 Task: Look for space in Sahuarita, United States from 10th July, 2023 to 15th July, 2023 for 7 adults in price range Rs.10000 to Rs.15000. Place can be entire place or shared room with 4 bedrooms having 7 beds and 4 bathrooms. Property type can be house, flat, guest house. Amenities needed are: wifi, TV, free parkinig on premises, gym, breakfast. Booking option can be shelf check-in. Required host language is English.
Action: Mouse moved to (514, 114)
Screenshot: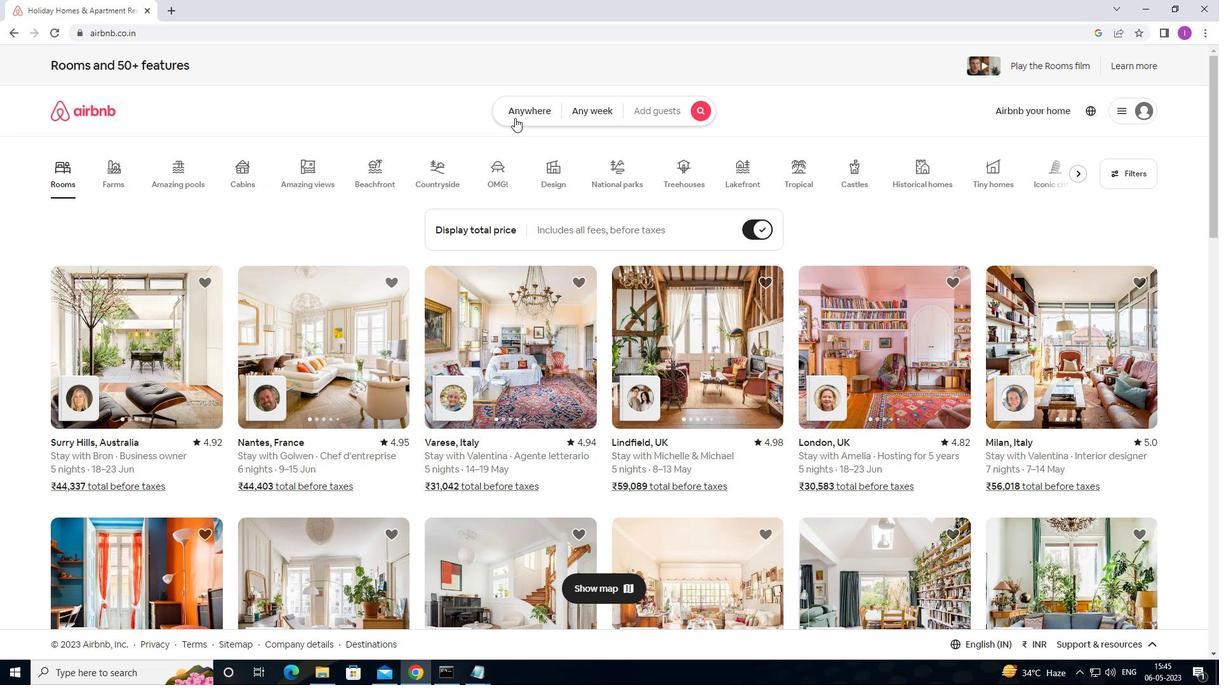 
Action: Mouse pressed left at (514, 114)
Screenshot: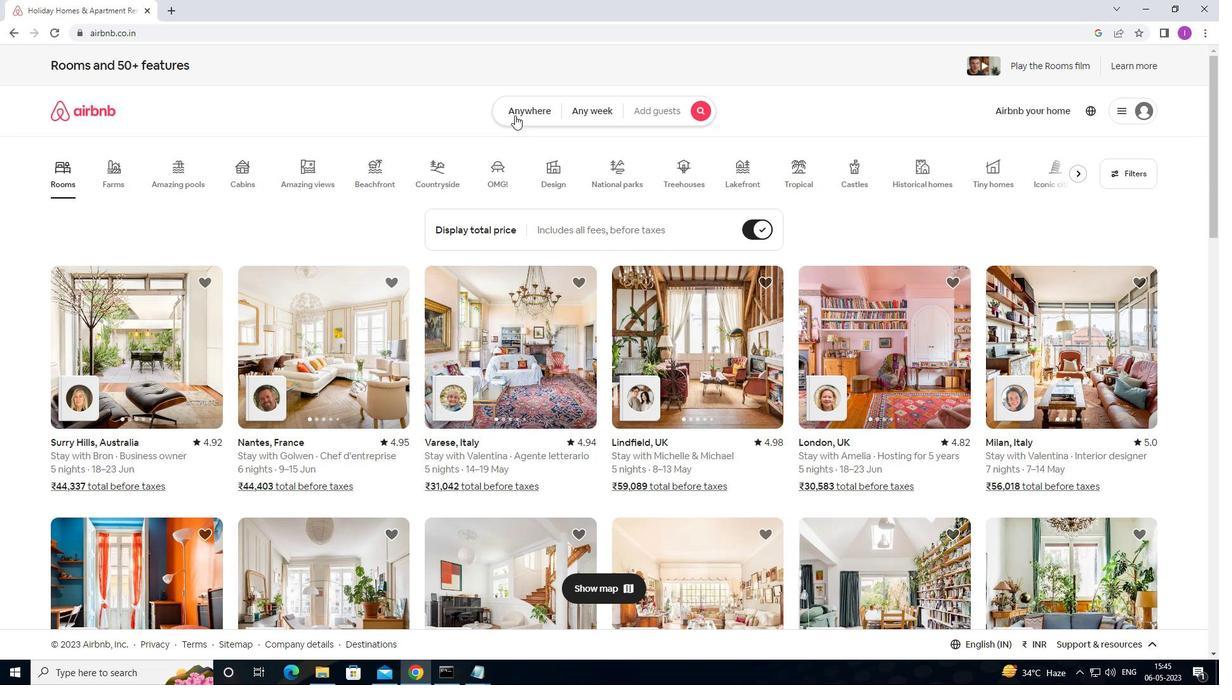 
Action: Mouse moved to (426, 152)
Screenshot: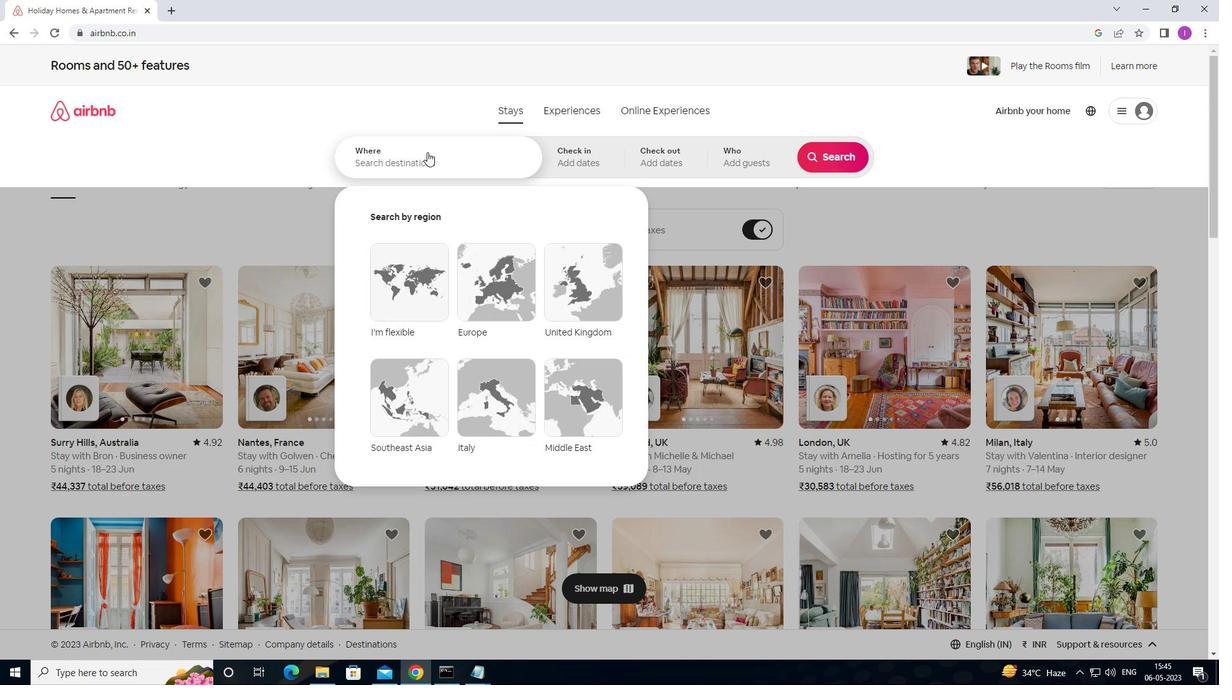 
Action: Mouse pressed left at (426, 152)
Screenshot: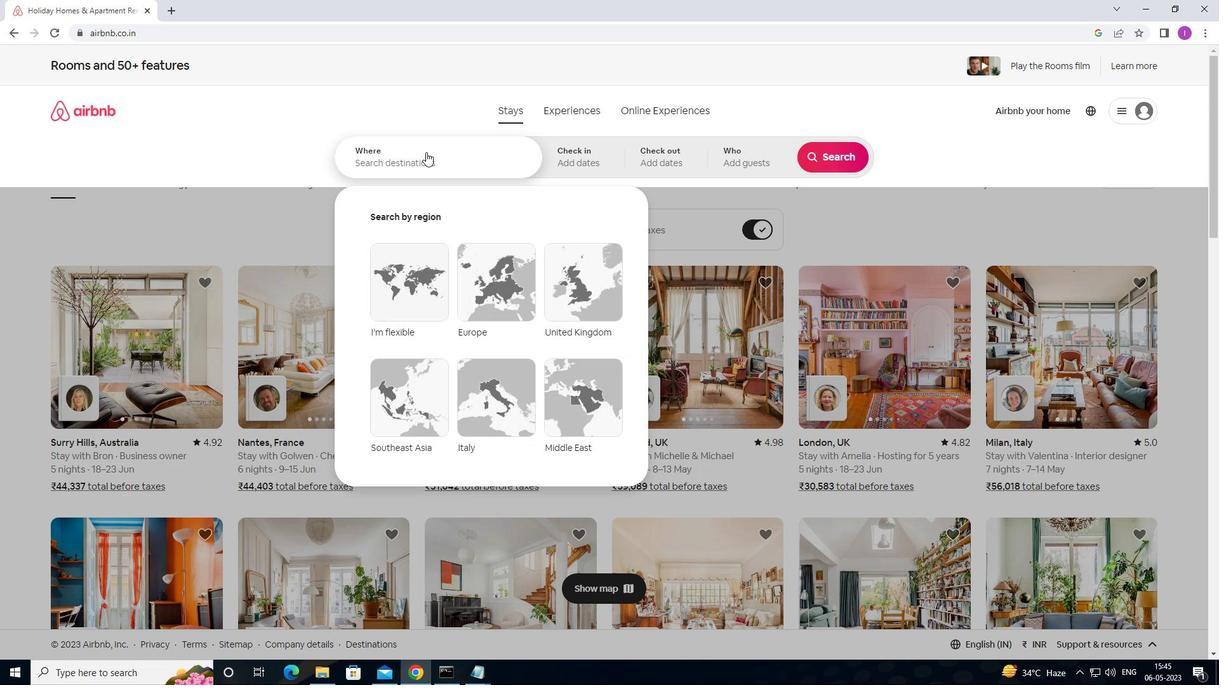 
Action: Mouse moved to (1219, 187)
Screenshot: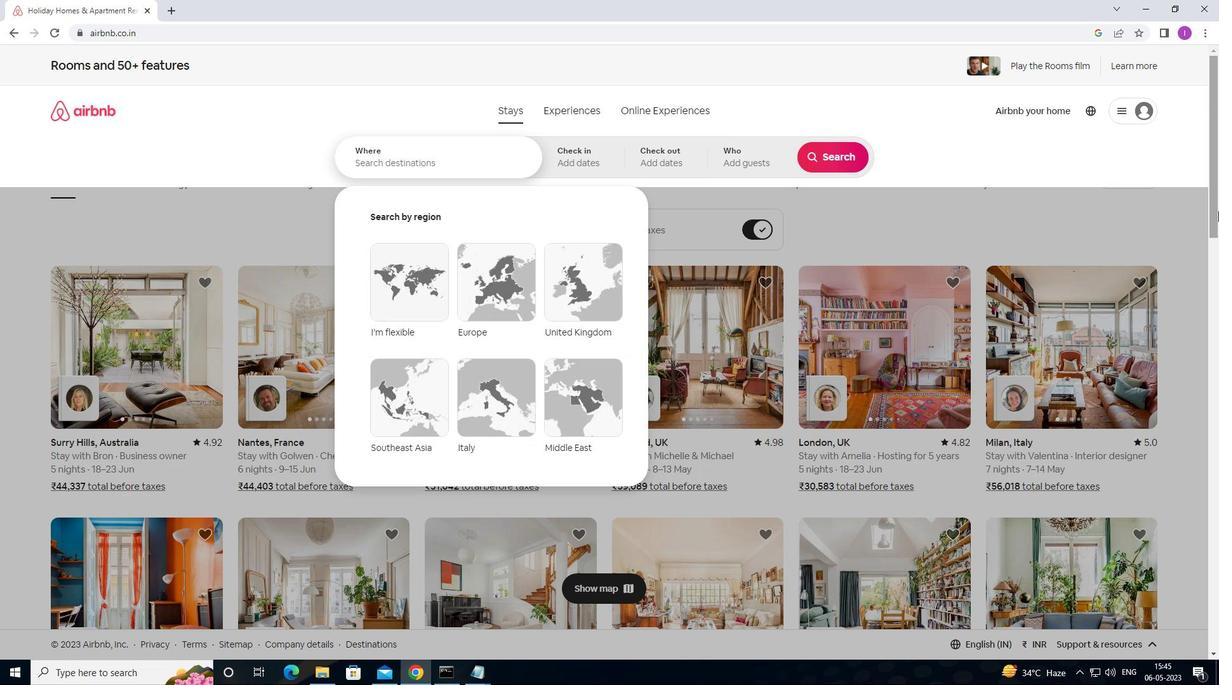 
Action: Key pressed <Key.shift>S
Screenshot: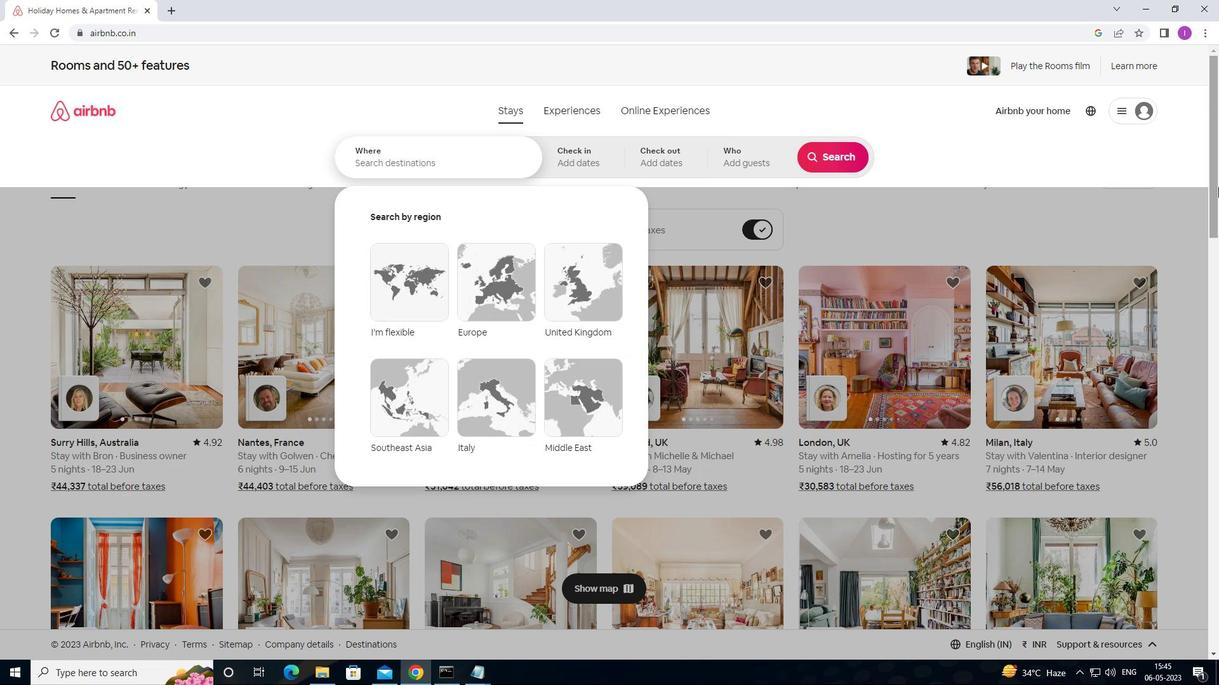 
Action: Mouse moved to (1220, 226)
Screenshot: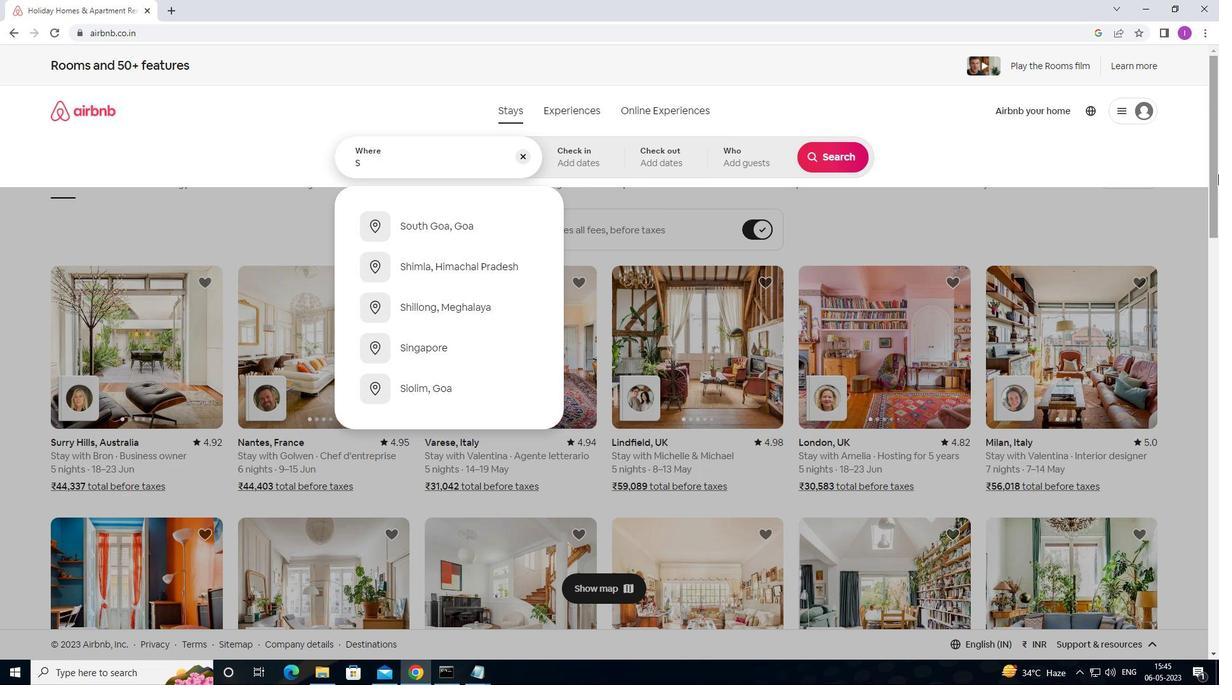 
Action: Key pressed A
Screenshot: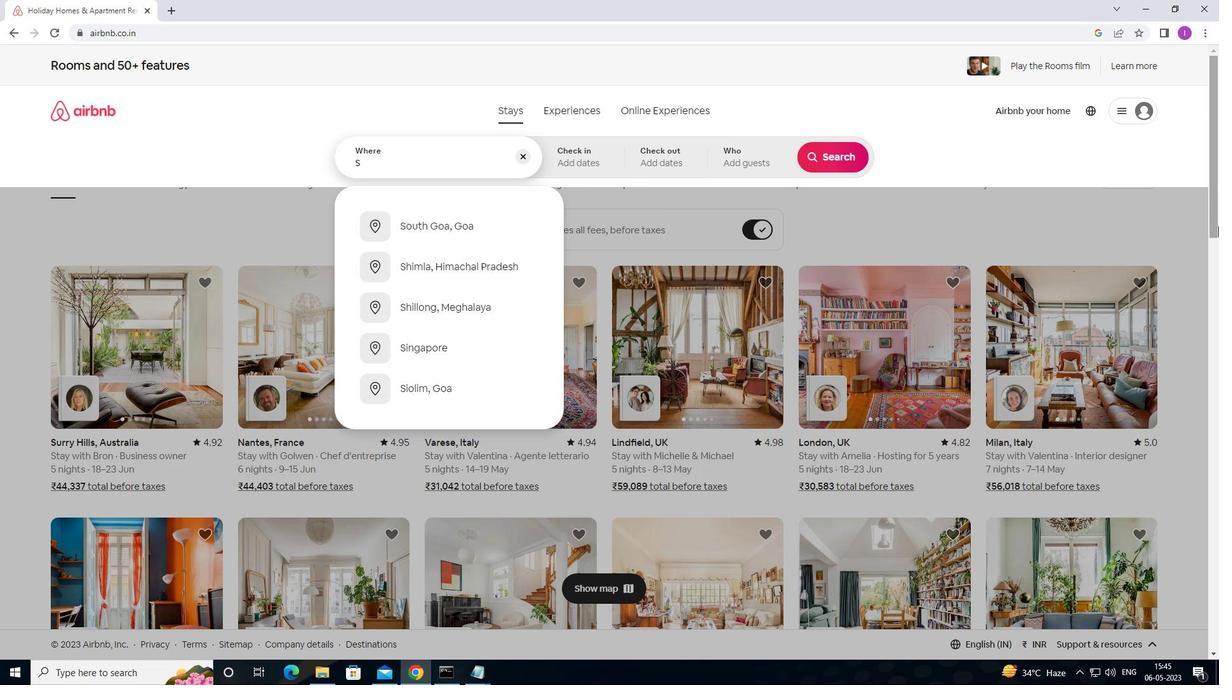 
Action: Mouse moved to (1219, 229)
Screenshot: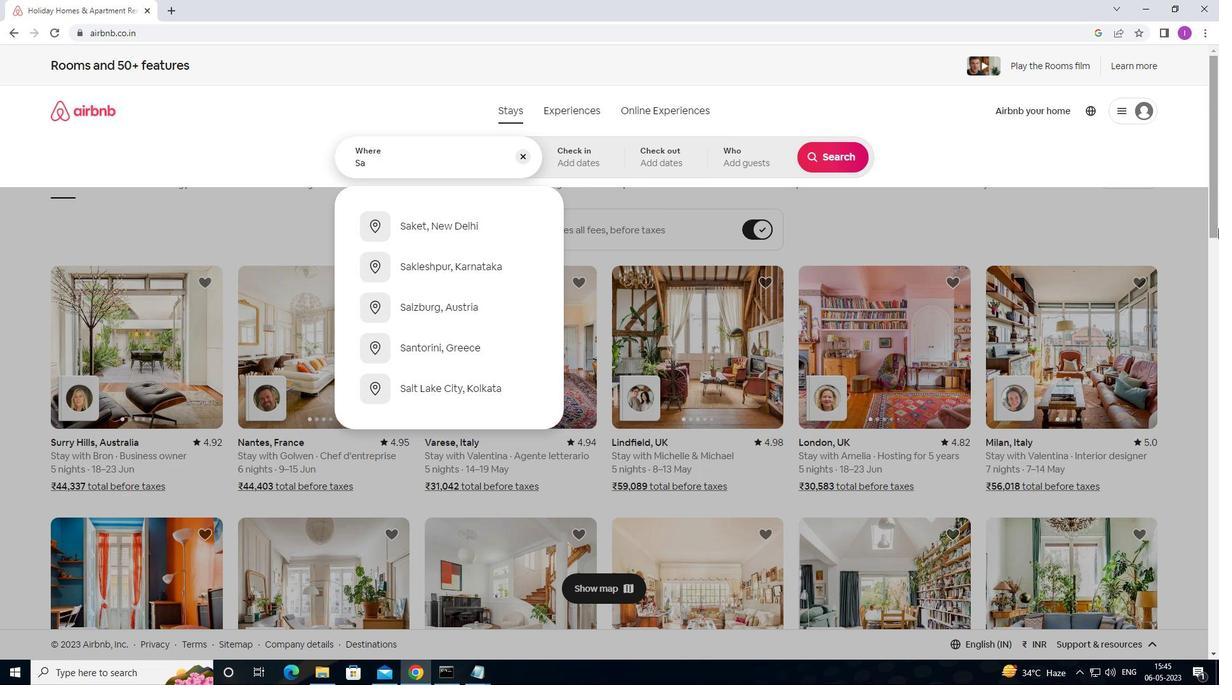
Action: Key pressed H
Screenshot: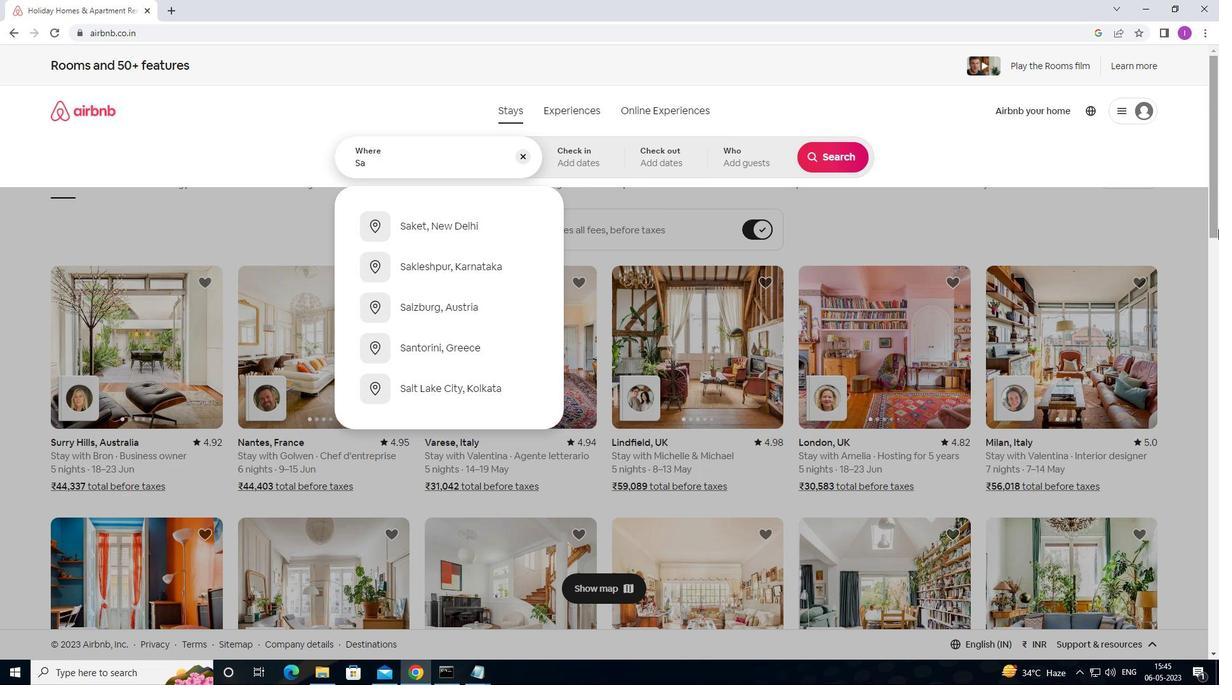 
Action: Mouse moved to (1219, 312)
Screenshot: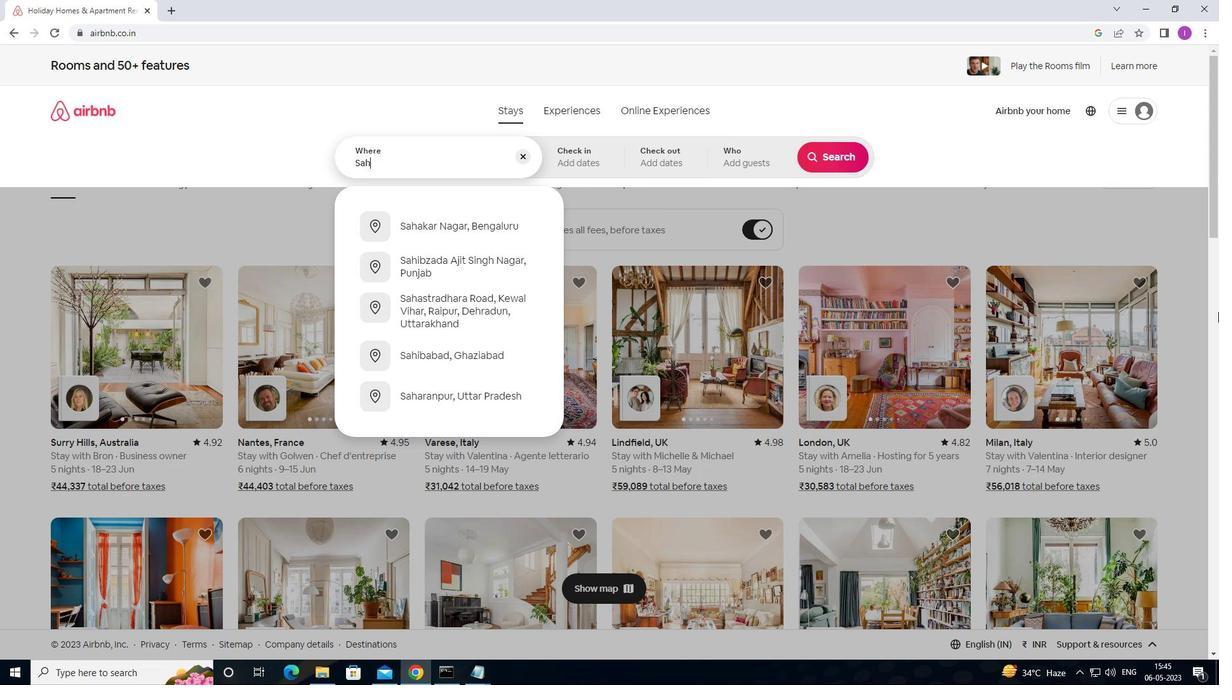 
Action: Key pressed U
Screenshot: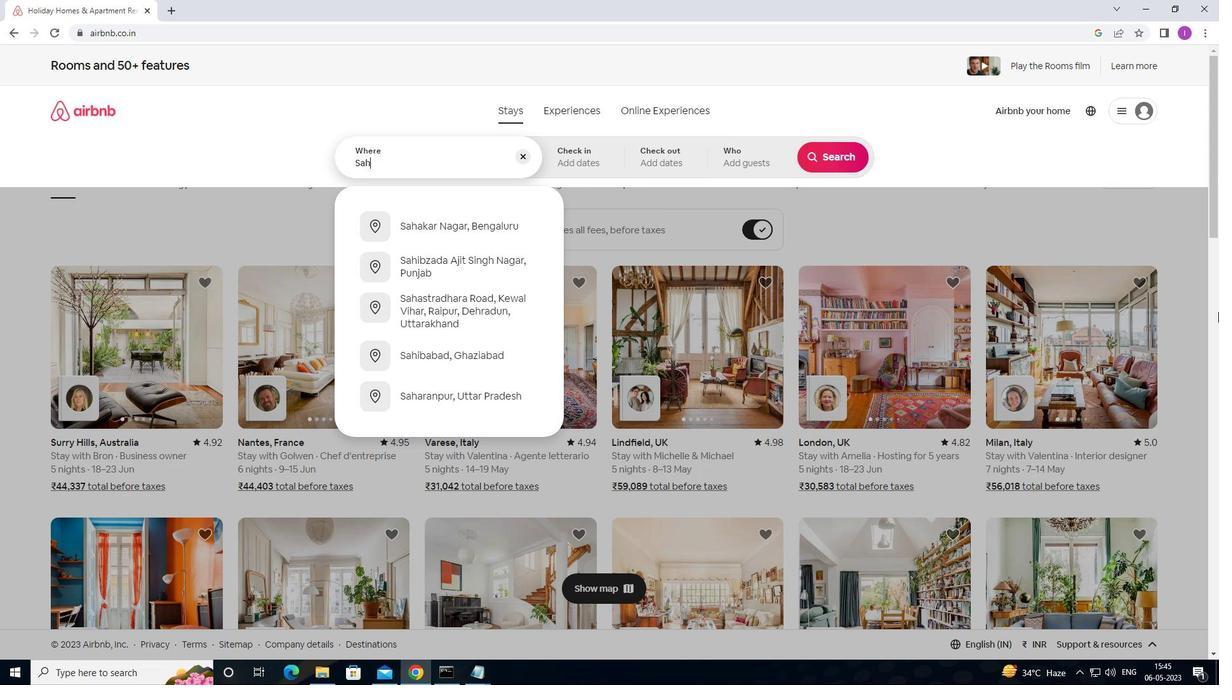 
Action: Mouse moved to (1218, 313)
Screenshot: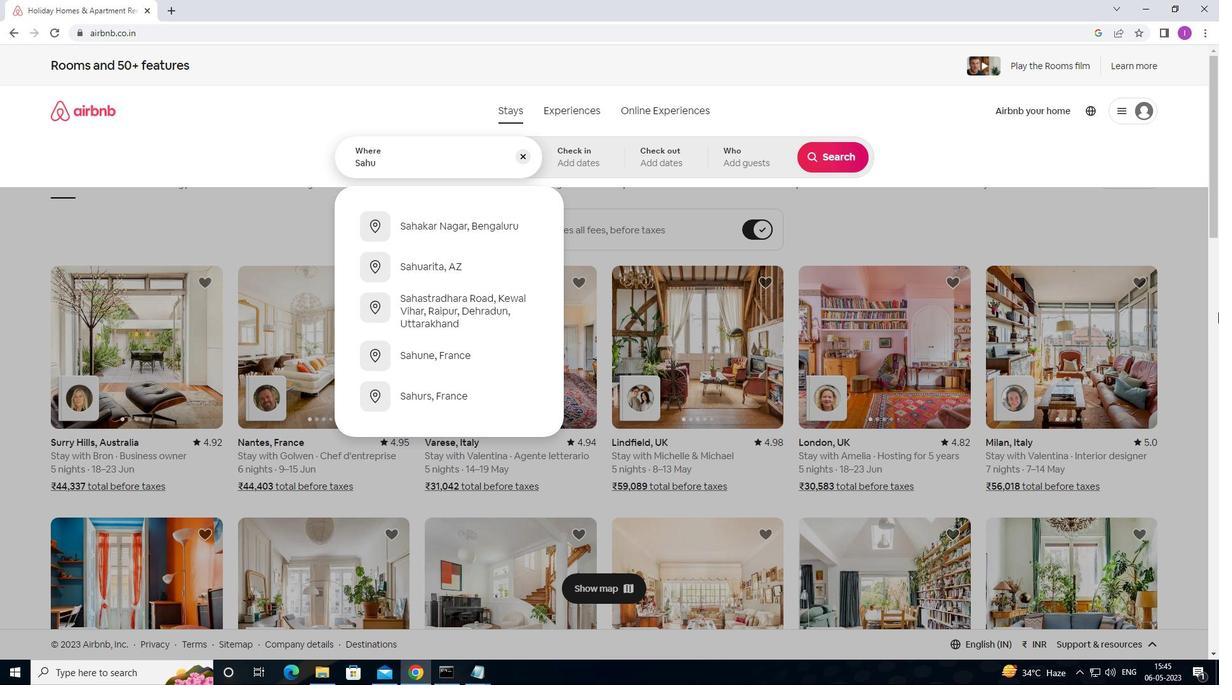 
Action: Key pressed AR
Screenshot: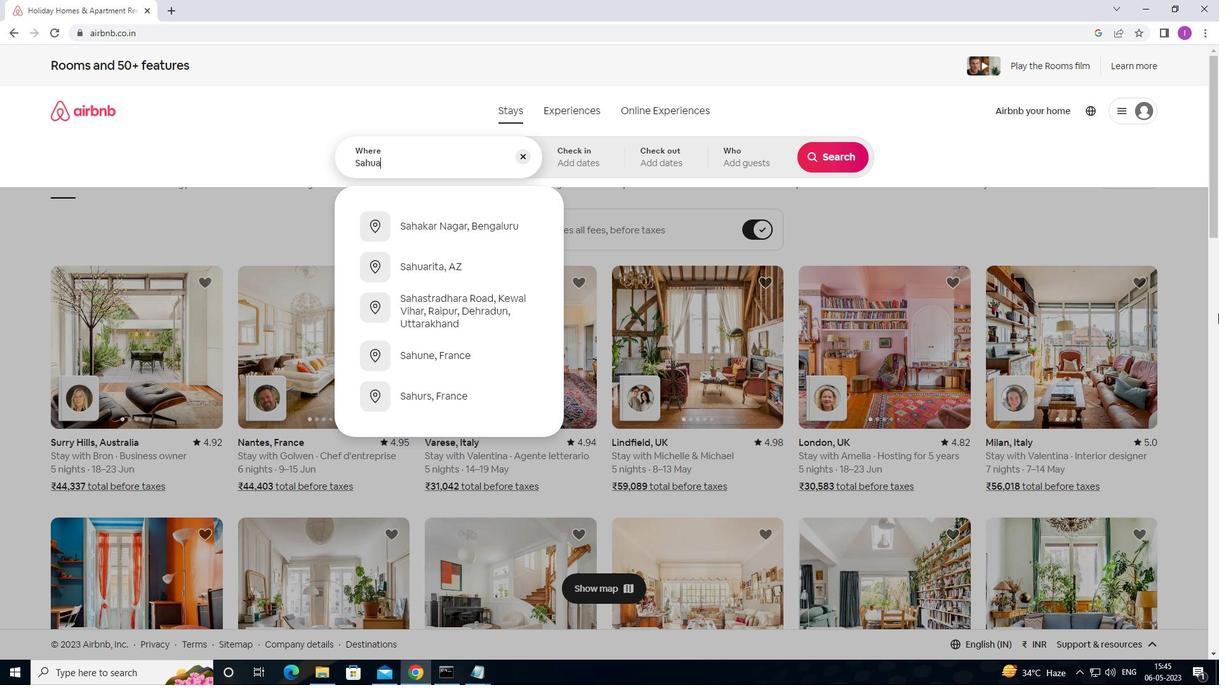 
Action: Mouse moved to (1218, 314)
Screenshot: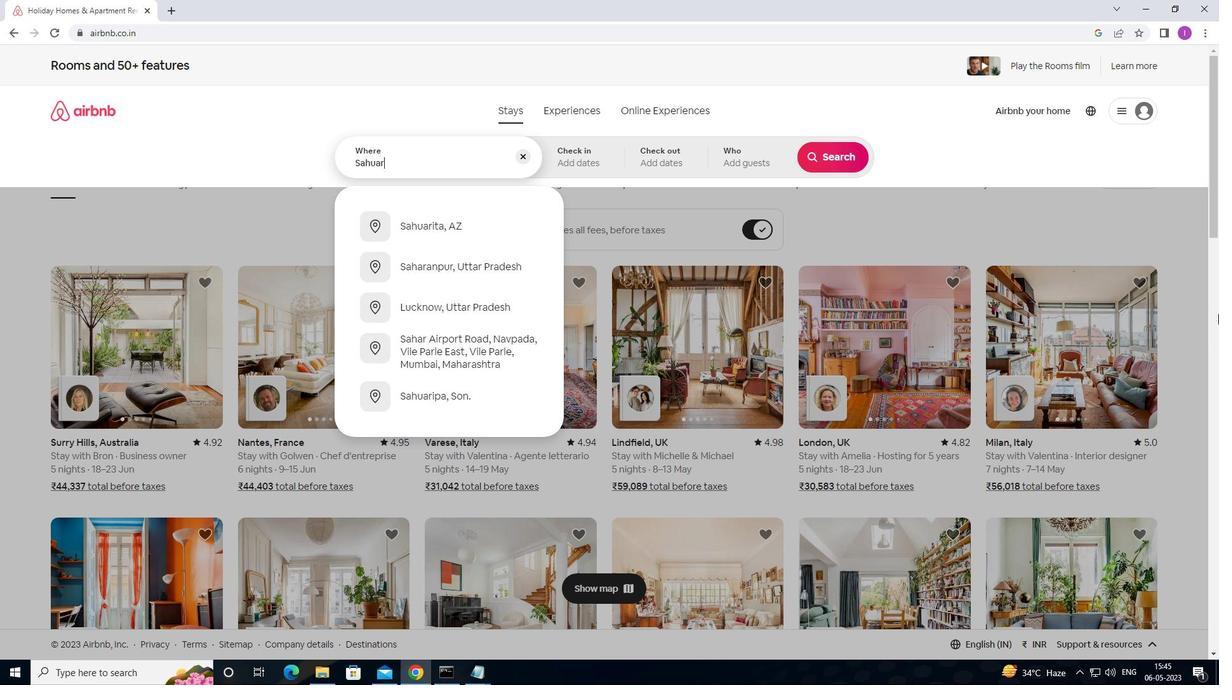 
Action: Key pressed R
Screenshot: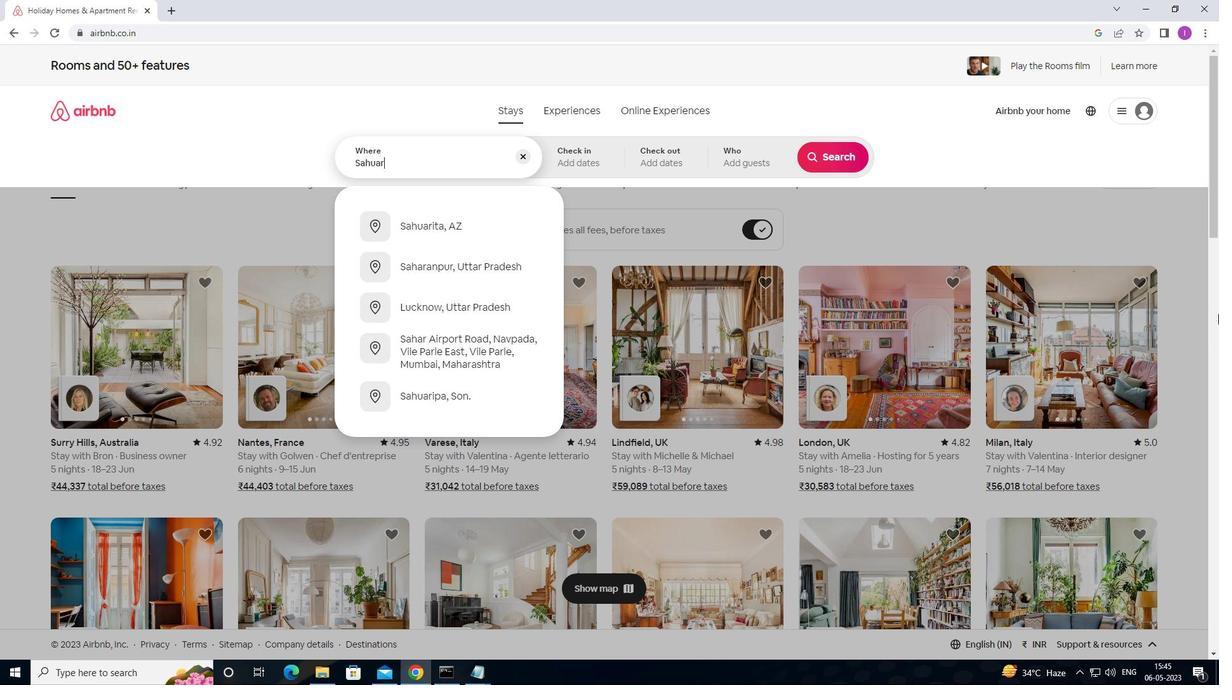 
Action: Mouse moved to (1219, 318)
Screenshot: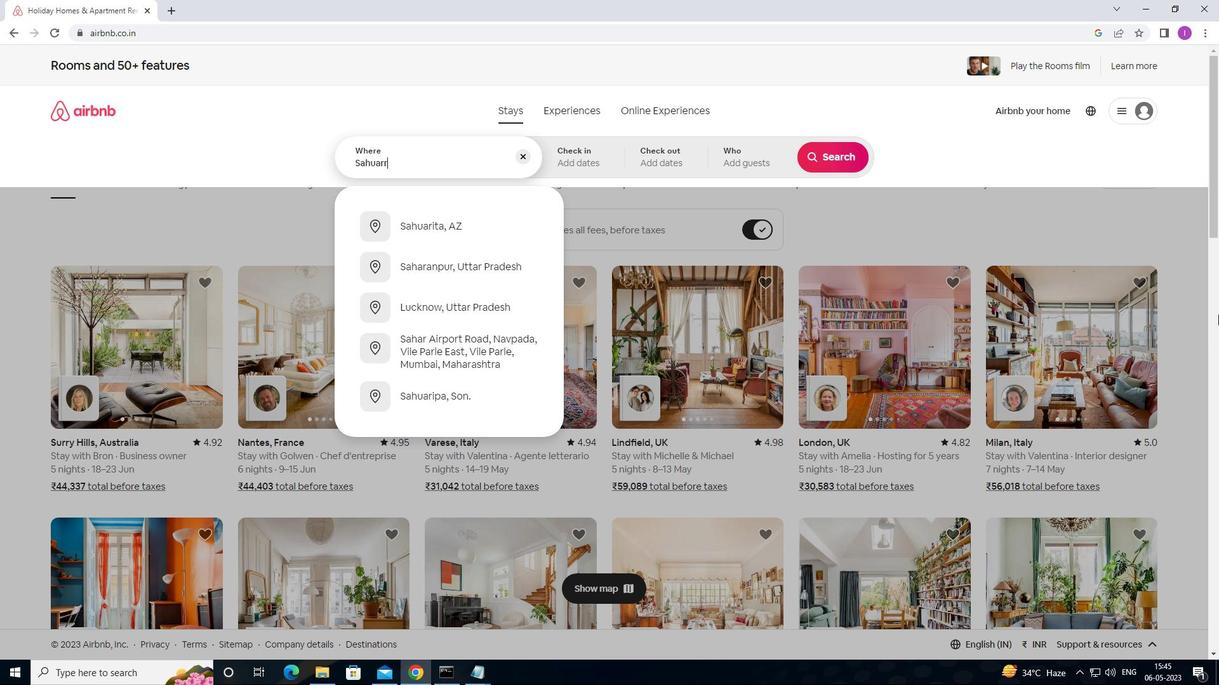 
Action: Key pressed ITA
Screenshot: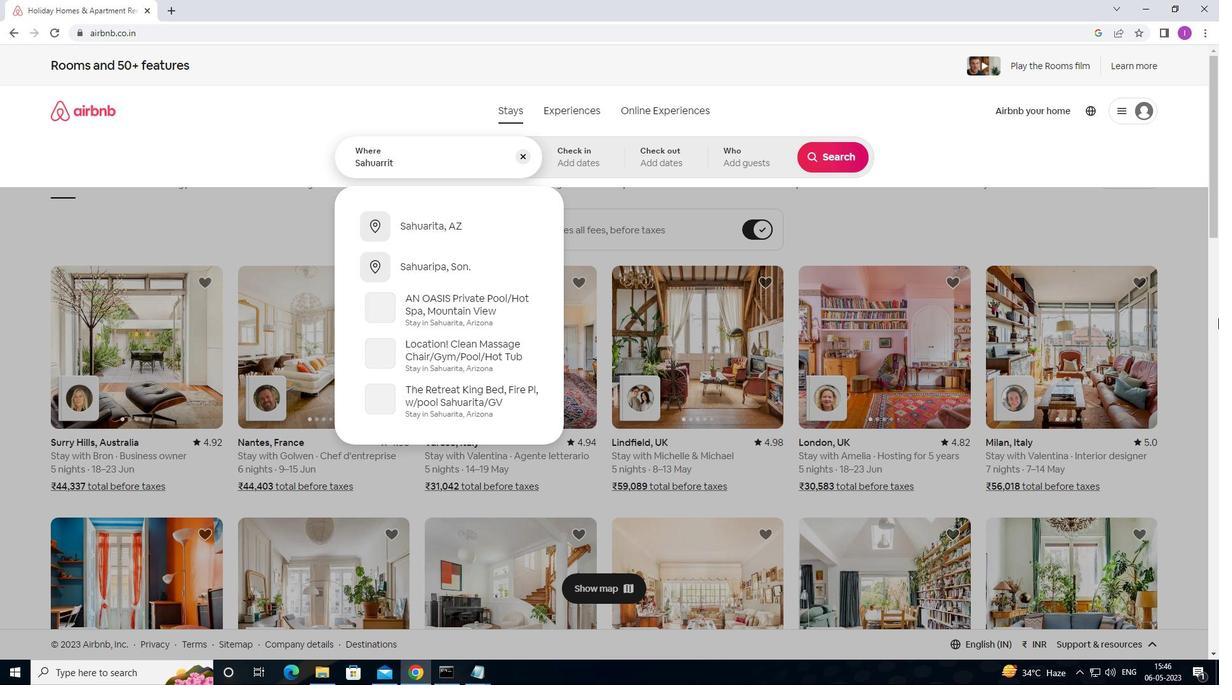
Action: Mouse moved to (1219, 382)
Screenshot: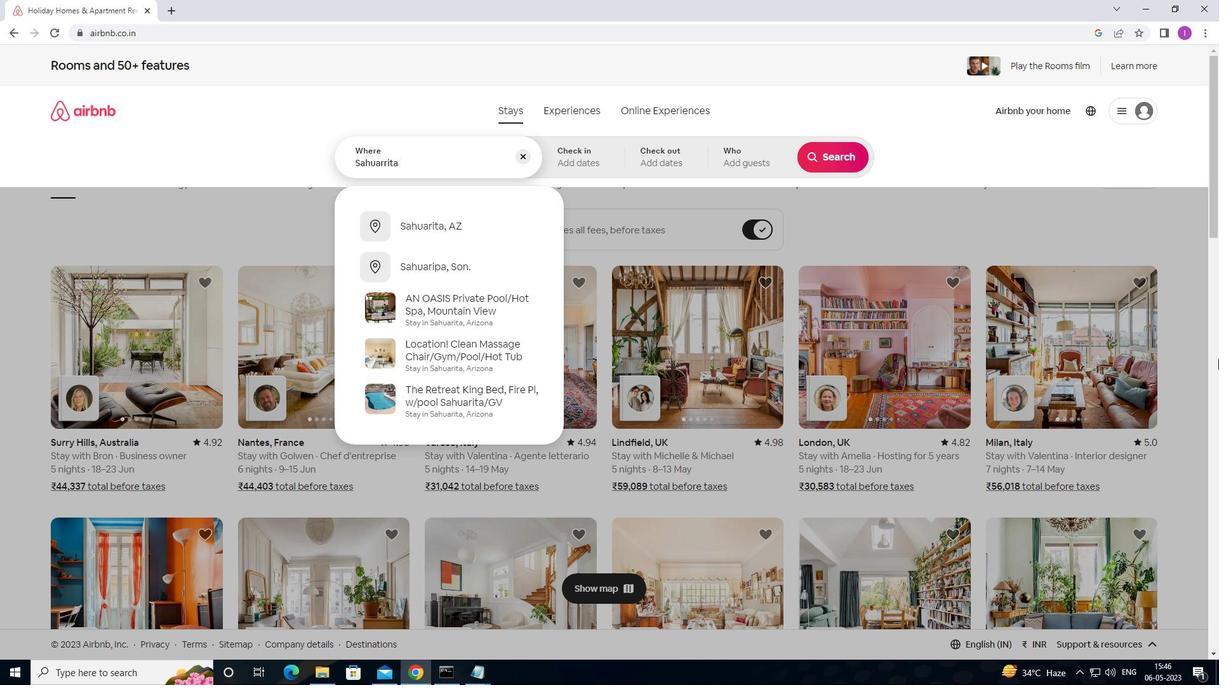 
Action: Key pressed ,<Key.shift>UNITED<Key.space>STATES
Screenshot: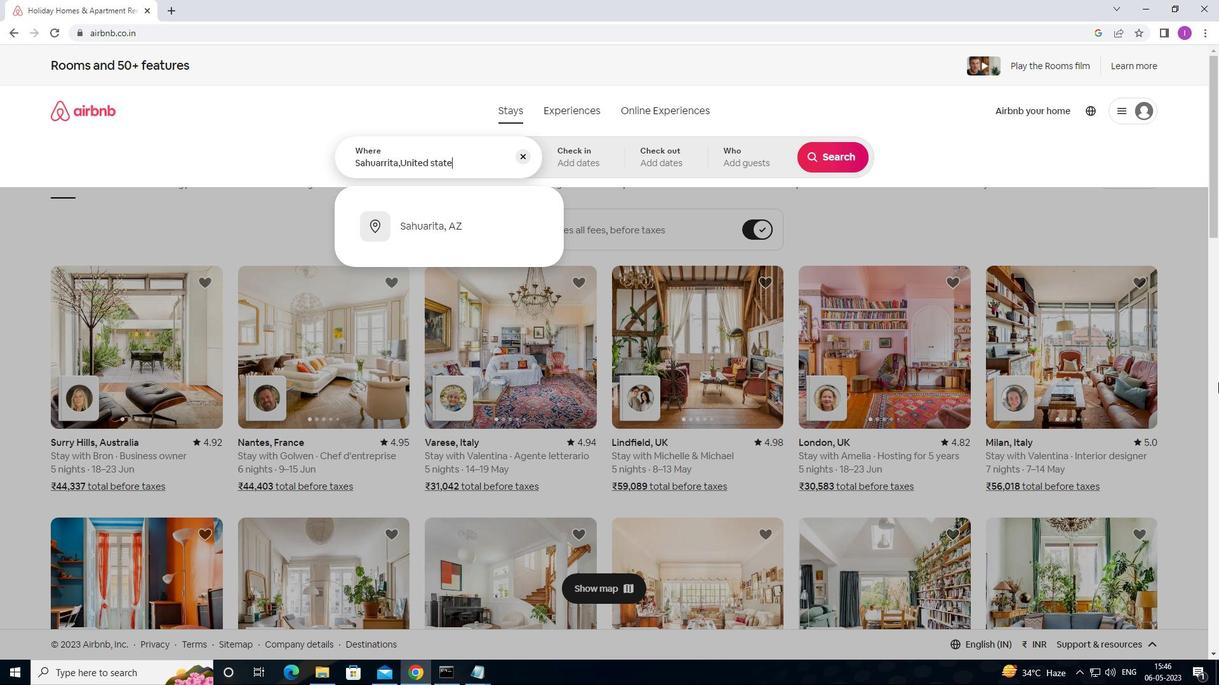 
Action: Mouse moved to (385, 164)
Screenshot: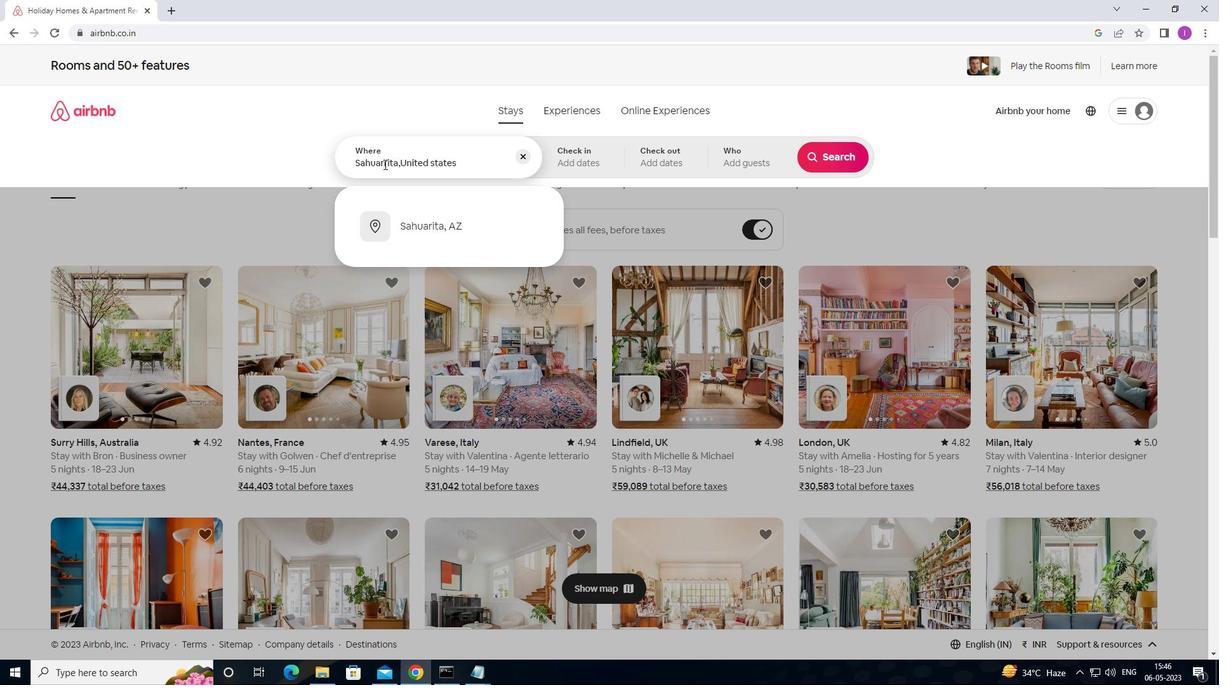 
Action: Mouse pressed left at (385, 164)
Screenshot: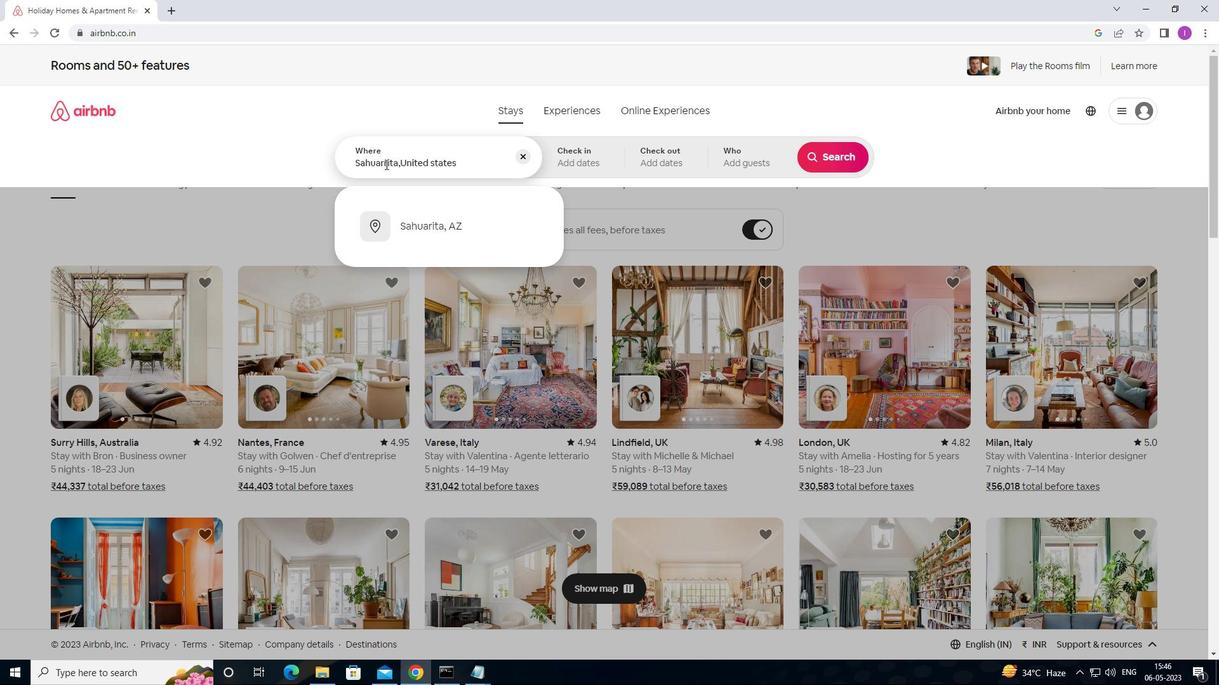 
Action: Key pressed <Key.backspace>
Screenshot: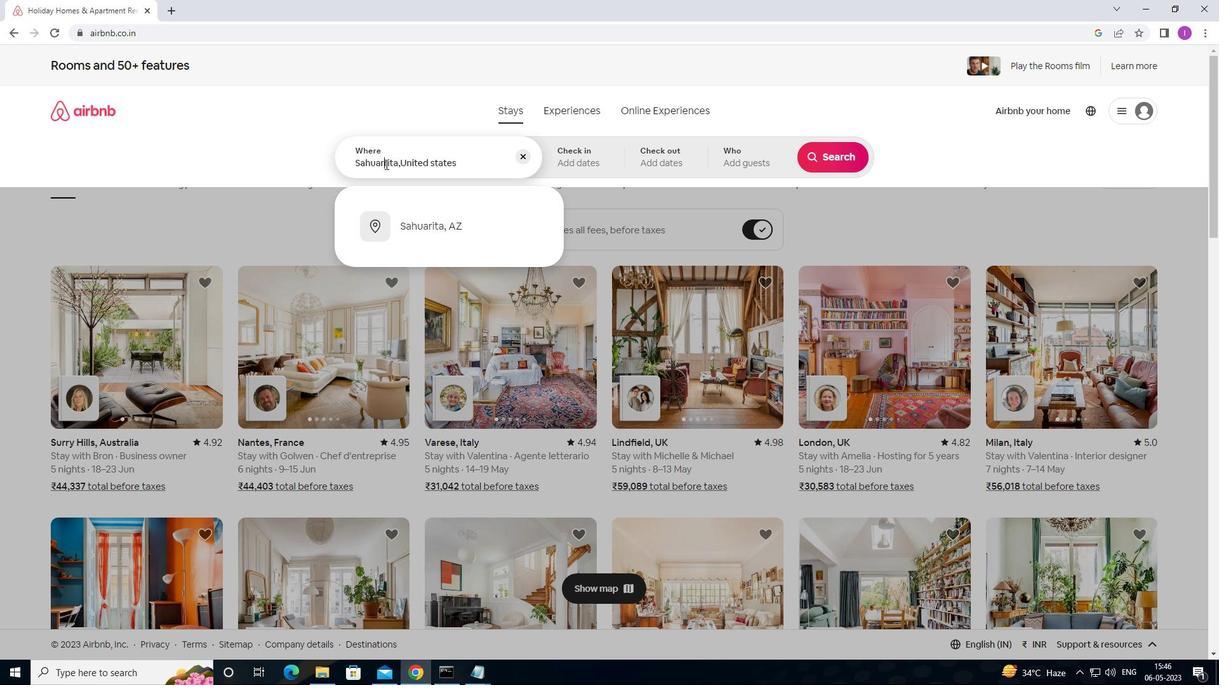 
Action: Mouse moved to (577, 159)
Screenshot: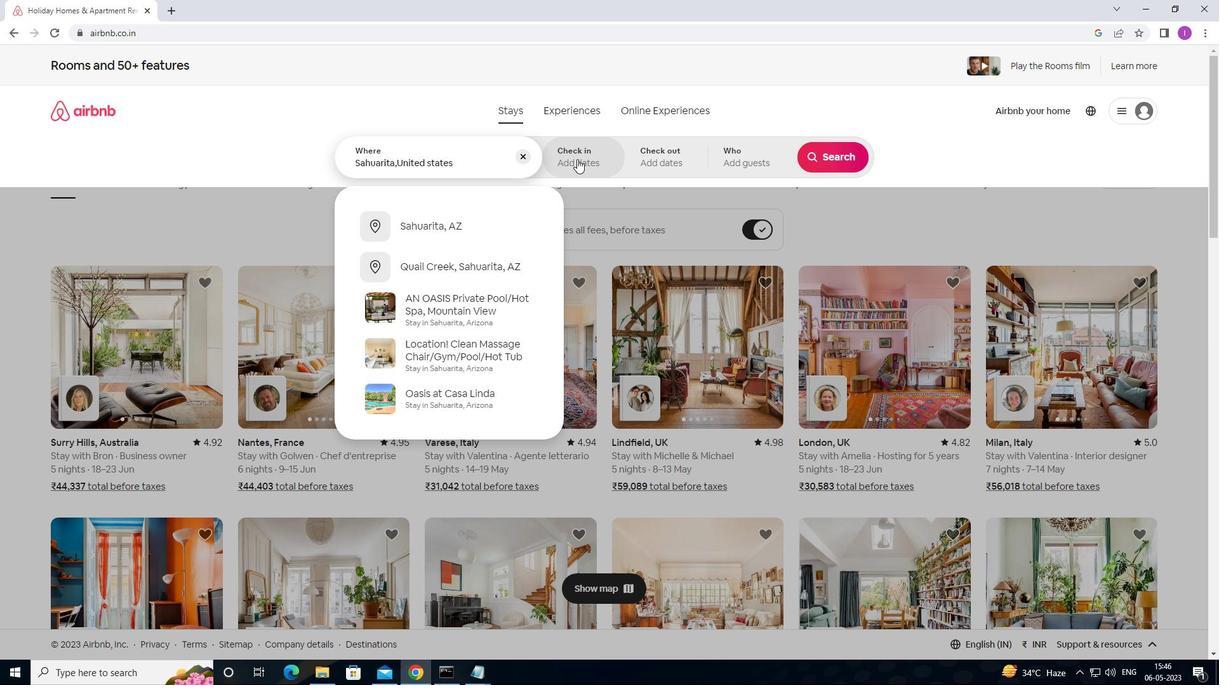 
Action: Mouse pressed left at (577, 159)
Screenshot: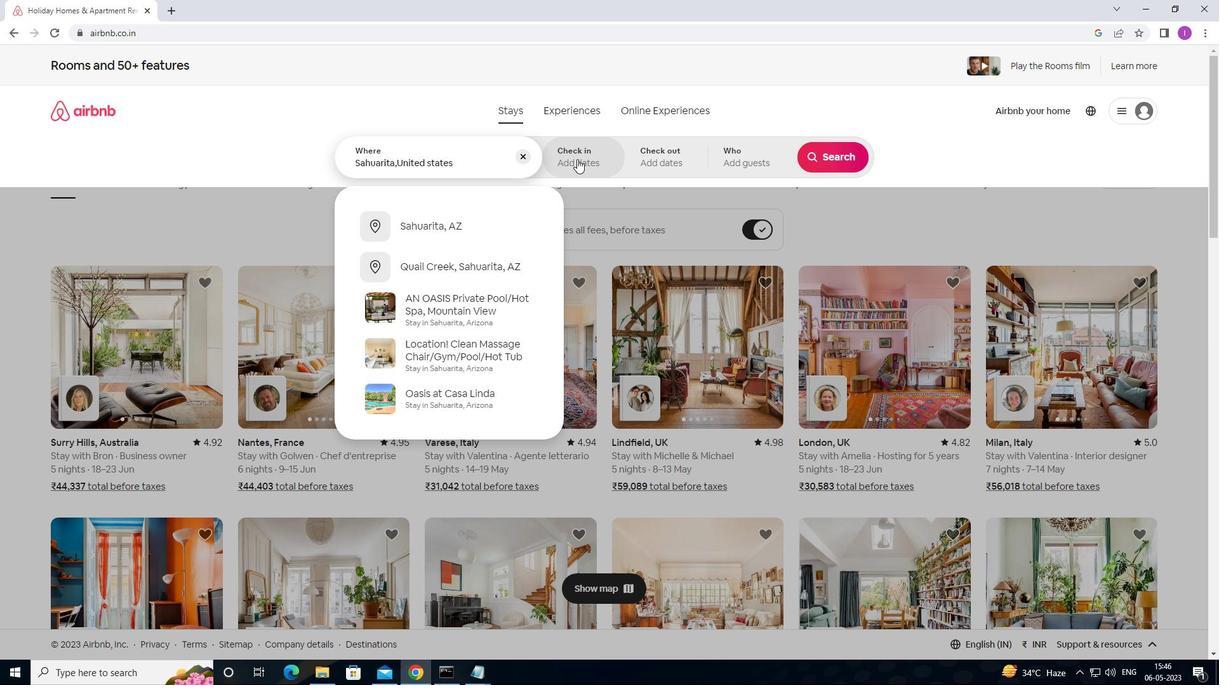 
Action: Mouse moved to (826, 257)
Screenshot: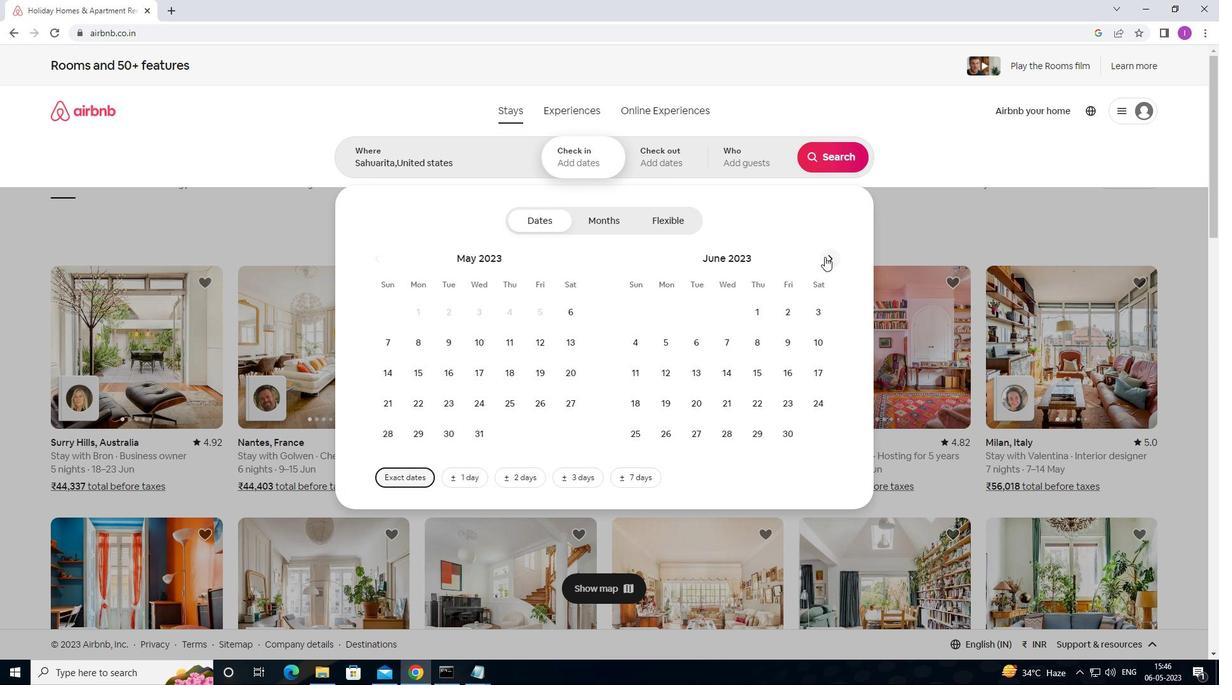 
Action: Mouse pressed left at (826, 257)
Screenshot: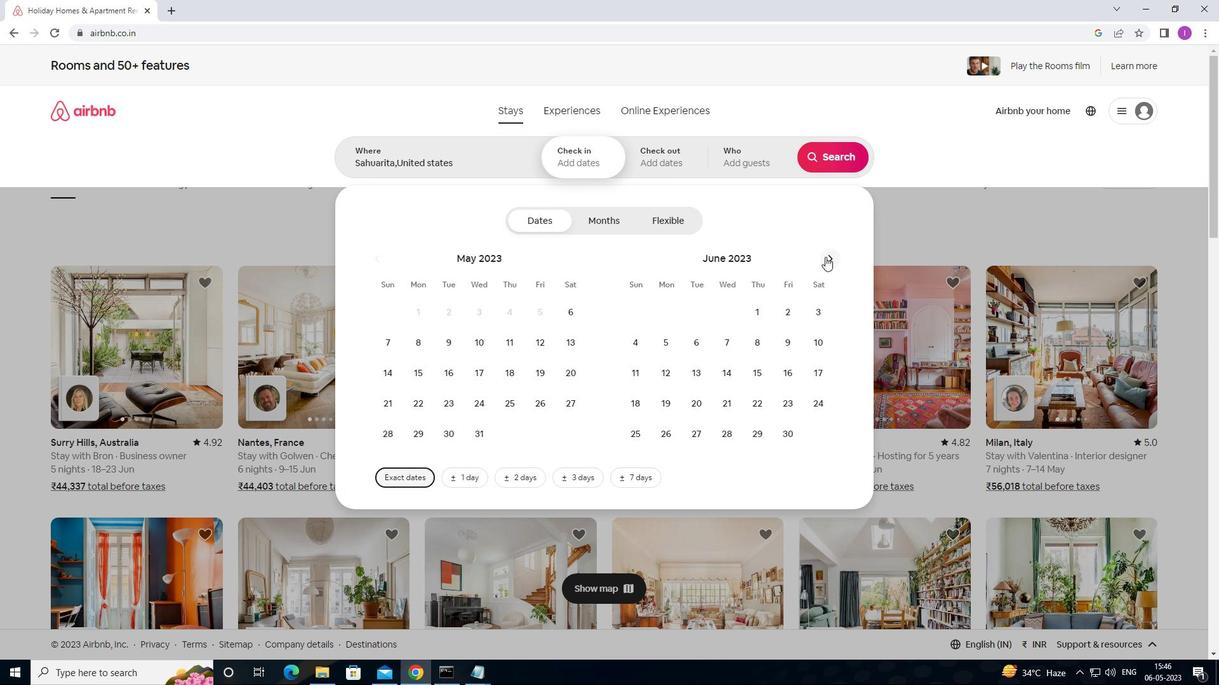 
Action: Mouse moved to (669, 373)
Screenshot: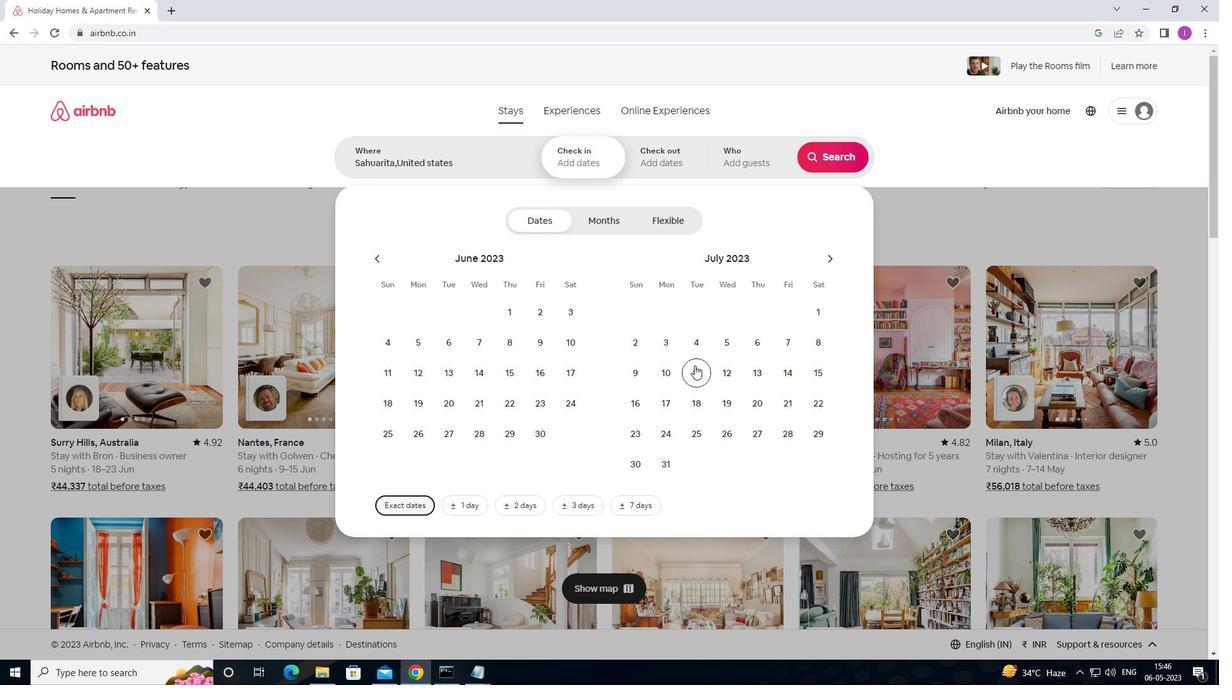 
Action: Mouse pressed left at (669, 373)
Screenshot: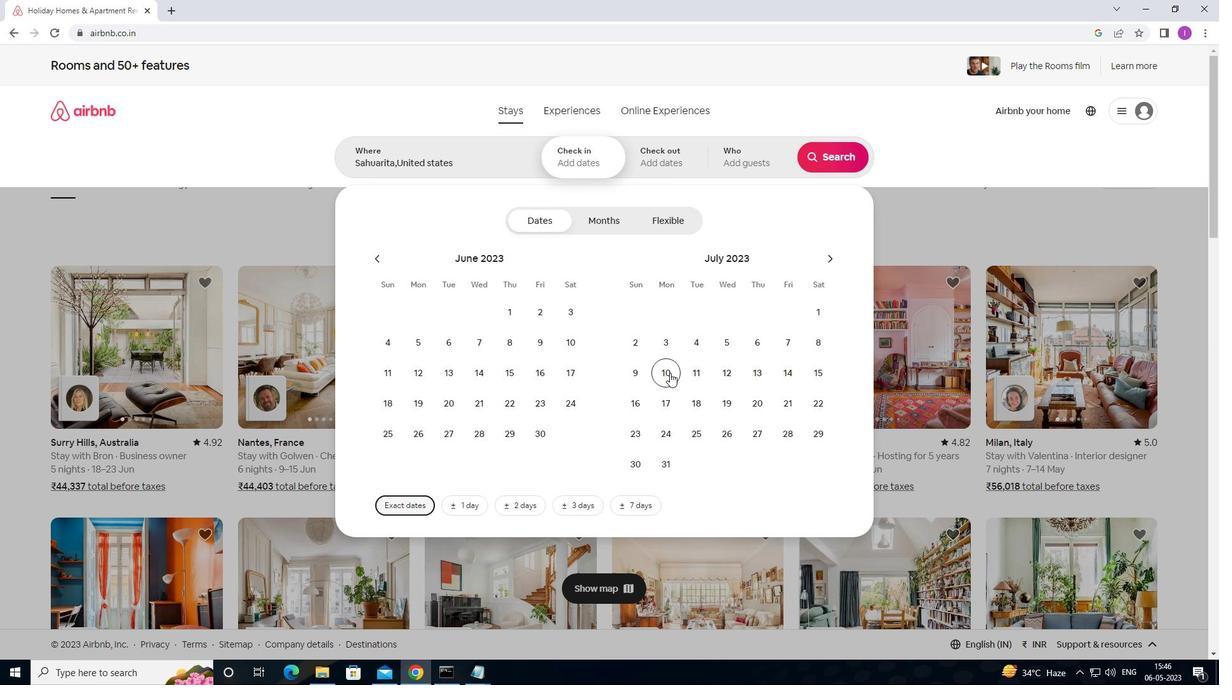 
Action: Mouse moved to (815, 365)
Screenshot: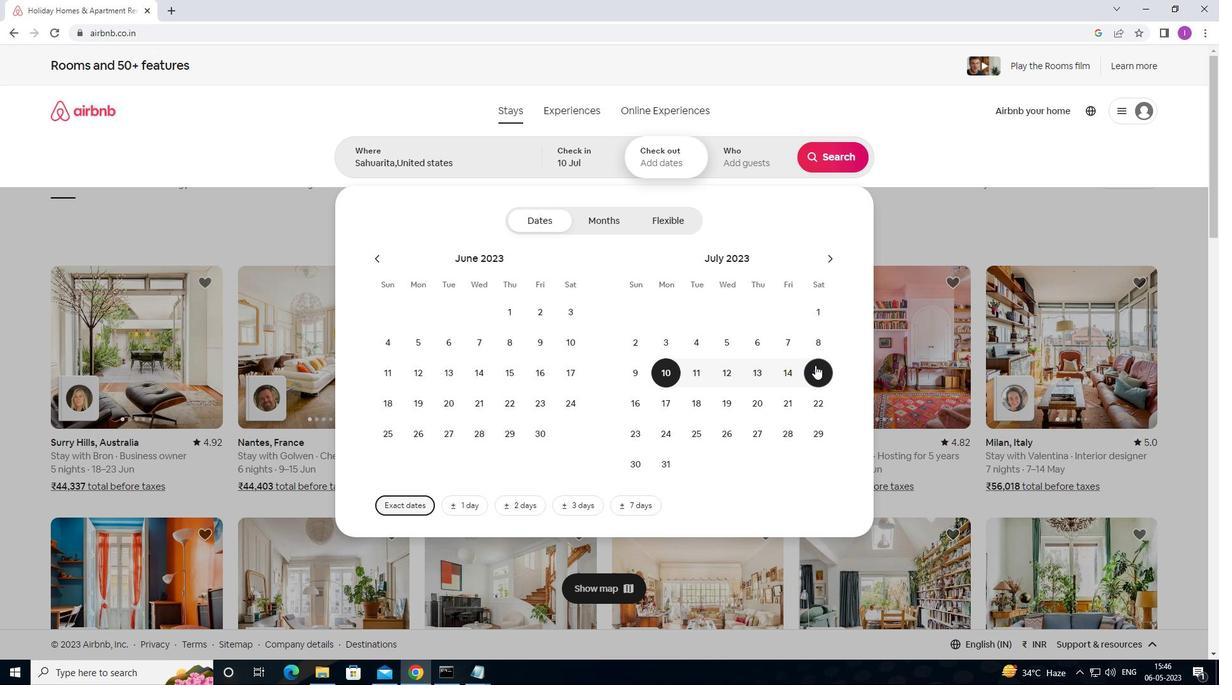 
Action: Mouse pressed left at (815, 365)
Screenshot: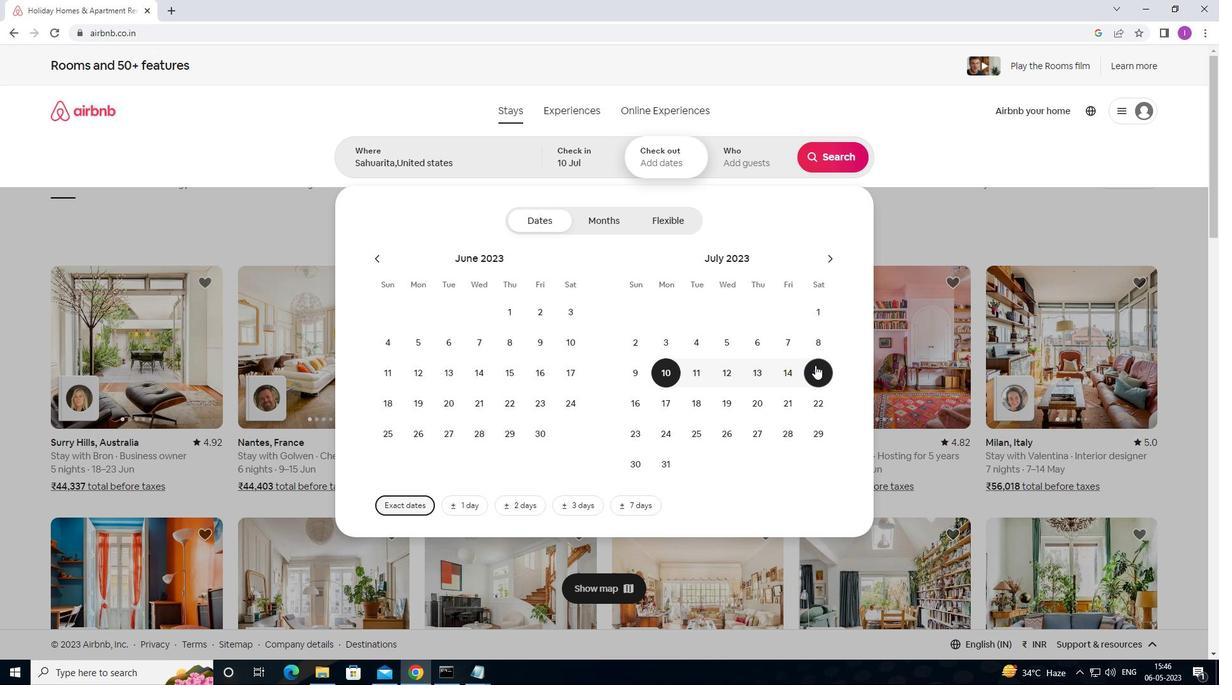
Action: Mouse moved to (751, 163)
Screenshot: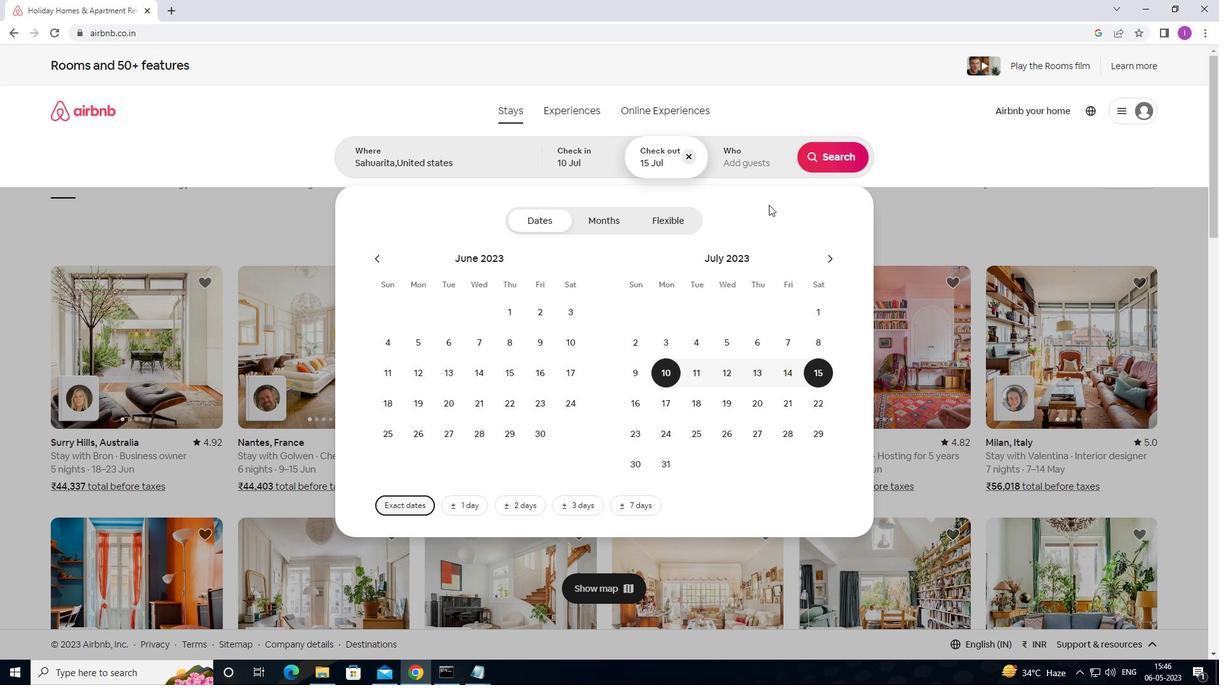 
Action: Mouse pressed left at (751, 163)
Screenshot: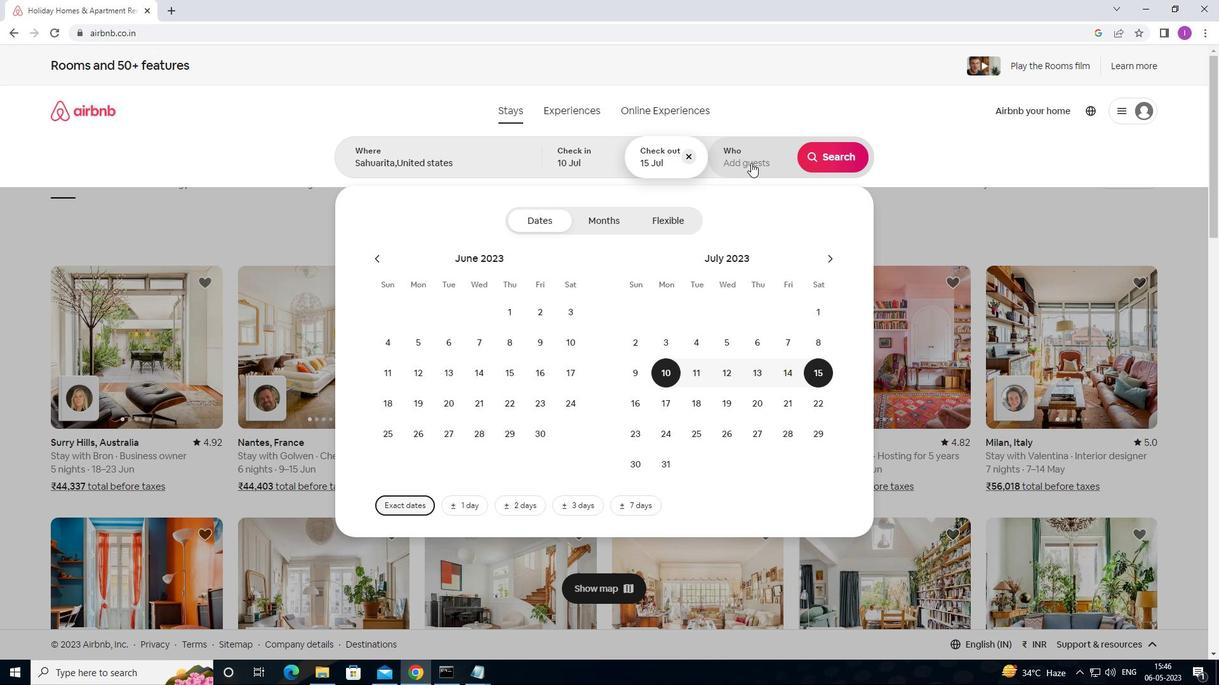 
Action: Mouse moved to (839, 225)
Screenshot: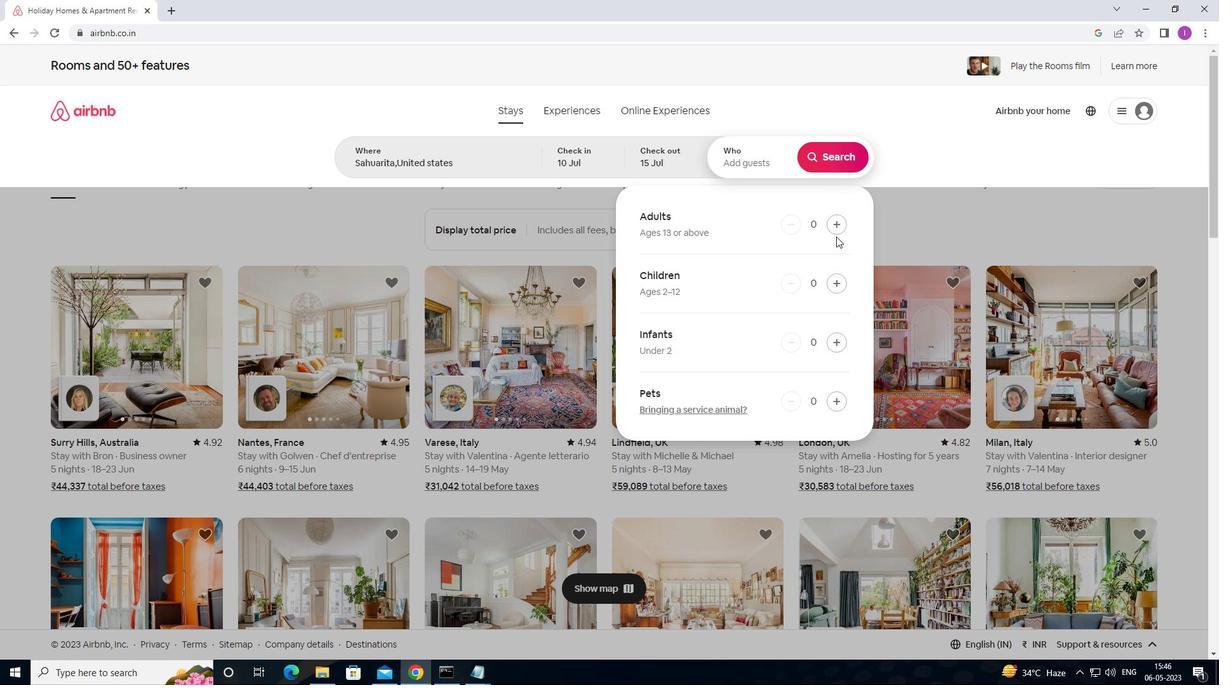 
Action: Mouse pressed left at (839, 225)
Screenshot: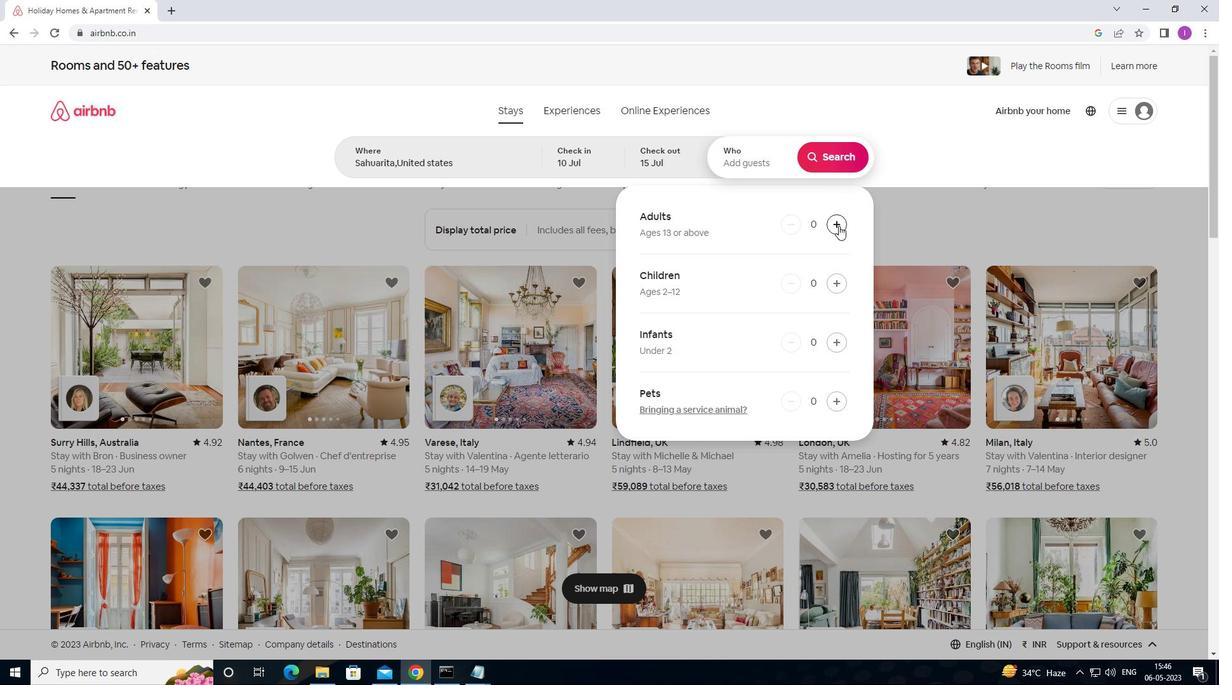 
Action: Mouse pressed left at (839, 225)
Screenshot: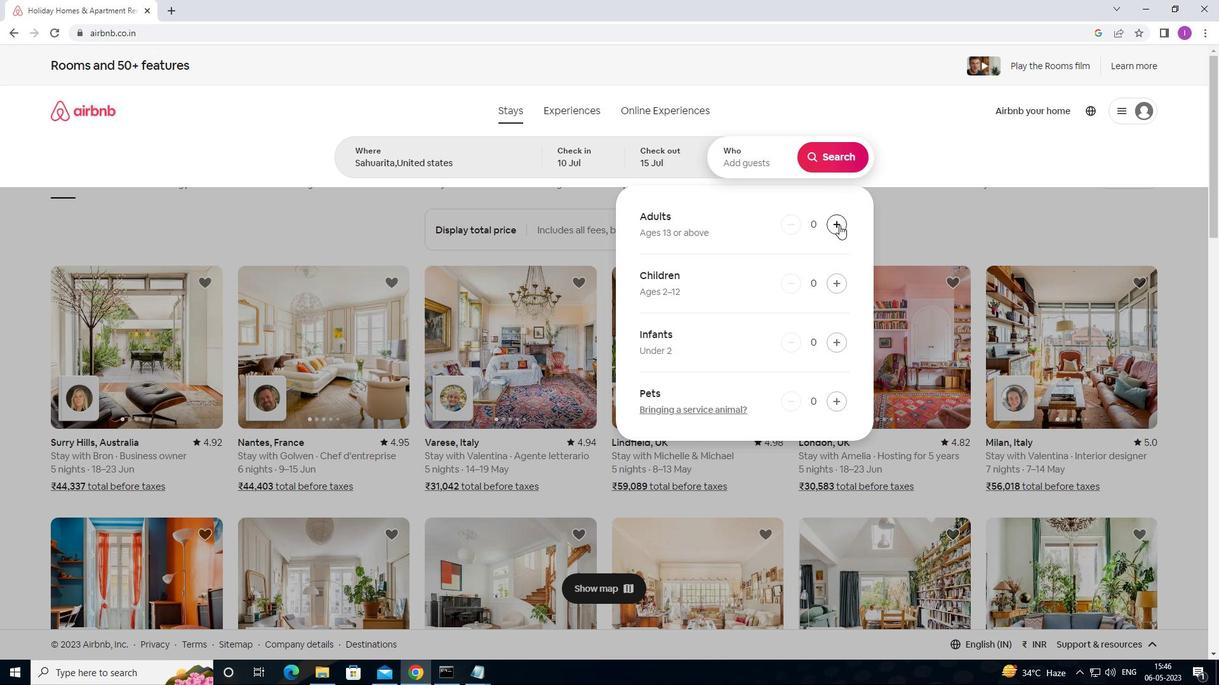 
Action: Mouse pressed left at (839, 225)
Screenshot: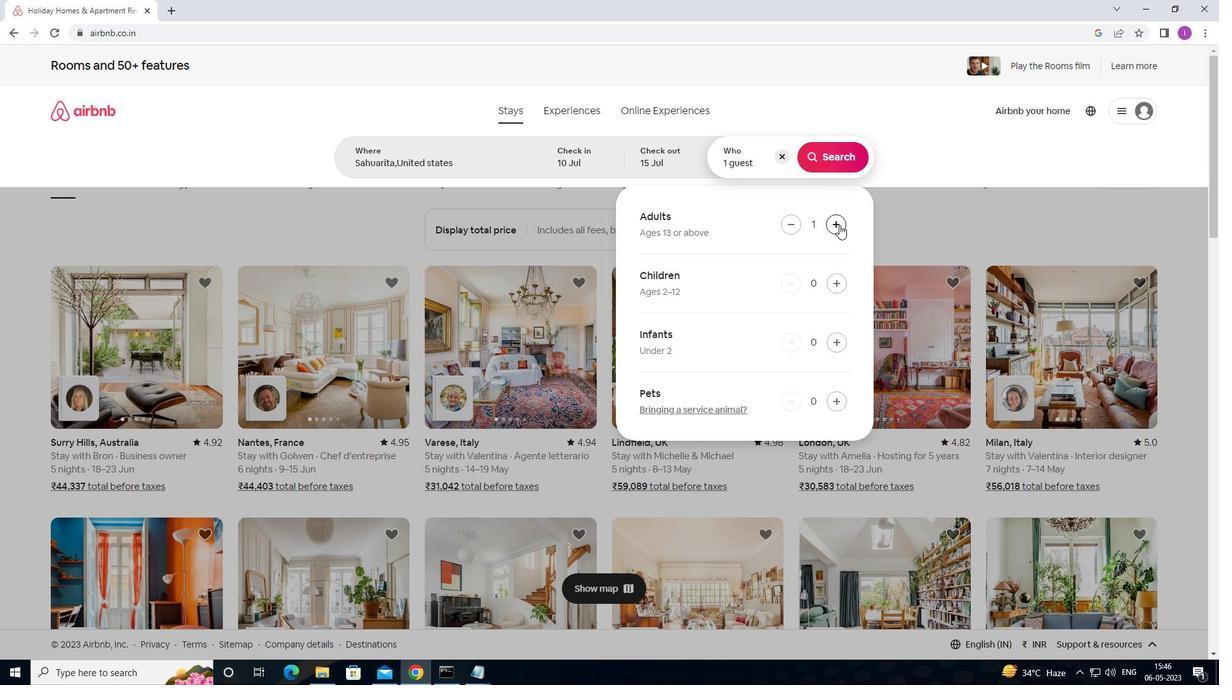 
Action: Mouse pressed left at (839, 225)
Screenshot: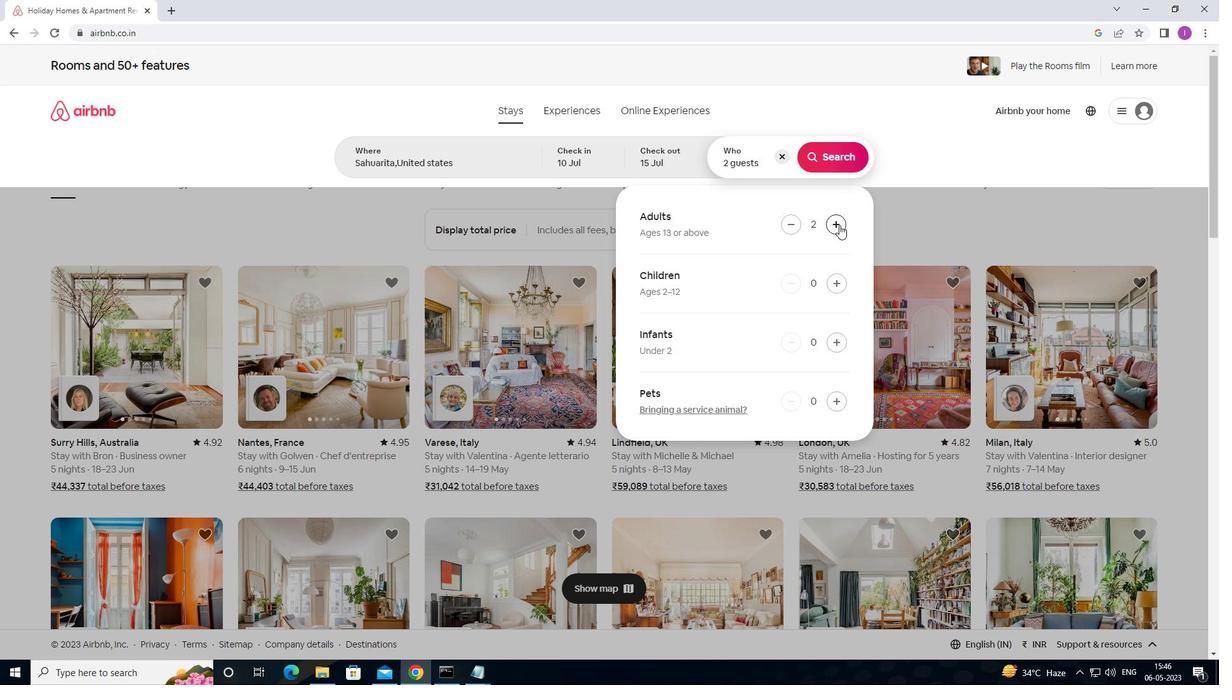 
Action: Mouse pressed left at (839, 225)
Screenshot: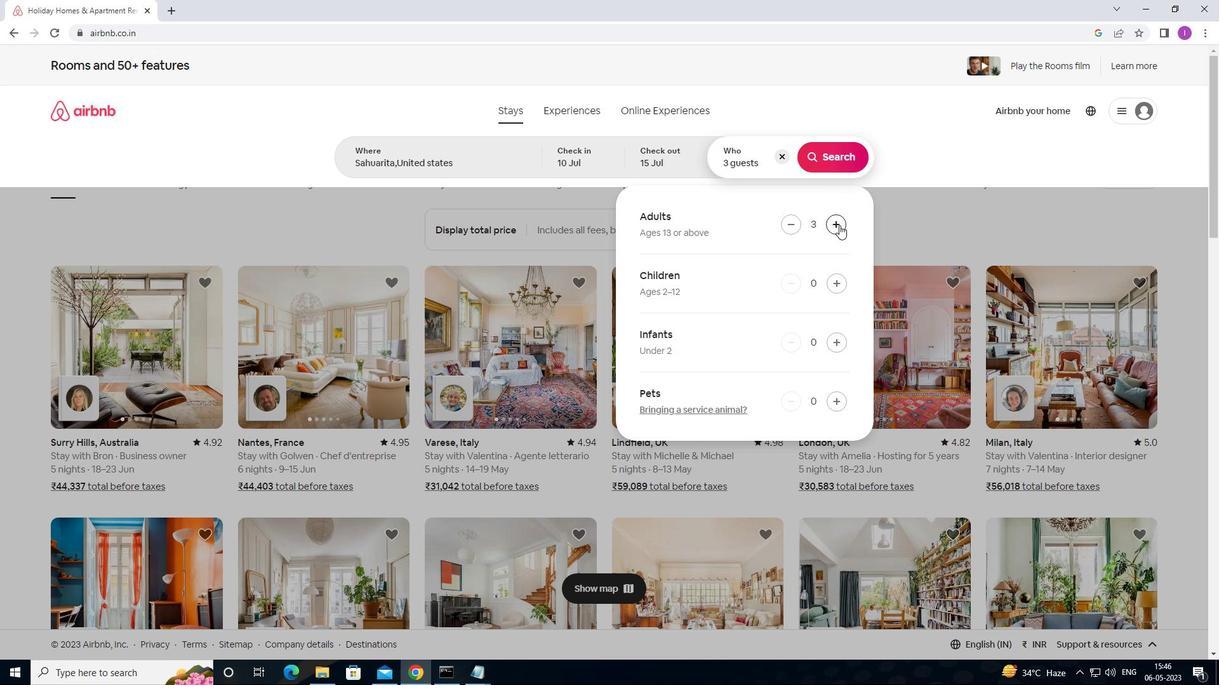 
Action: Mouse pressed left at (839, 225)
Screenshot: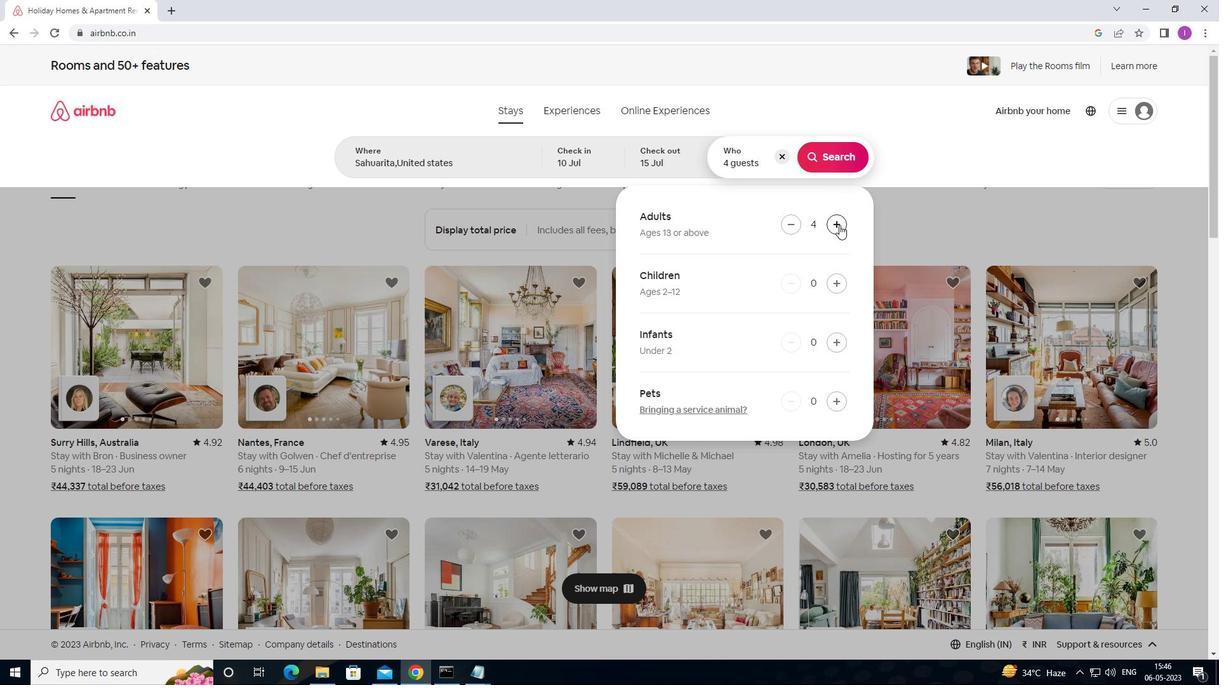 
Action: Mouse pressed left at (839, 225)
Screenshot: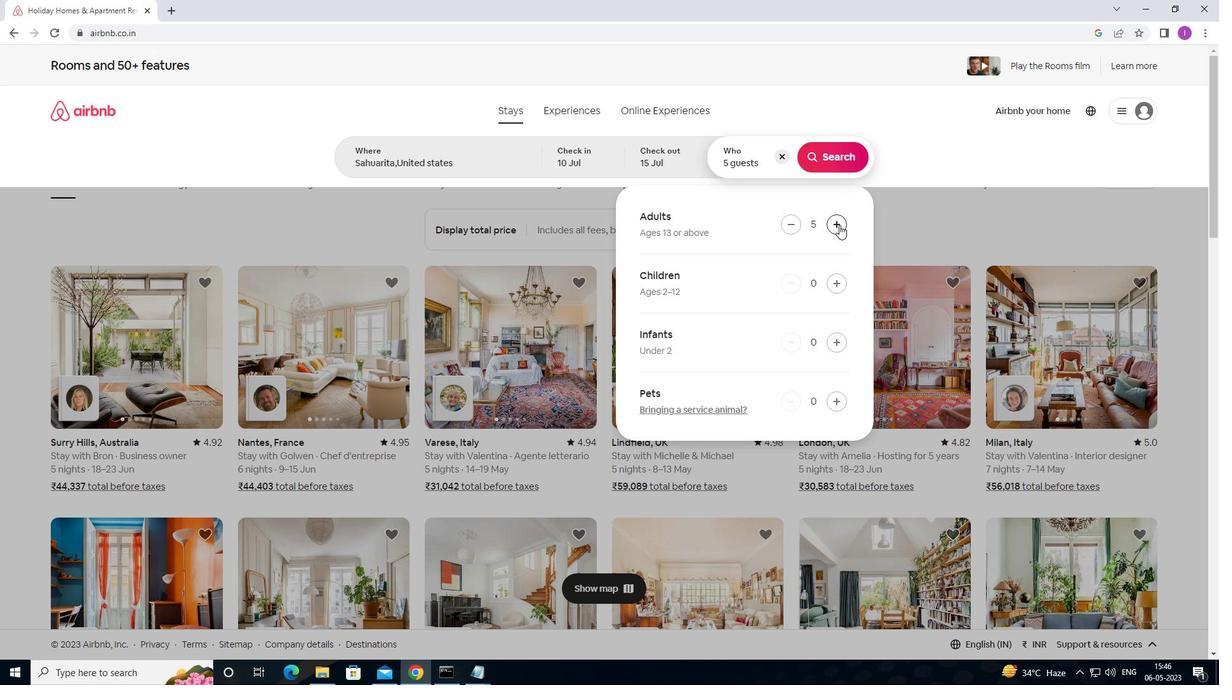 
Action: Mouse moved to (829, 154)
Screenshot: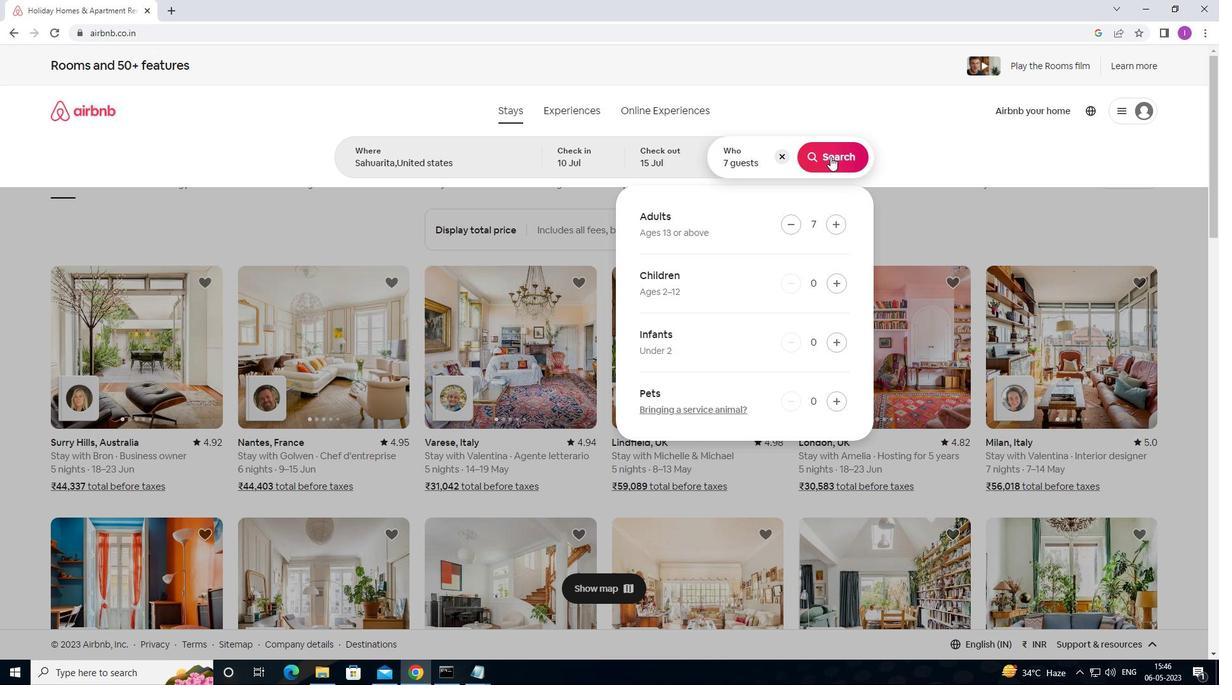 
Action: Mouse pressed left at (829, 154)
Screenshot: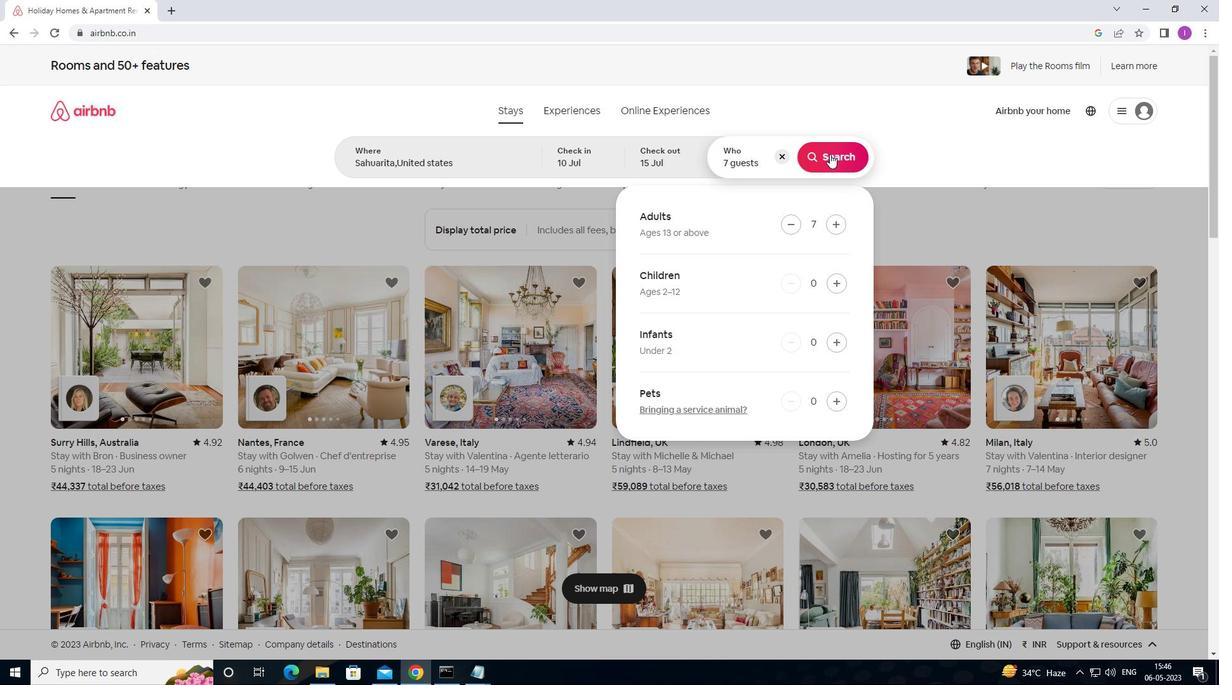 
Action: Mouse moved to (1142, 123)
Screenshot: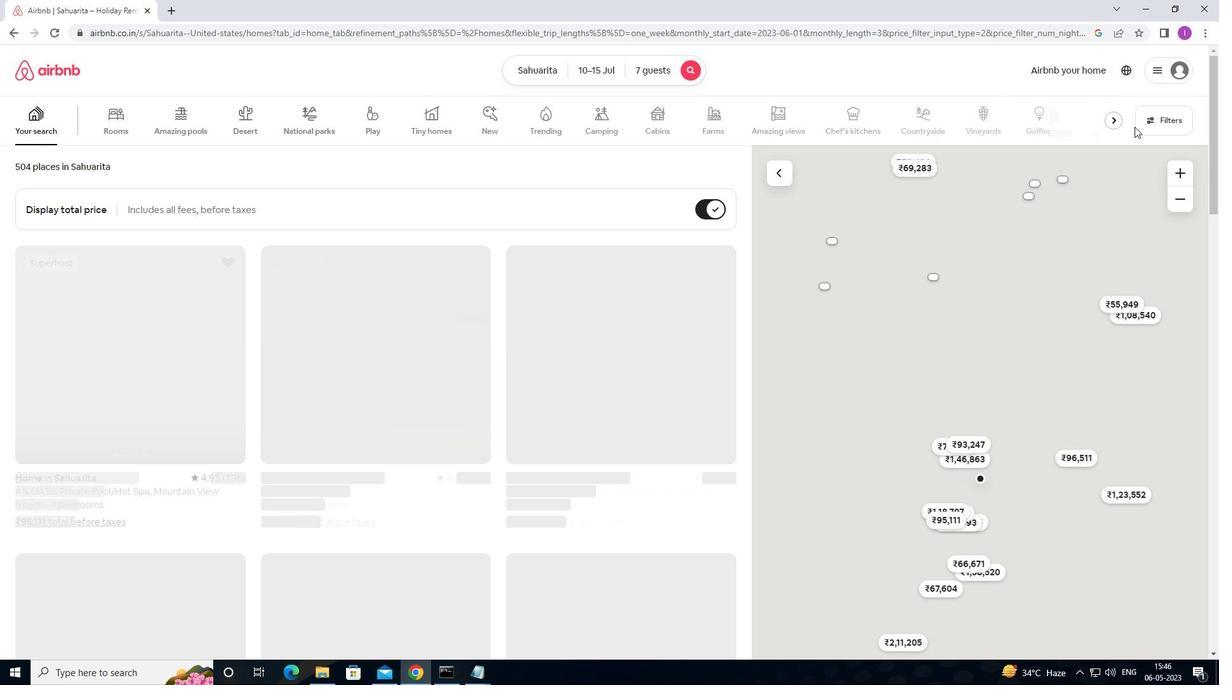 
Action: Mouse pressed left at (1142, 123)
Screenshot: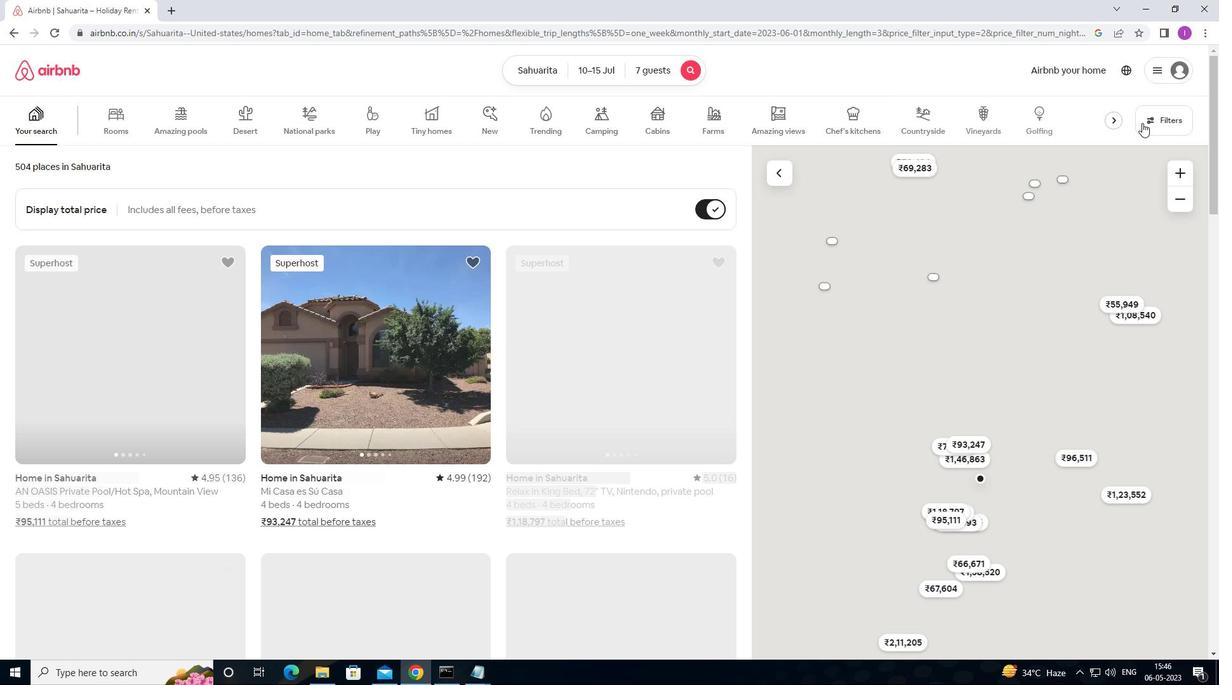 
Action: Mouse moved to (440, 436)
Screenshot: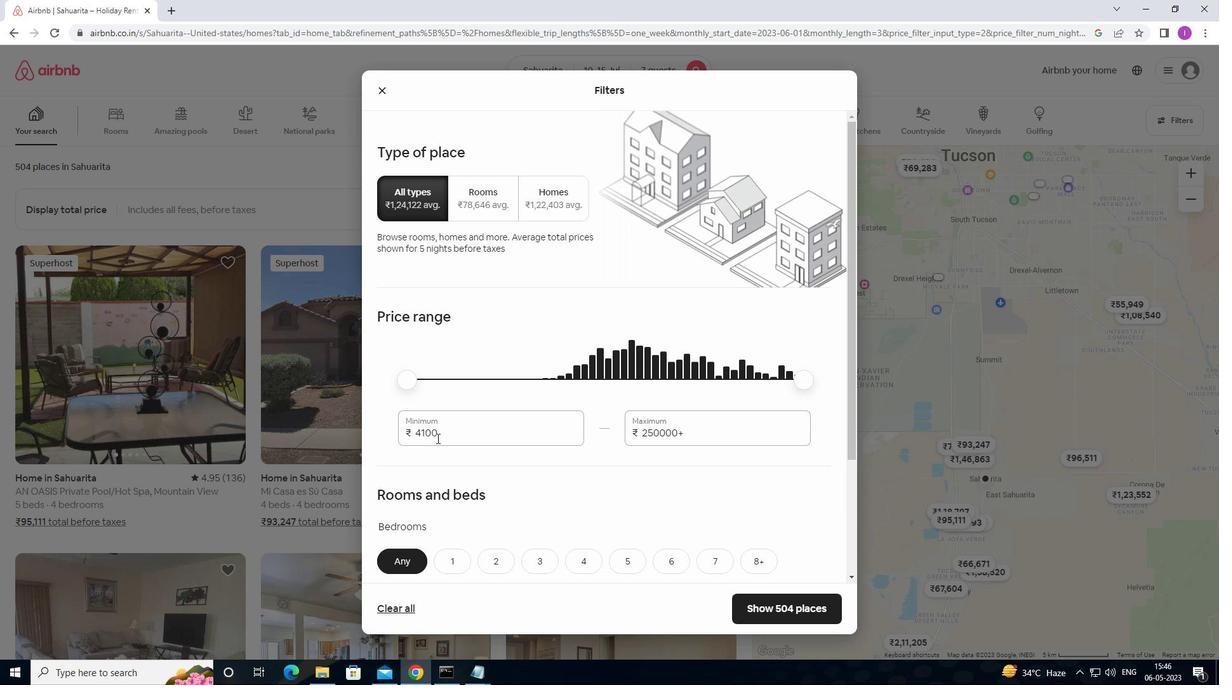
Action: Mouse pressed left at (440, 436)
Screenshot: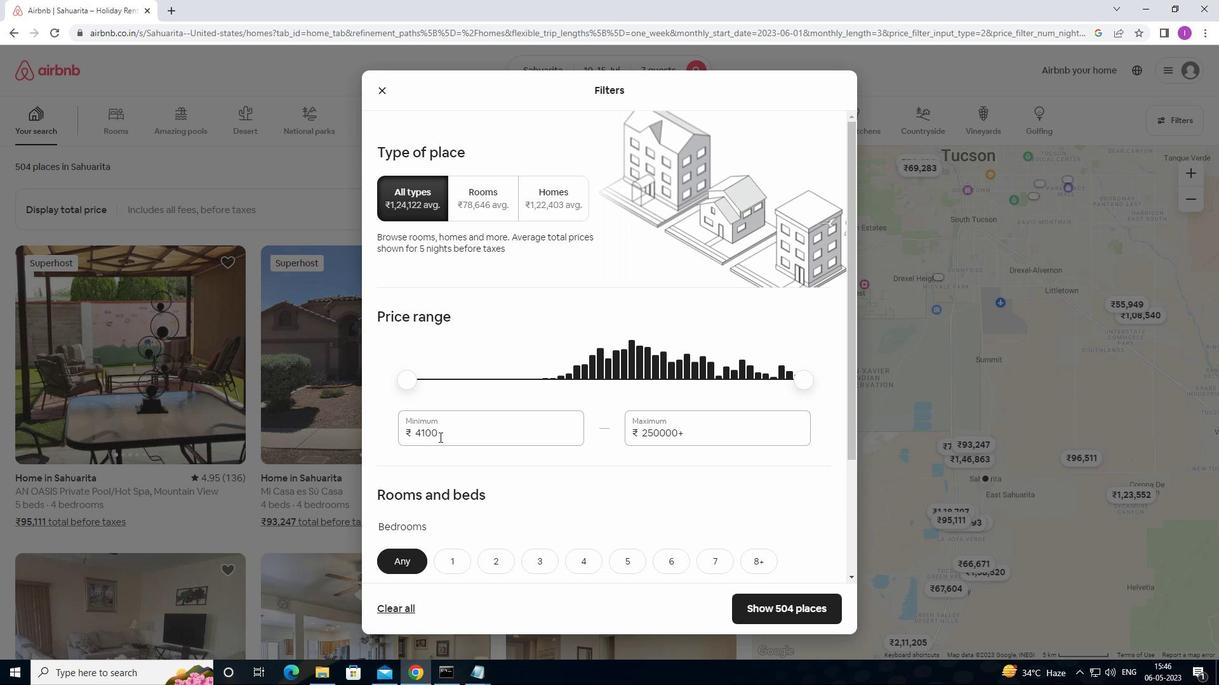 
Action: Mouse moved to (407, 434)
Screenshot: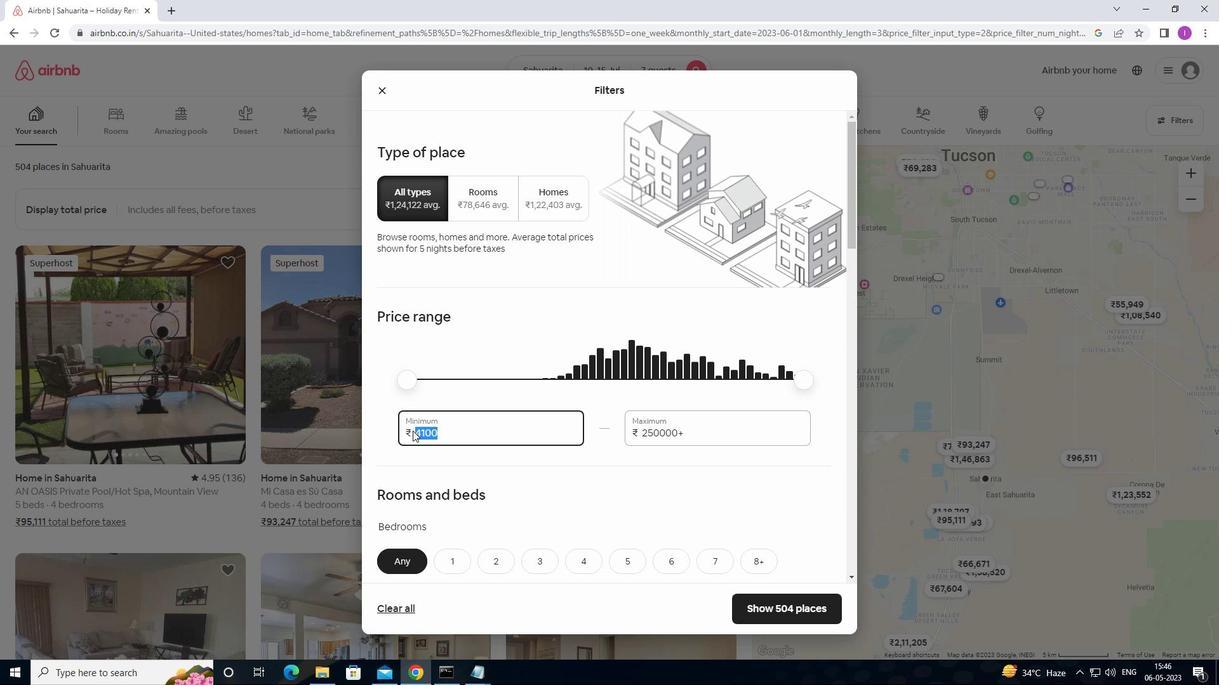 
Action: Key pressed 10000
Screenshot: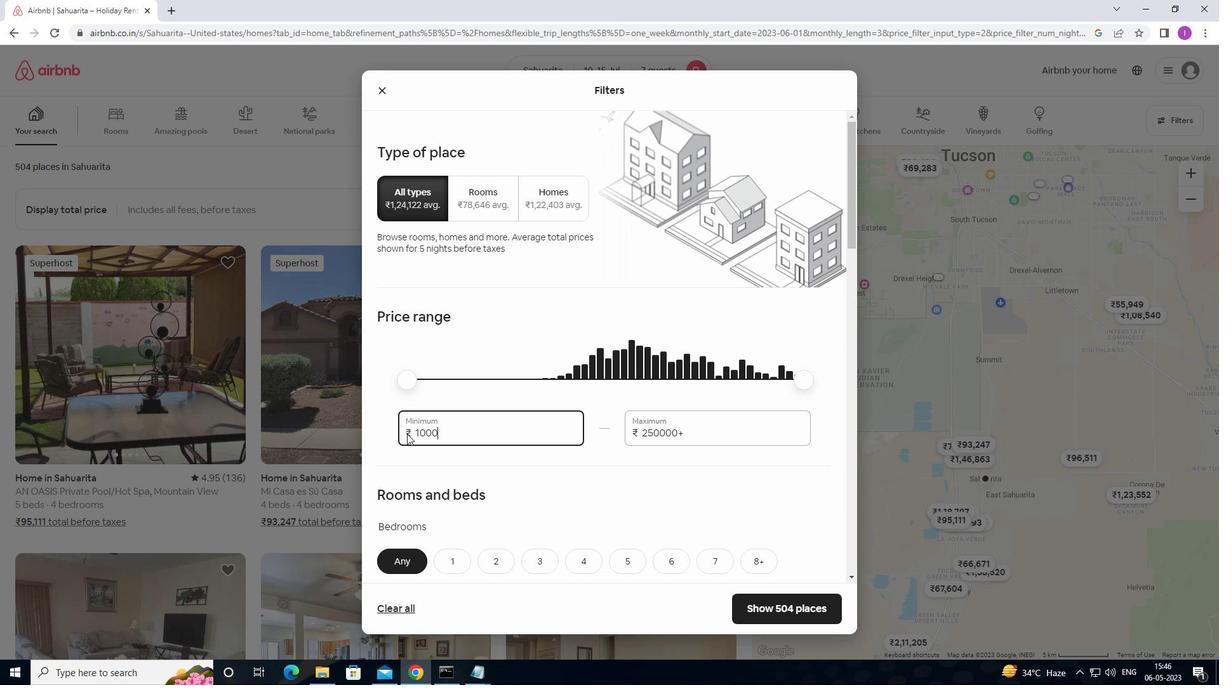 
Action: Mouse moved to (713, 440)
Screenshot: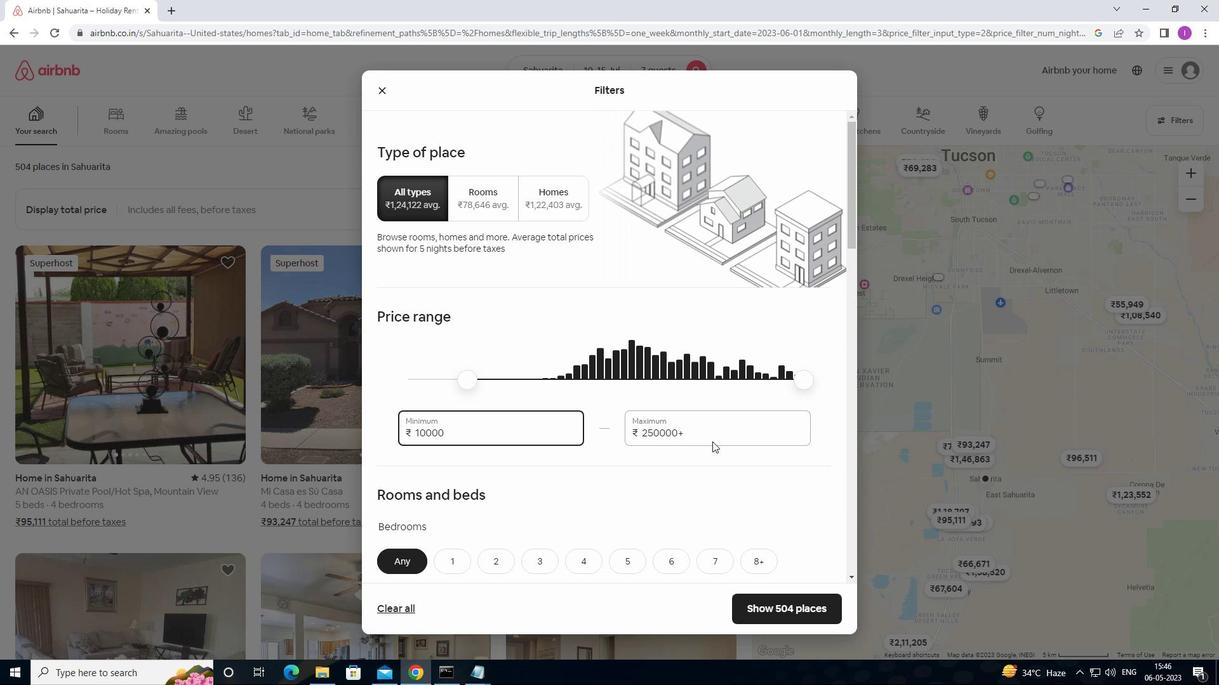 
Action: Mouse pressed left at (713, 440)
Screenshot: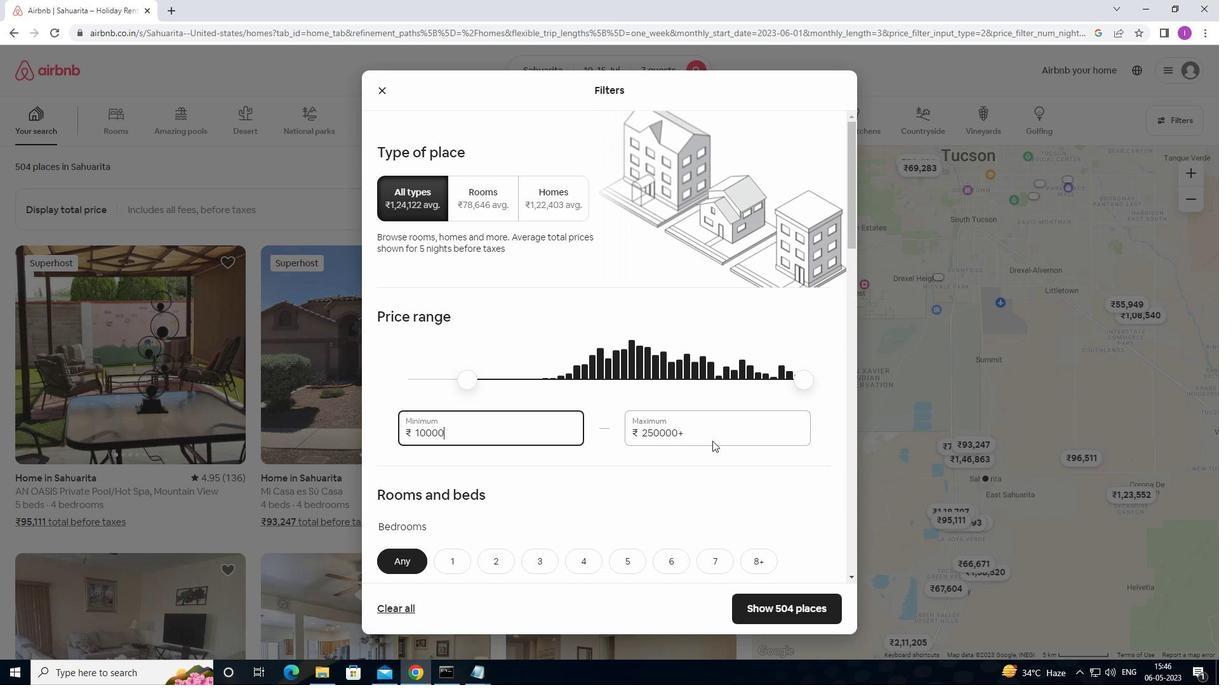 
Action: Mouse moved to (681, 430)
Screenshot: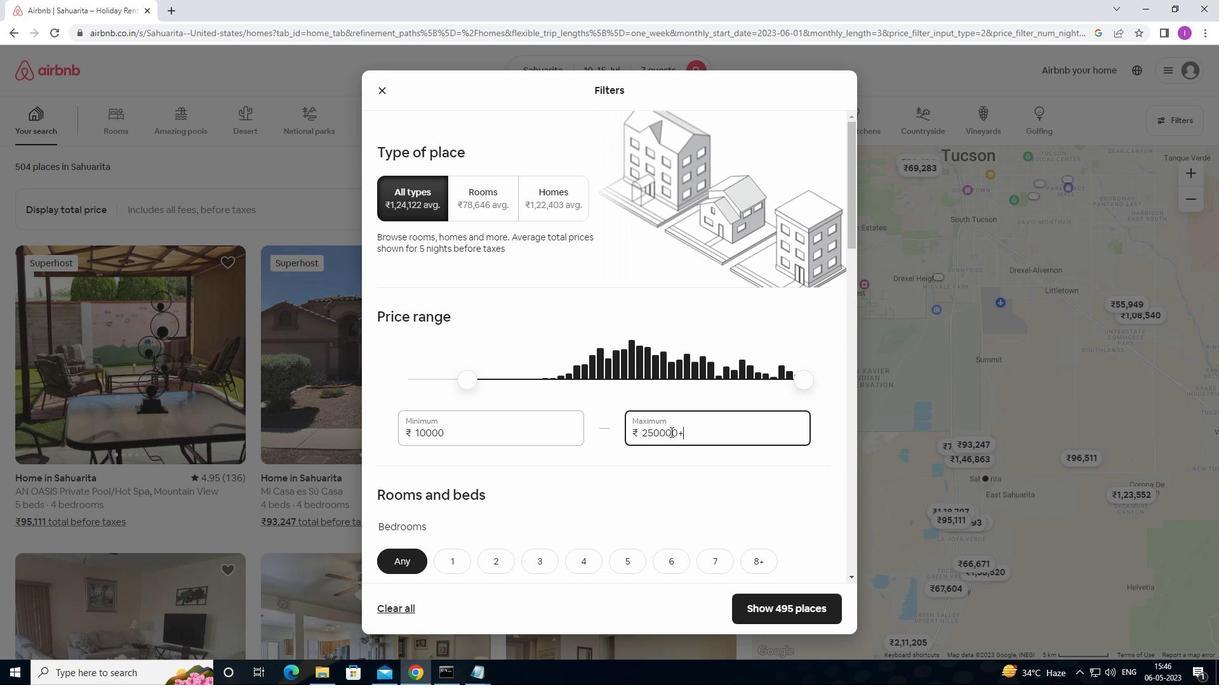 
Action: Mouse pressed left at (681, 430)
Screenshot: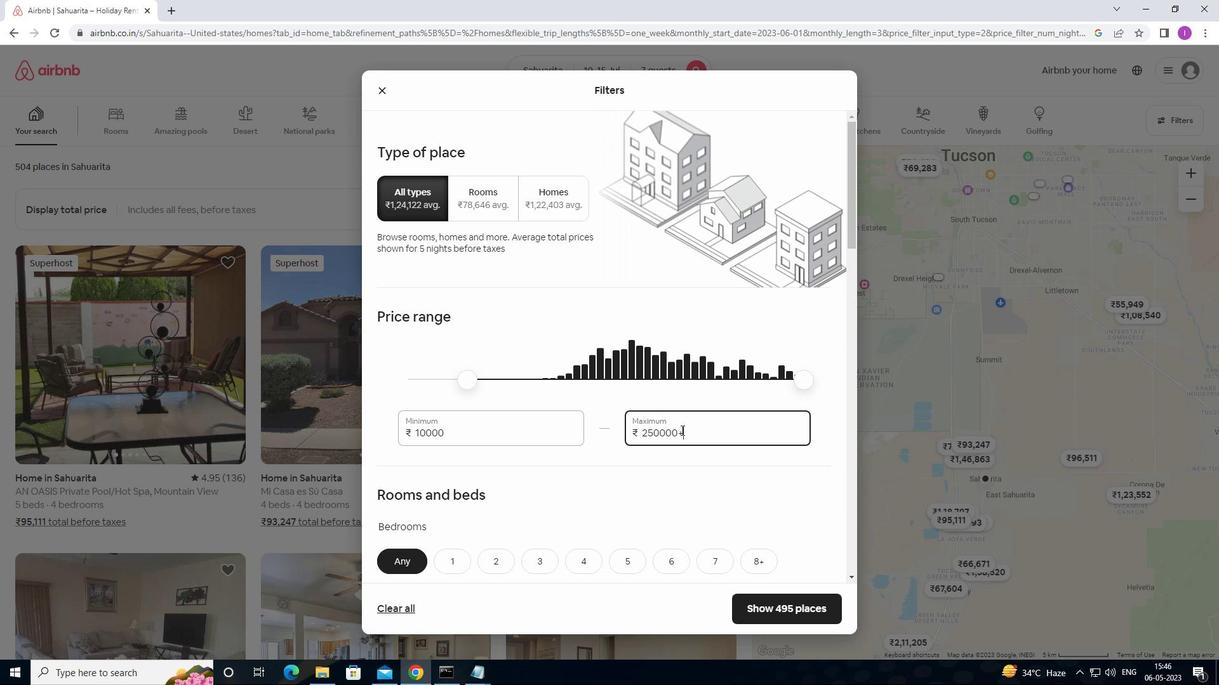 
Action: Mouse moved to (633, 438)
Screenshot: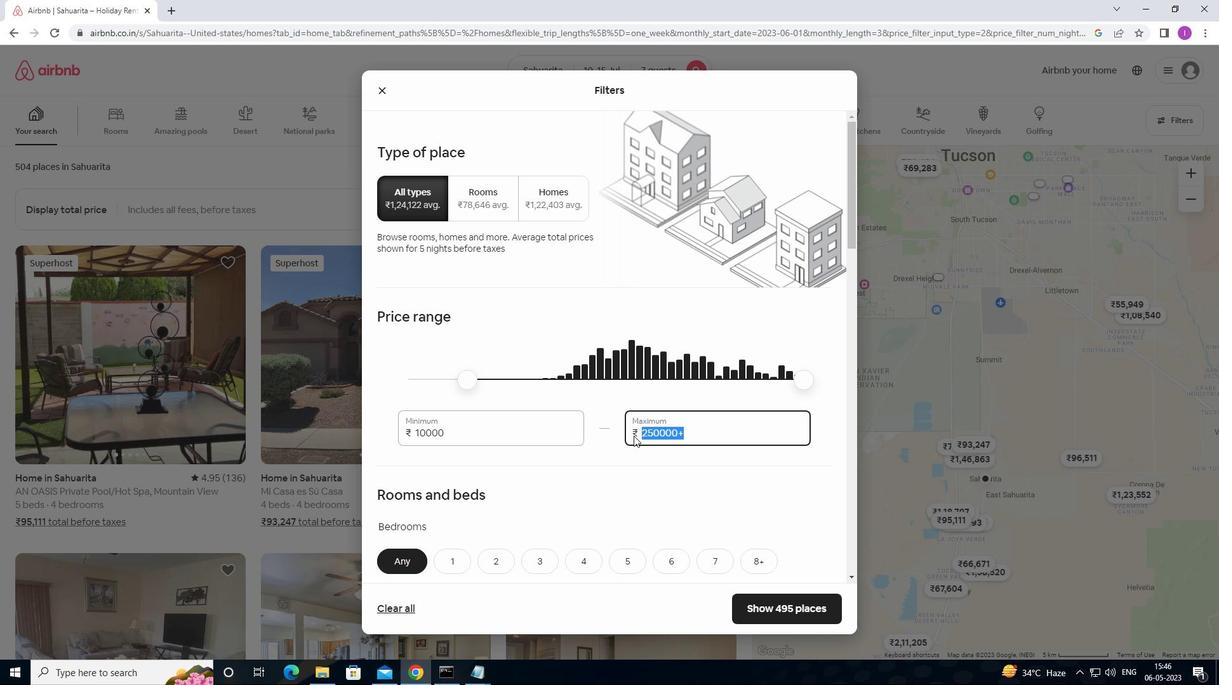 
Action: Key pressed 15000
Screenshot: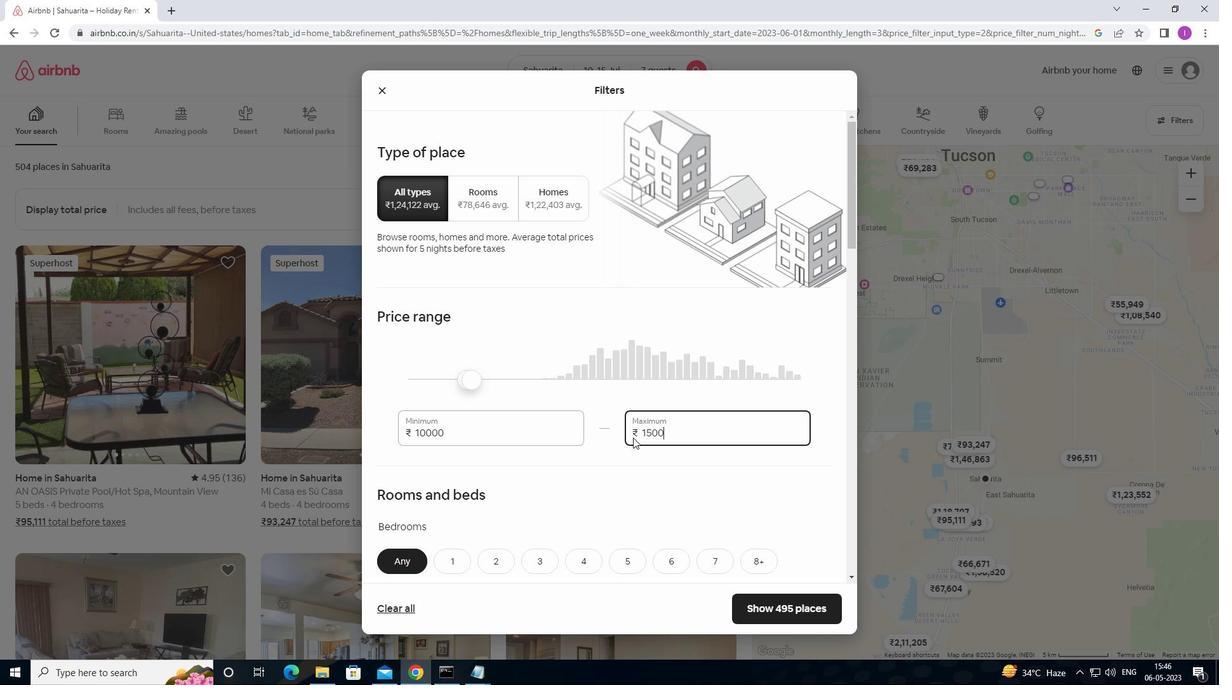 
Action: Mouse moved to (636, 435)
Screenshot: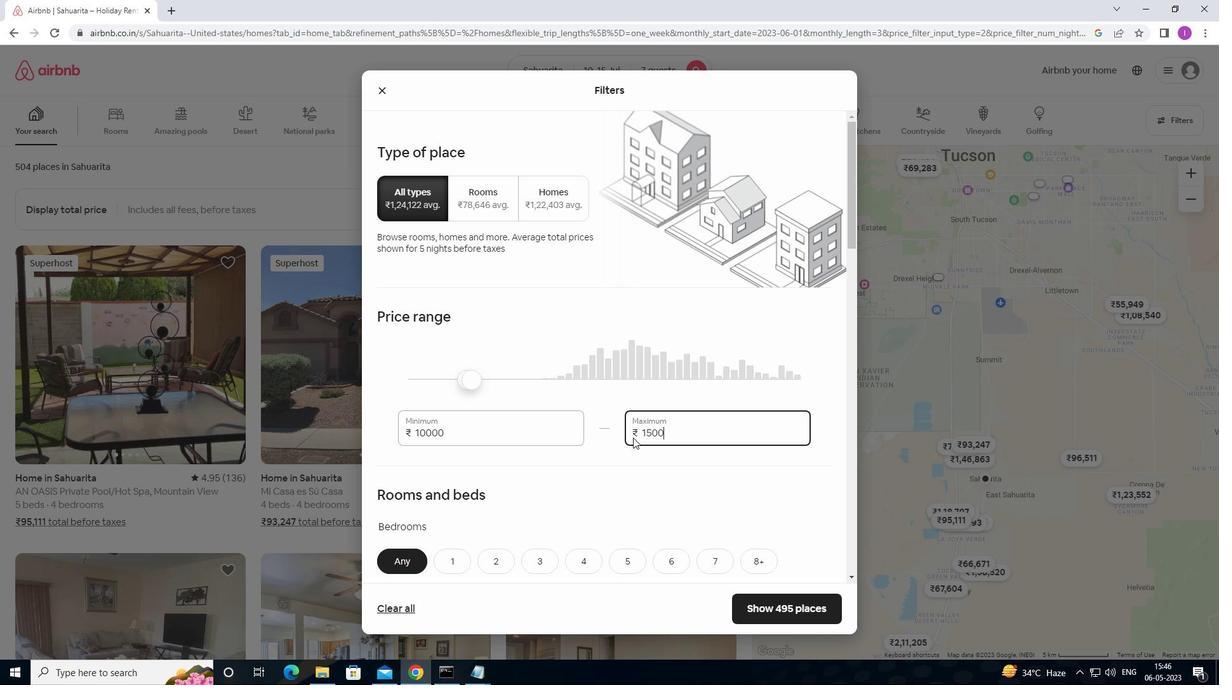 
Action: Key pressed 0
Screenshot: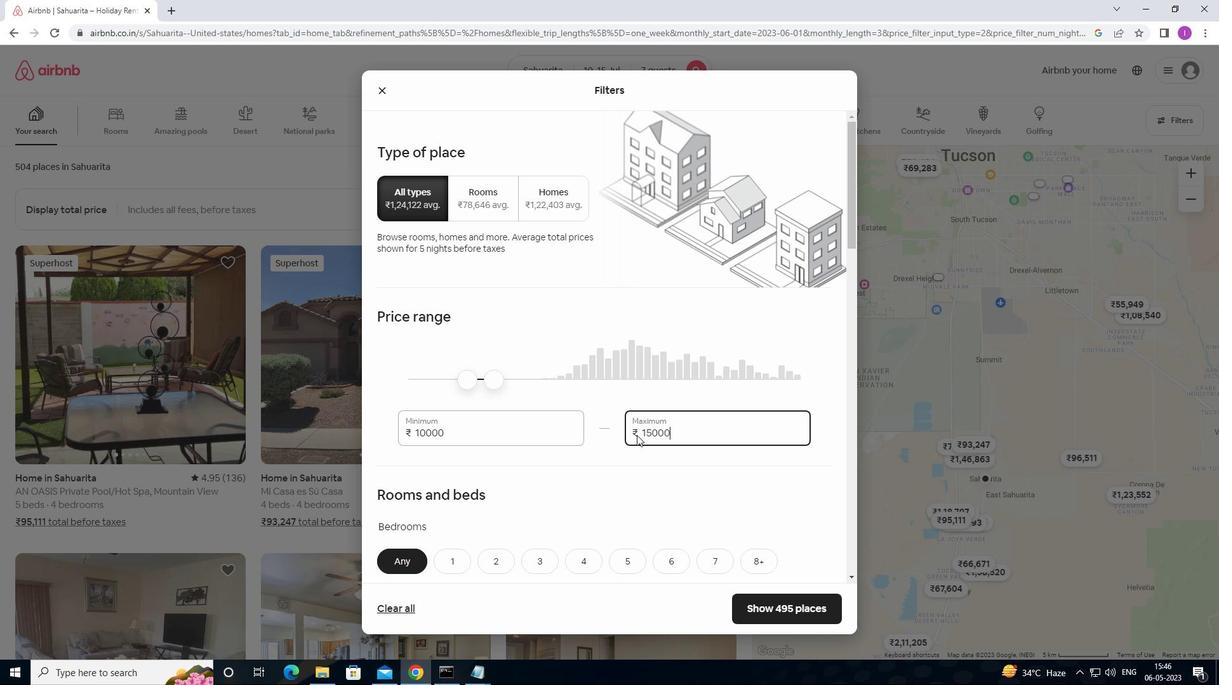 
Action: Mouse moved to (639, 433)
Screenshot: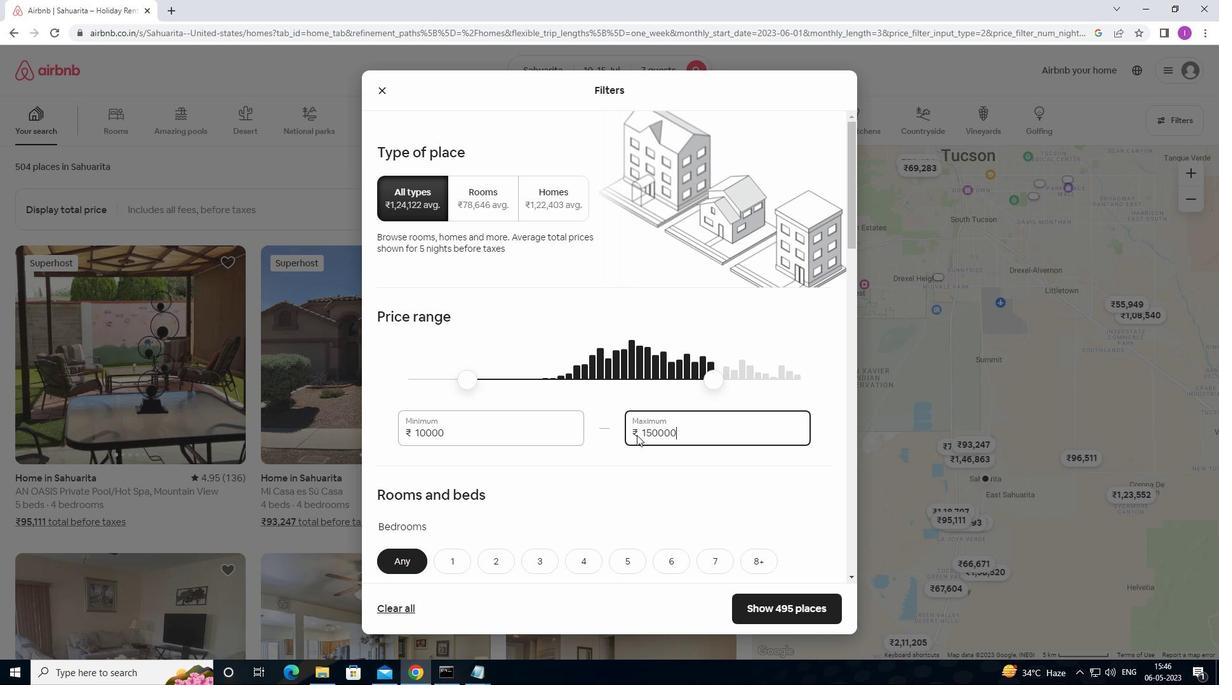 
Action: Key pressed <Key.backspace>
Screenshot: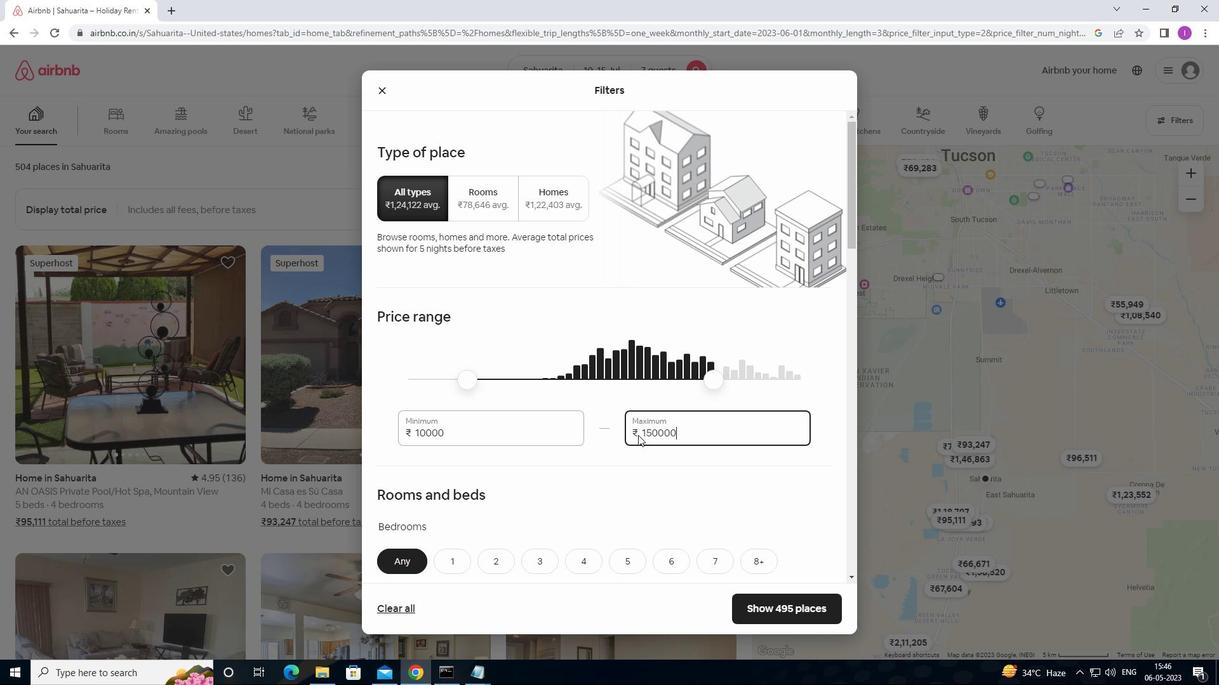 
Action: Mouse moved to (554, 508)
Screenshot: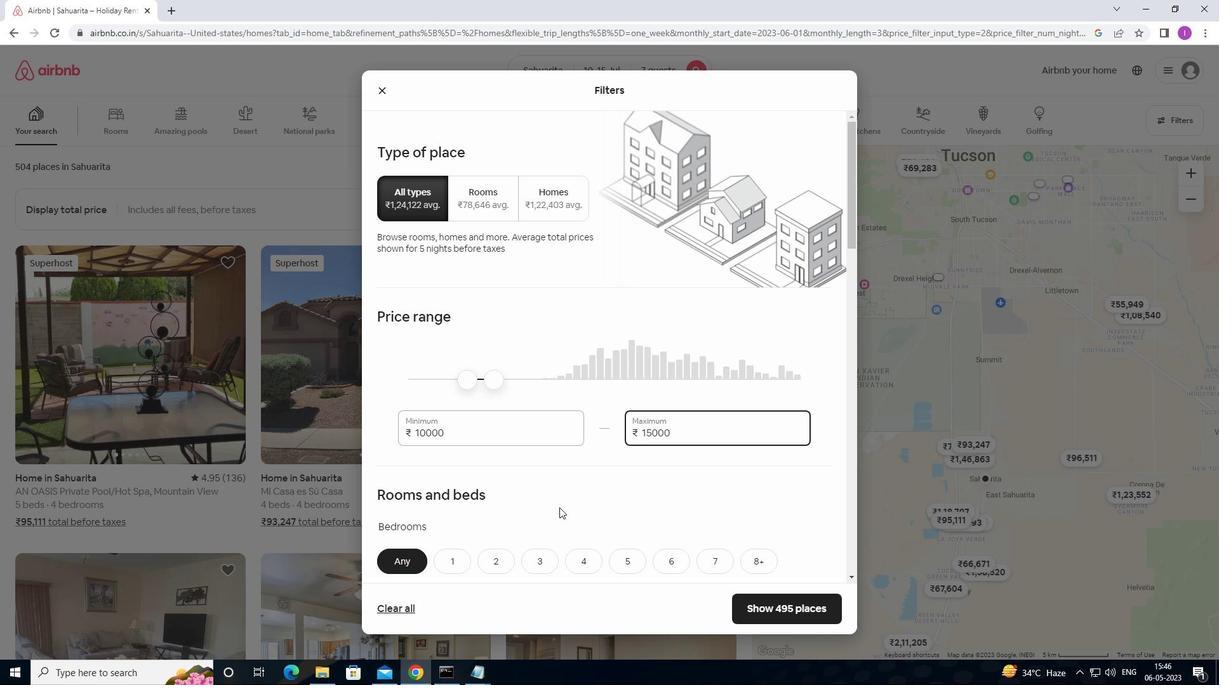 
Action: Mouse scrolled (554, 507) with delta (0, 0)
Screenshot: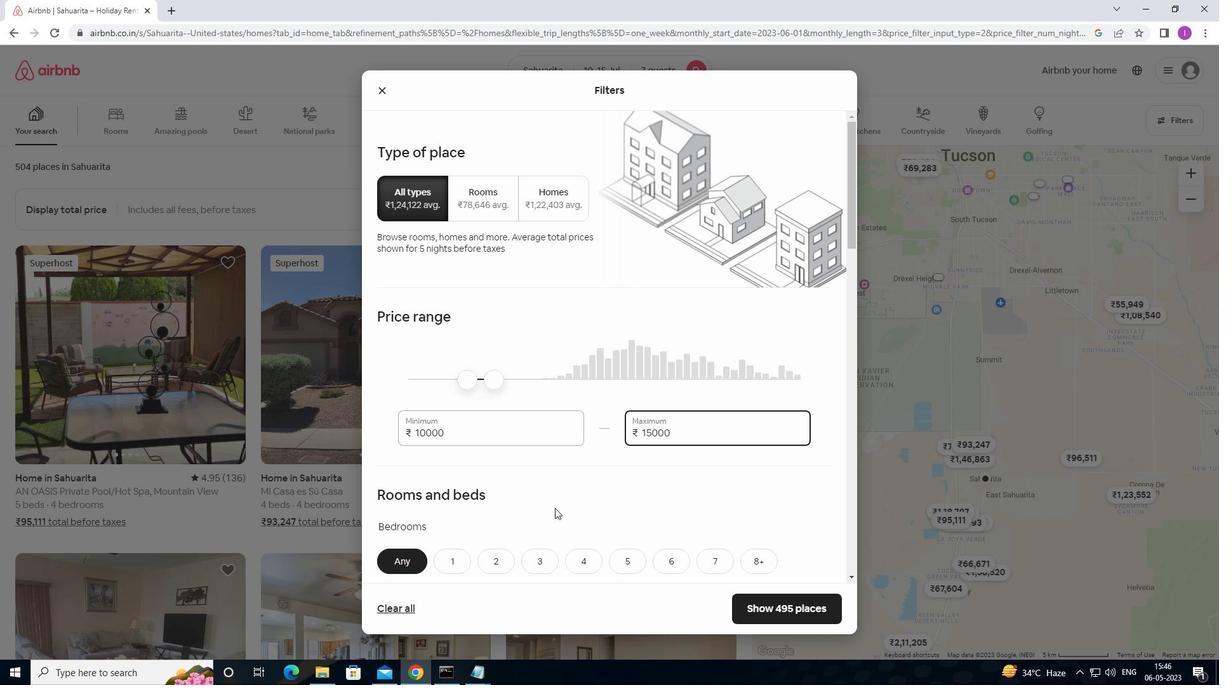 
Action: Mouse scrolled (554, 507) with delta (0, 0)
Screenshot: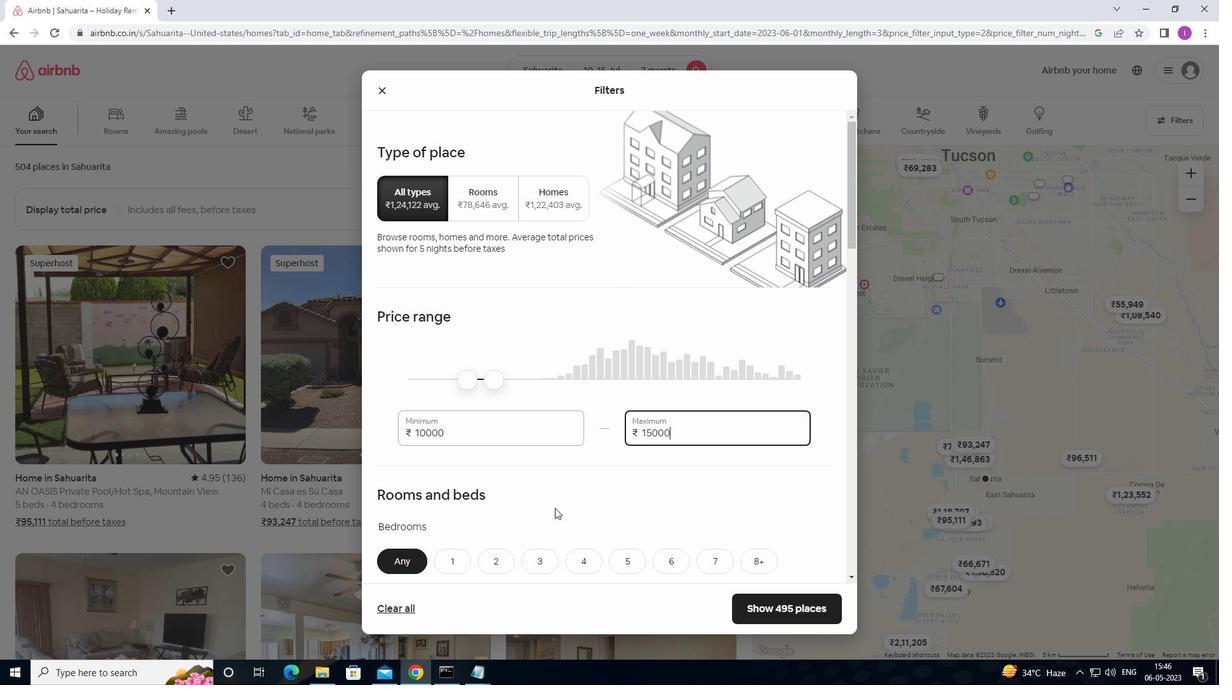 
Action: Mouse scrolled (554, 507) with delta (0, 0)
Screenshot: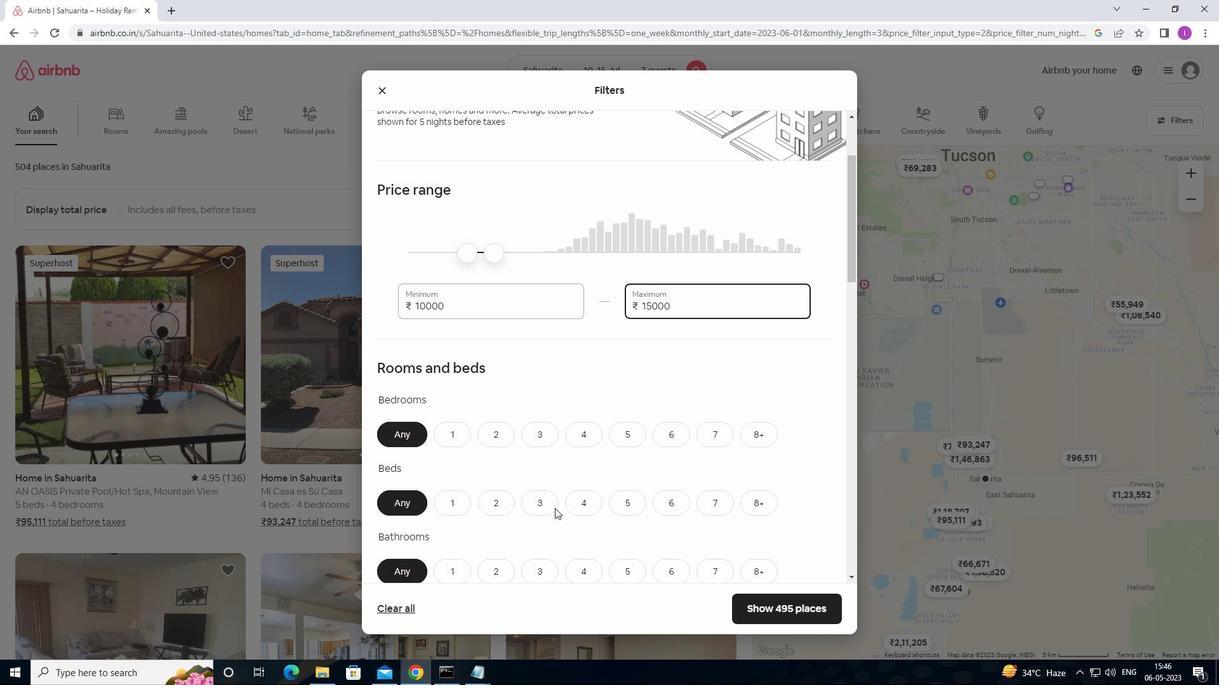 
Action: Mouse scrolled (554, 507) with delta (0, 0)
Screenshot: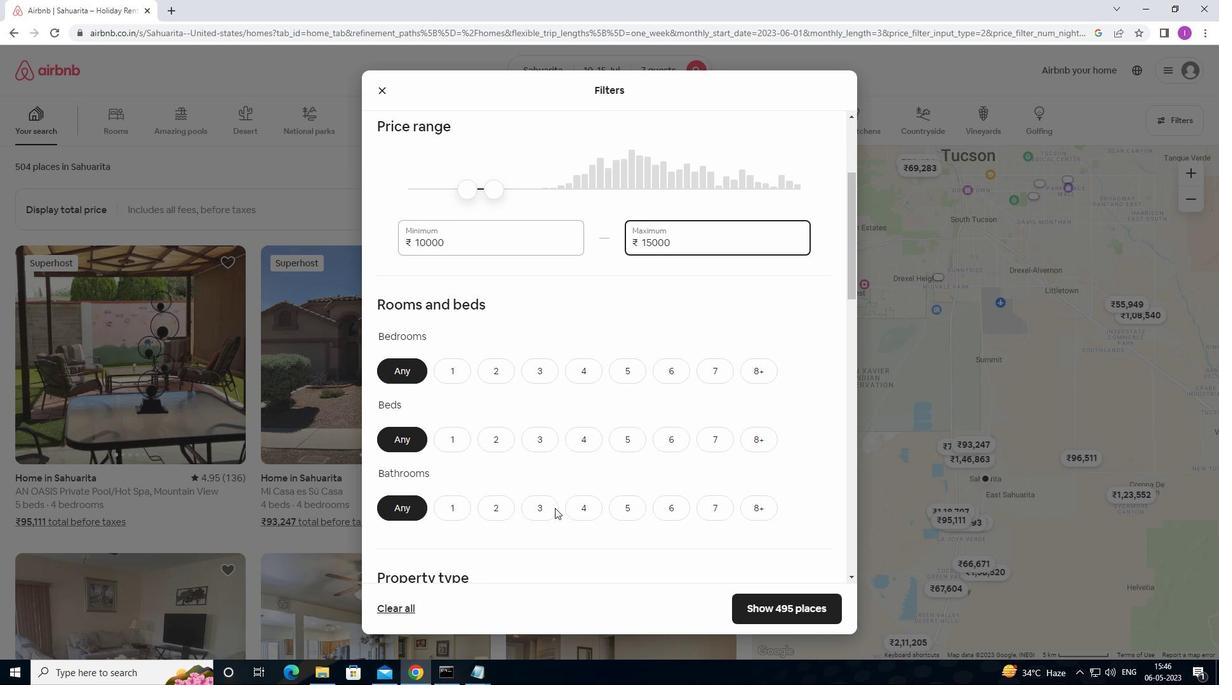 
Action: Mouse scrolled (554, 507) with delta (0, 0)
Screenshot: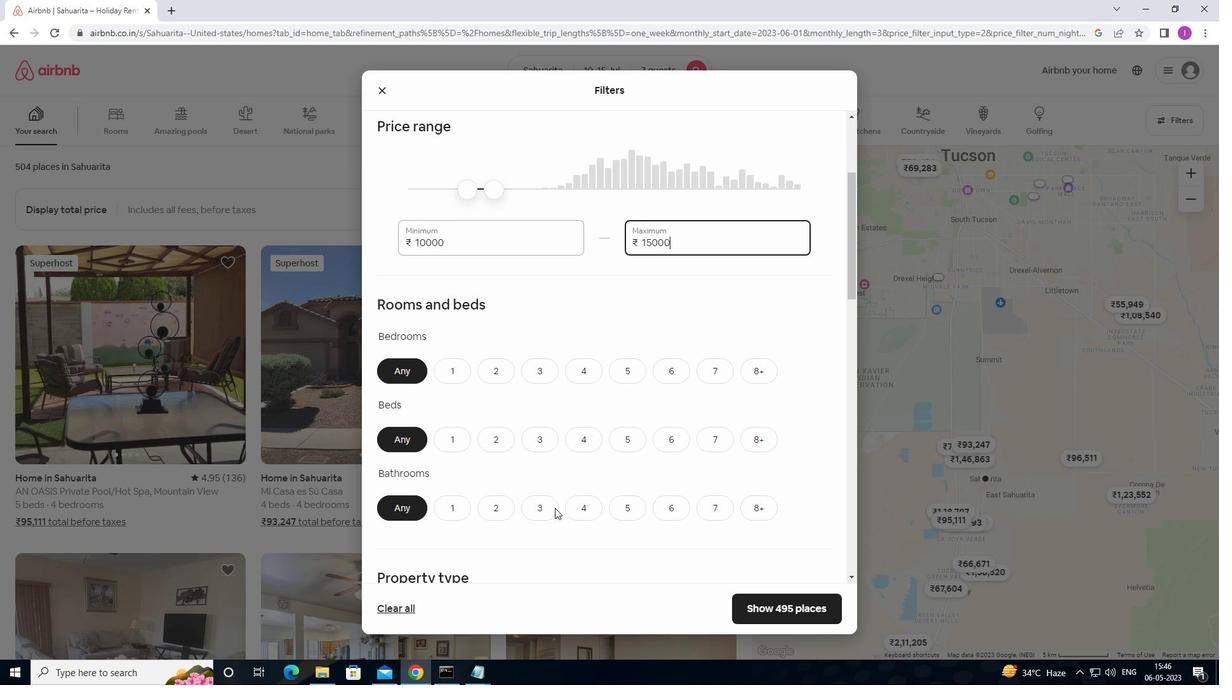 
Action: Mouse moved to (560, 502)
Screenshot: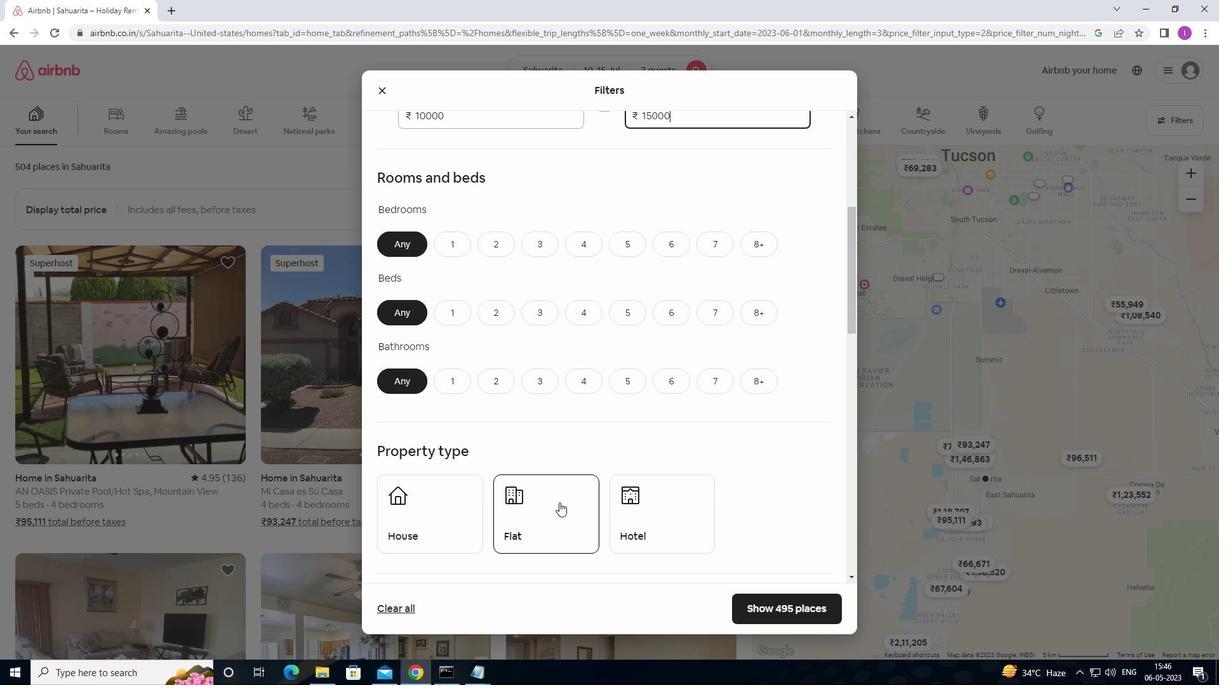 
Action: Mouse scrolled (560, 502) with delta (0, 0)
Screenshot: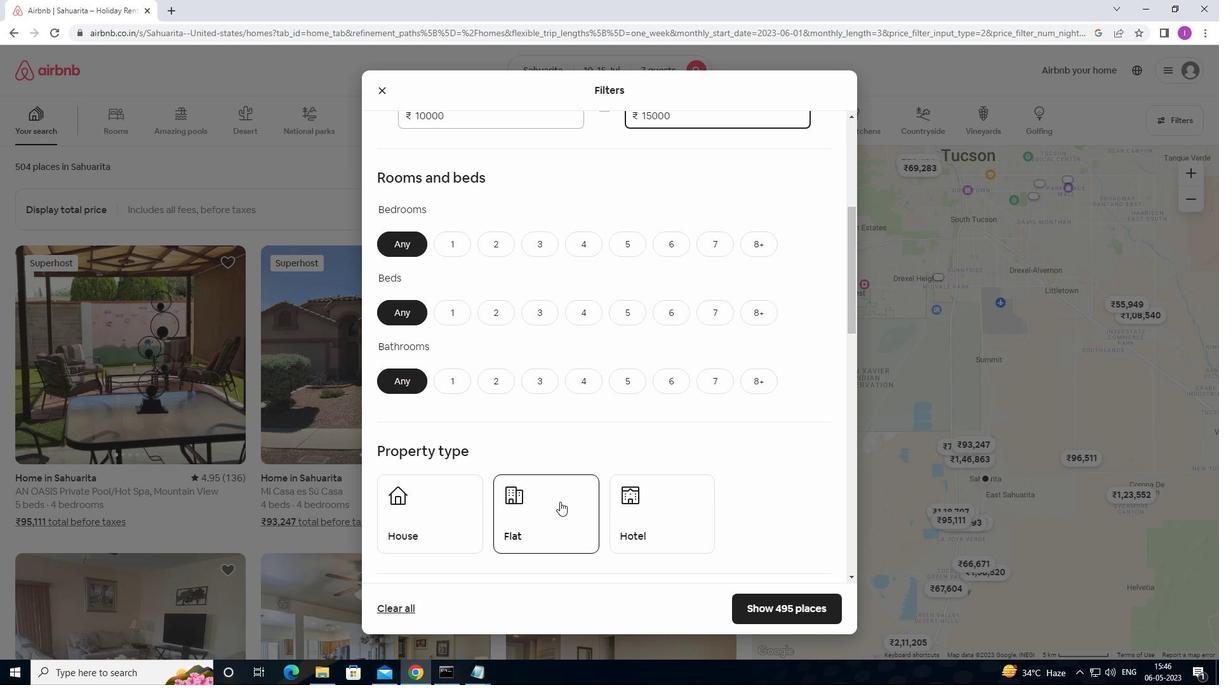 
Action: Mouse moved to (560, 501)
Screenshot: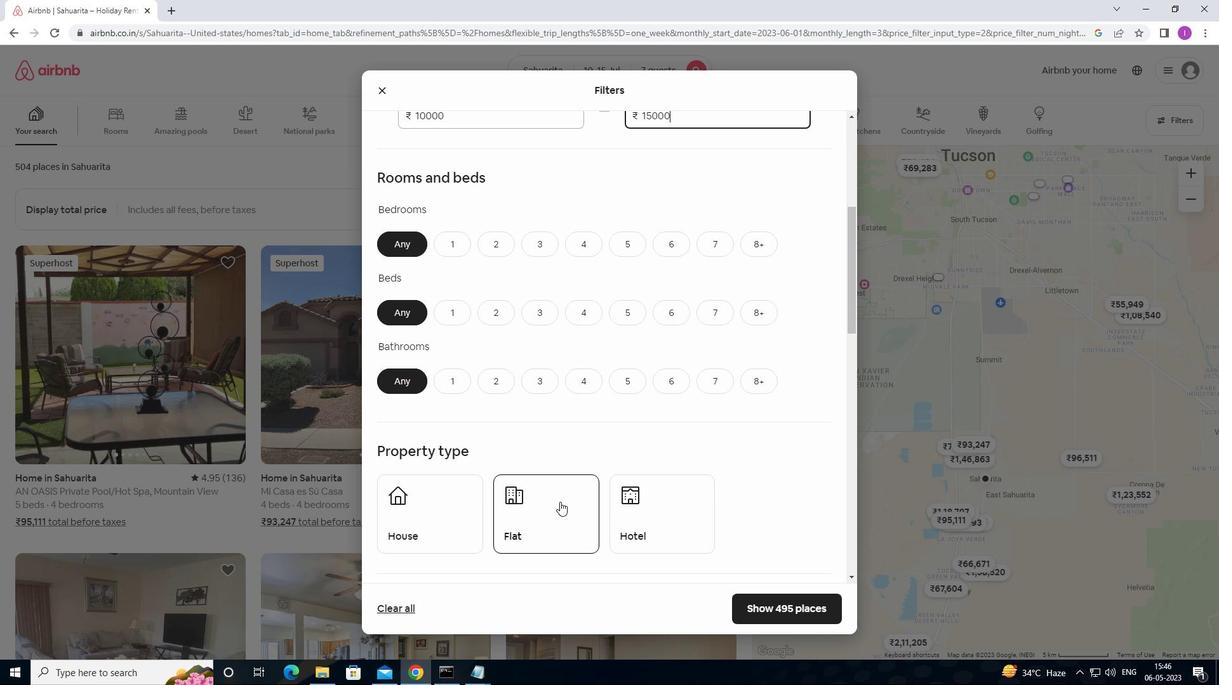 
Action: Mouse scrolled (560, 502) with delta (0, 0)
Screenshot: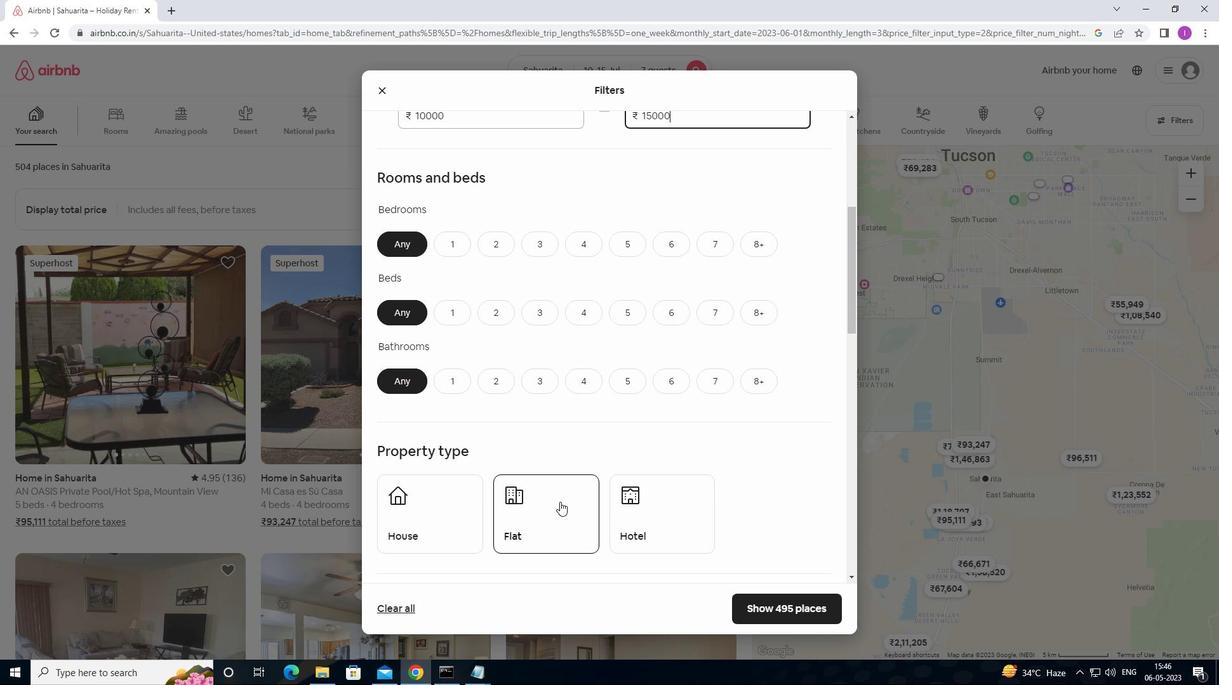 
Action: Mouse scrolled (560, 502) with delta (0, 0)
Screenshot: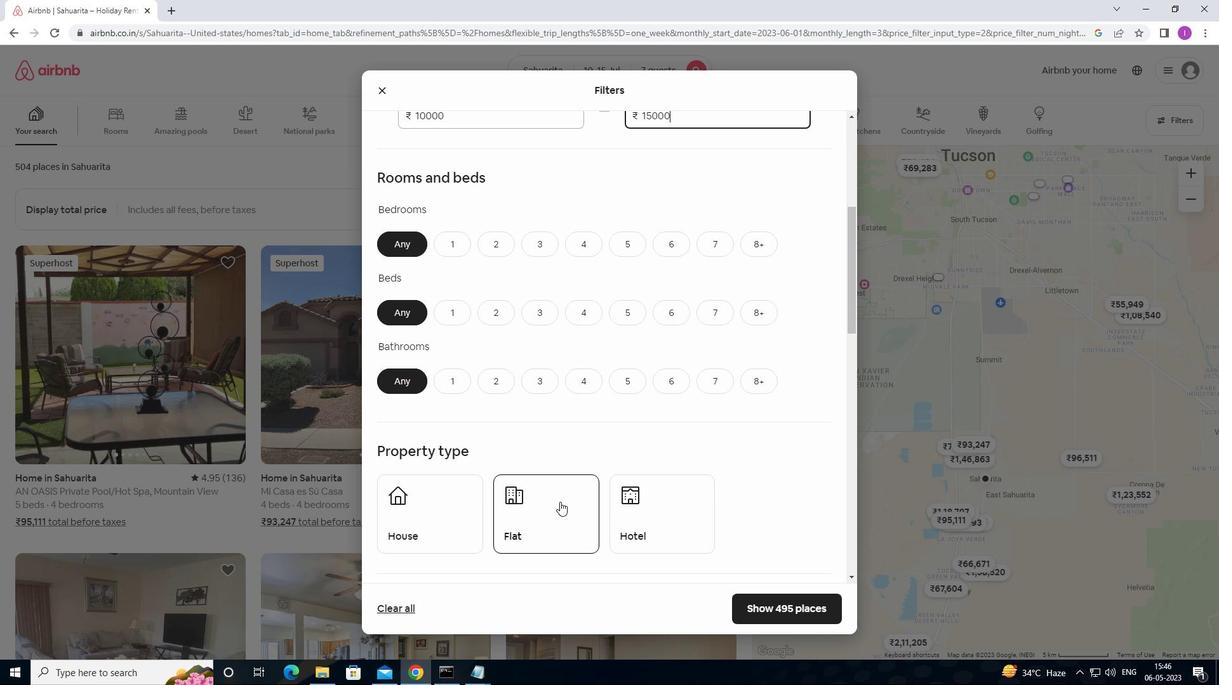 
Action: Mouse moved to (565, 498)
Screenshot: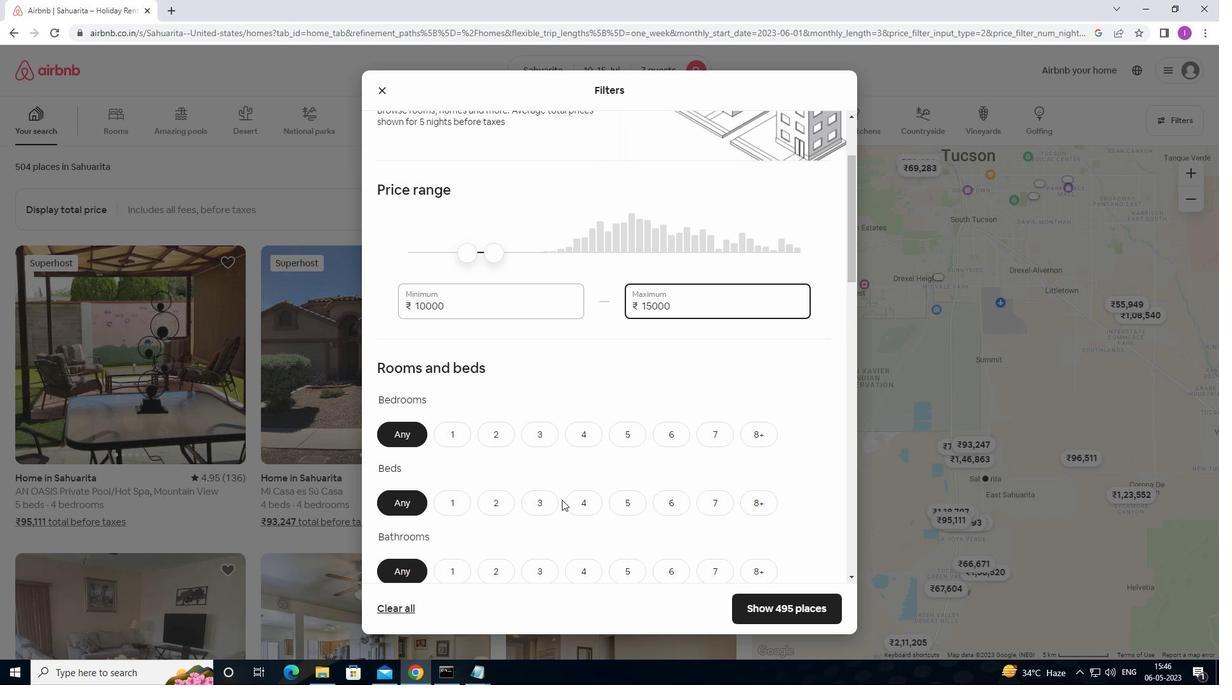 
Action: Mouse scrolled (565, 497) with delta (0, 0)
Screenshot: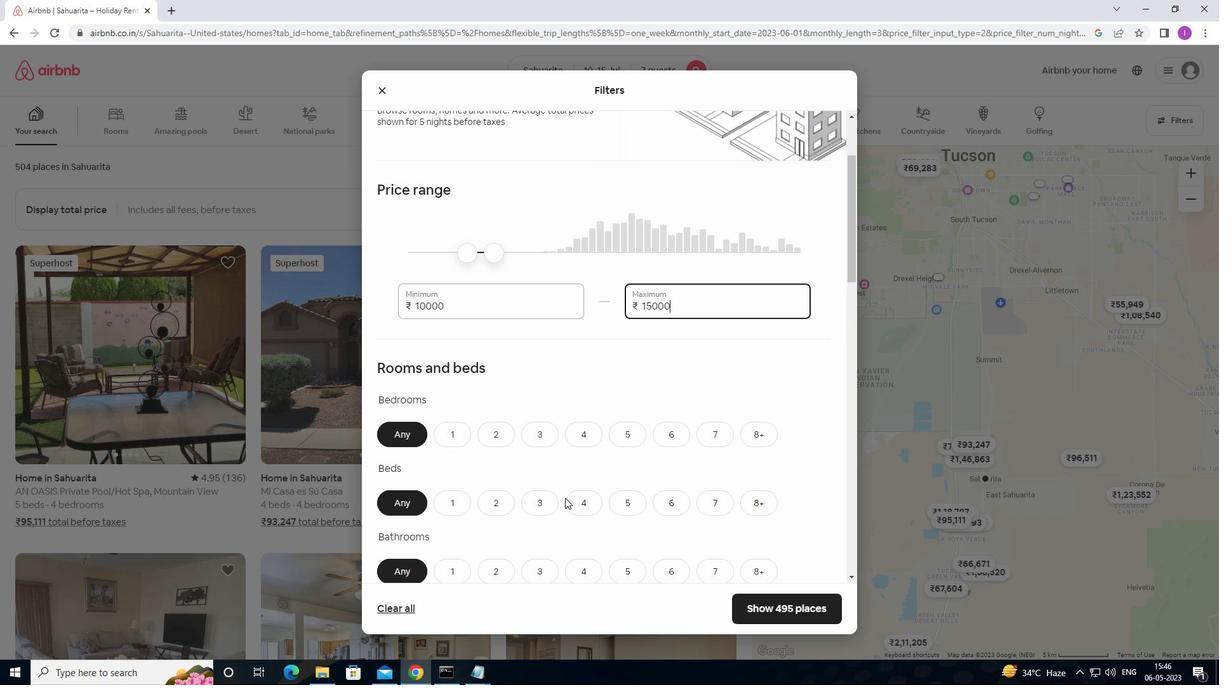 
Action: Mouse scrolled (565, 497) with delta (0, 0)
Screenshot: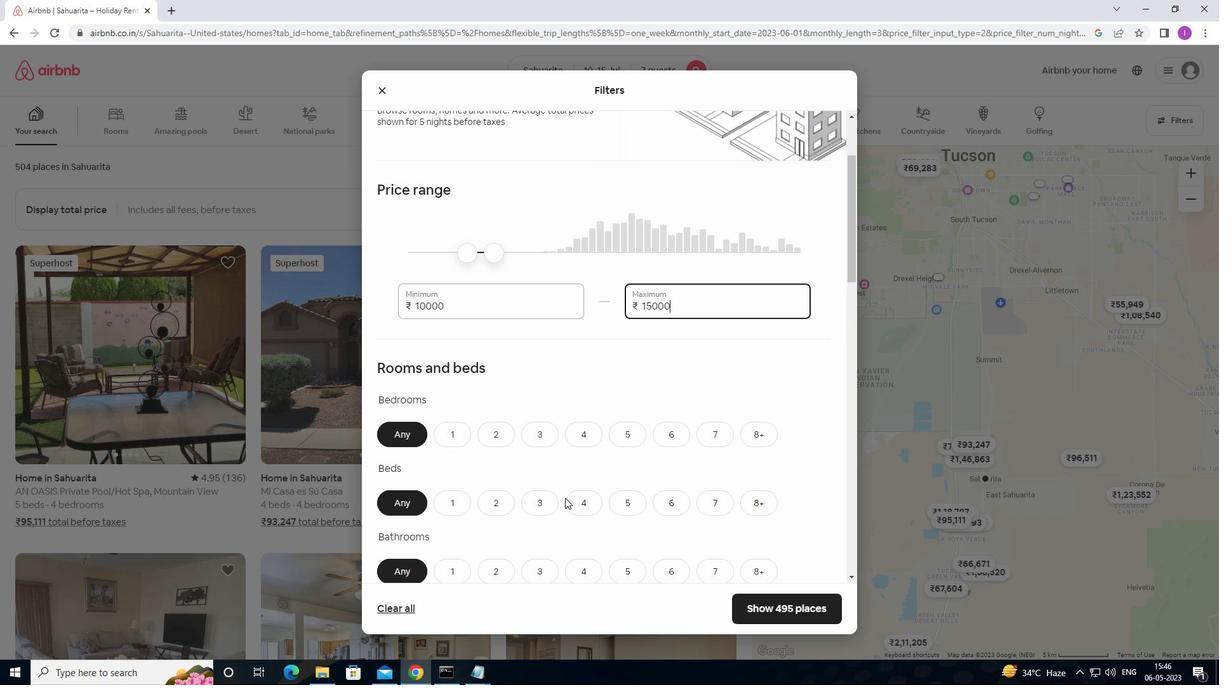 
Action: Mouse scrolled (565, 497) with delta (0, 0)
Screenshot: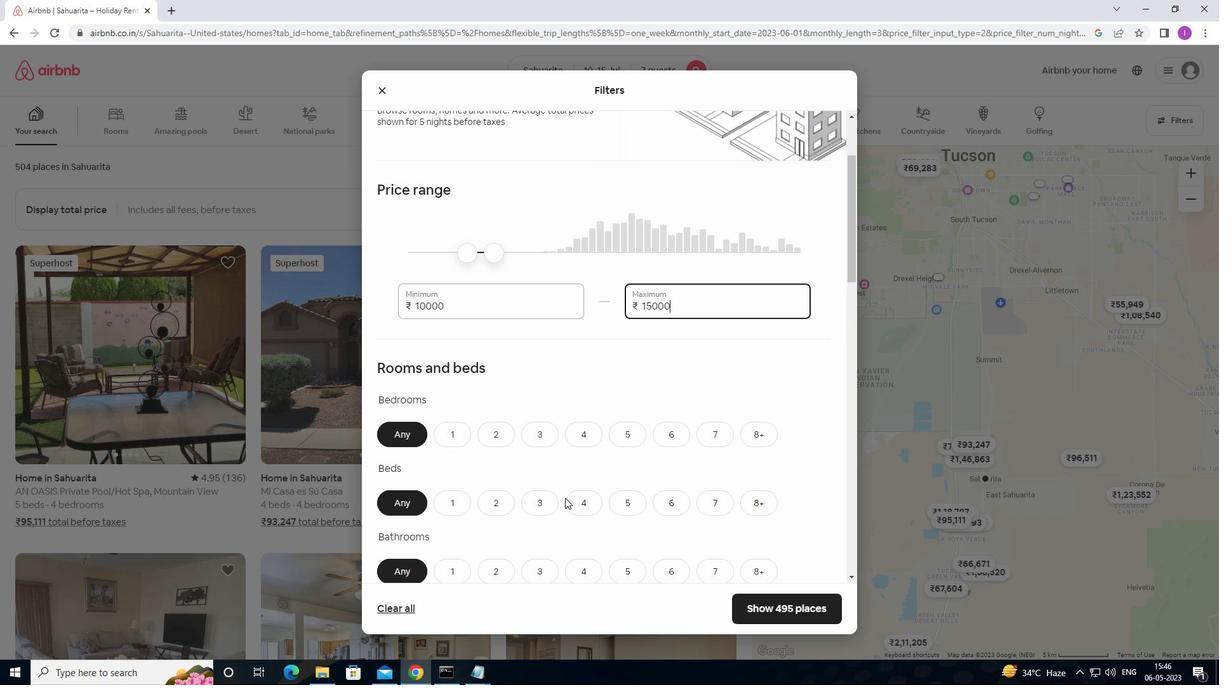 
Action: Mouse moved to (583, 247)
Screenshot: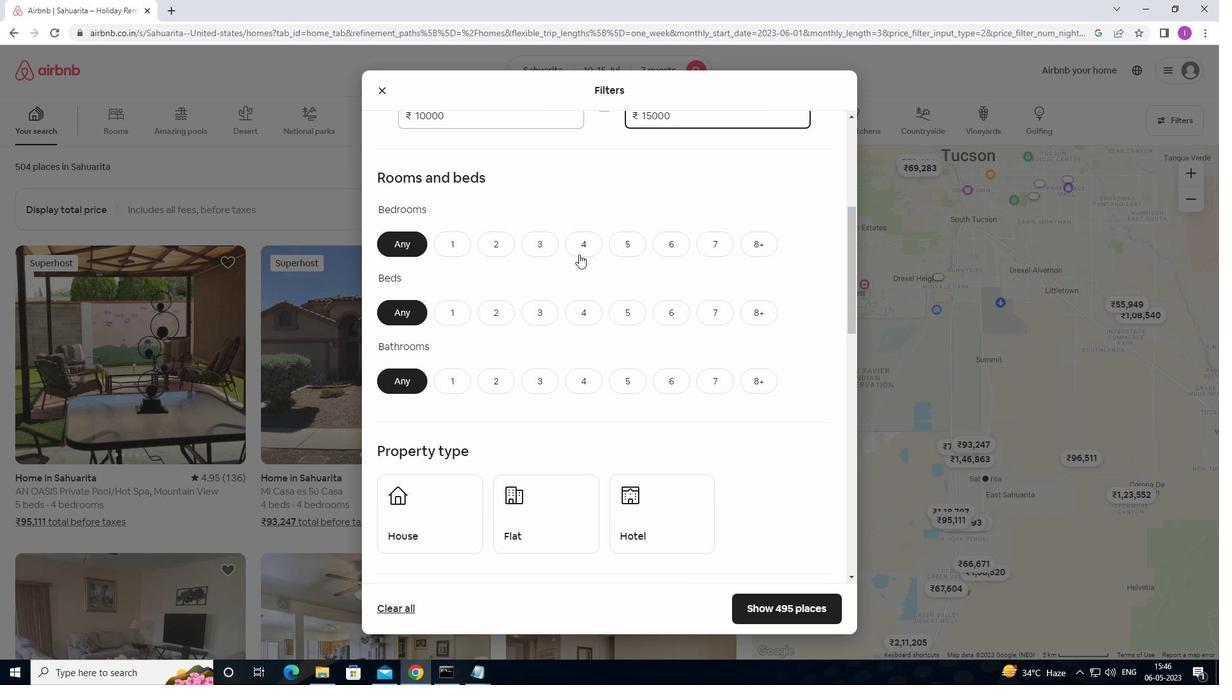 
Action: Mouse pressed left at (583, 247)
Screenshot: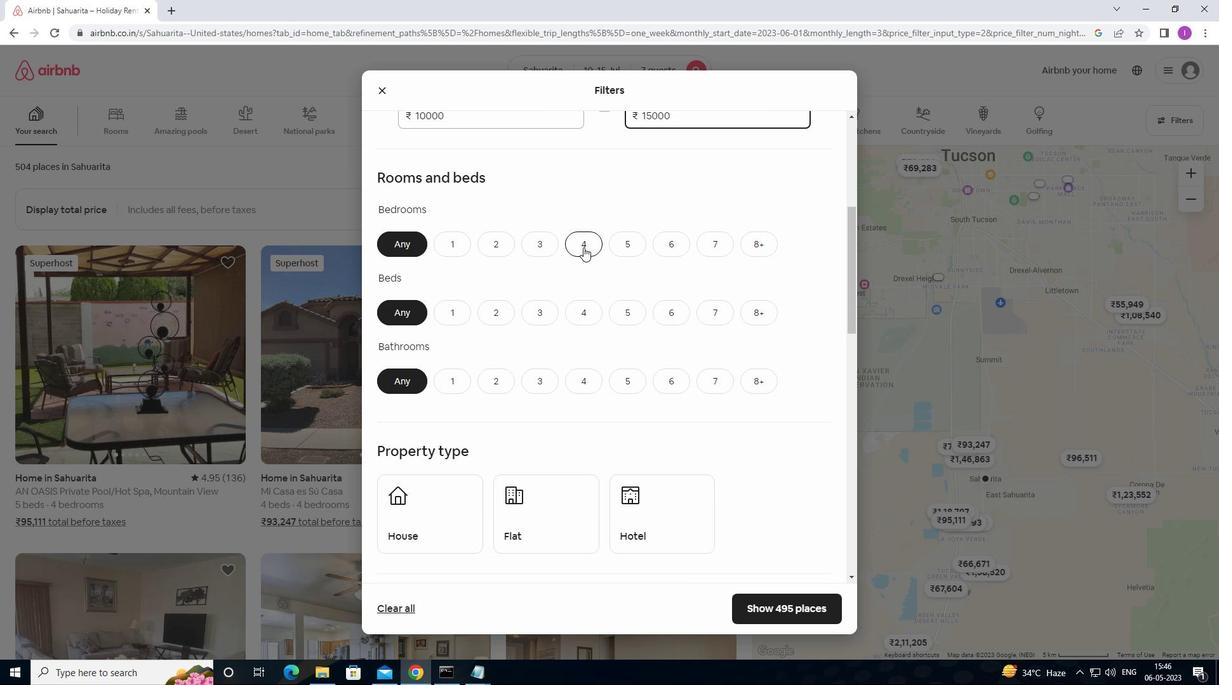 
Action: Mouse moved to (727, 316)
Screenshot: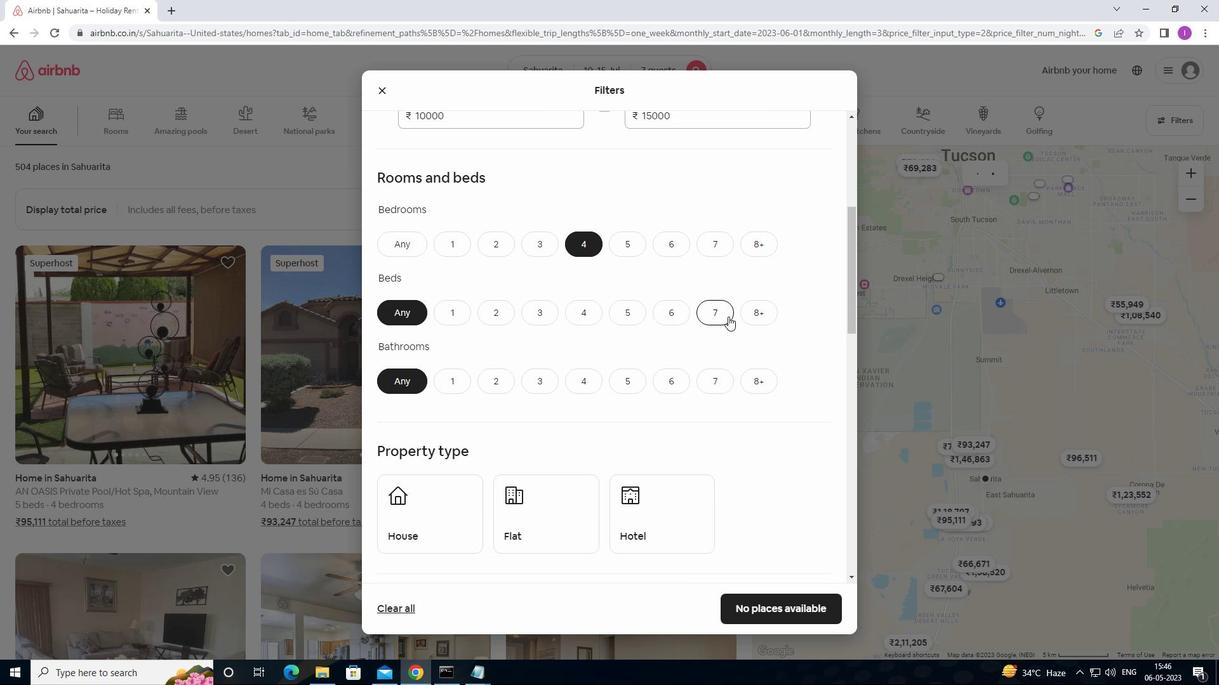 
Action: Mouse pressed left at (727, 316)
Screenshot: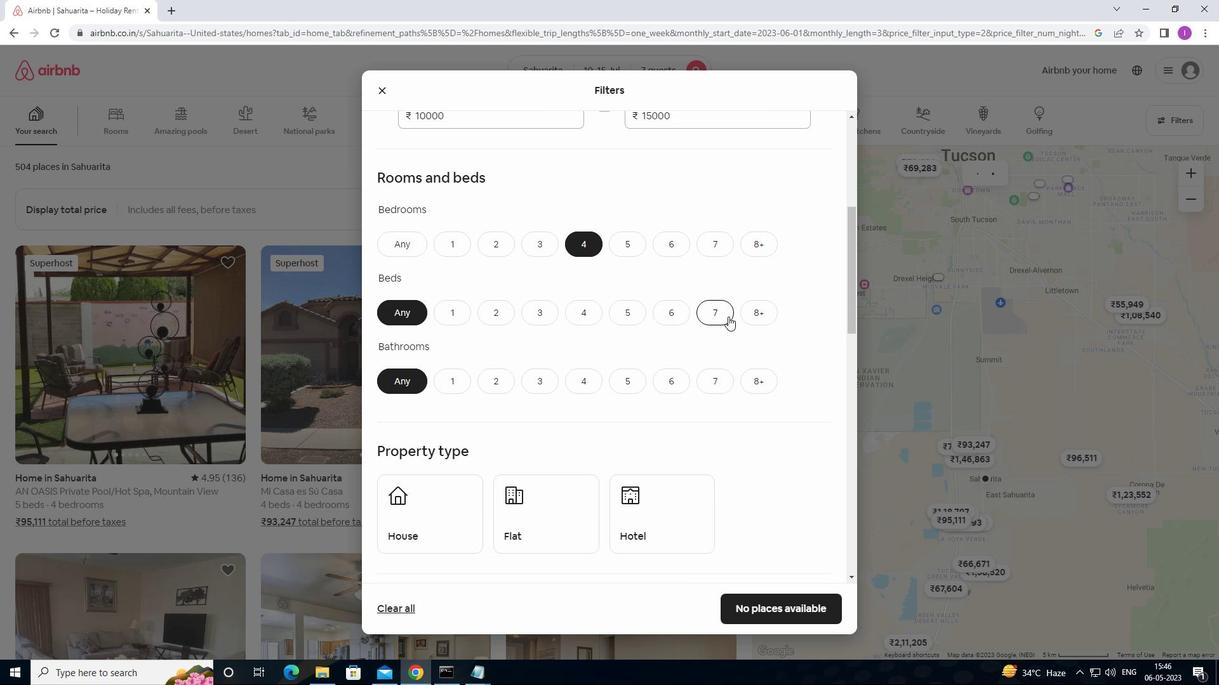 
Action: Mouse moved to (588, 380)
Screenshot: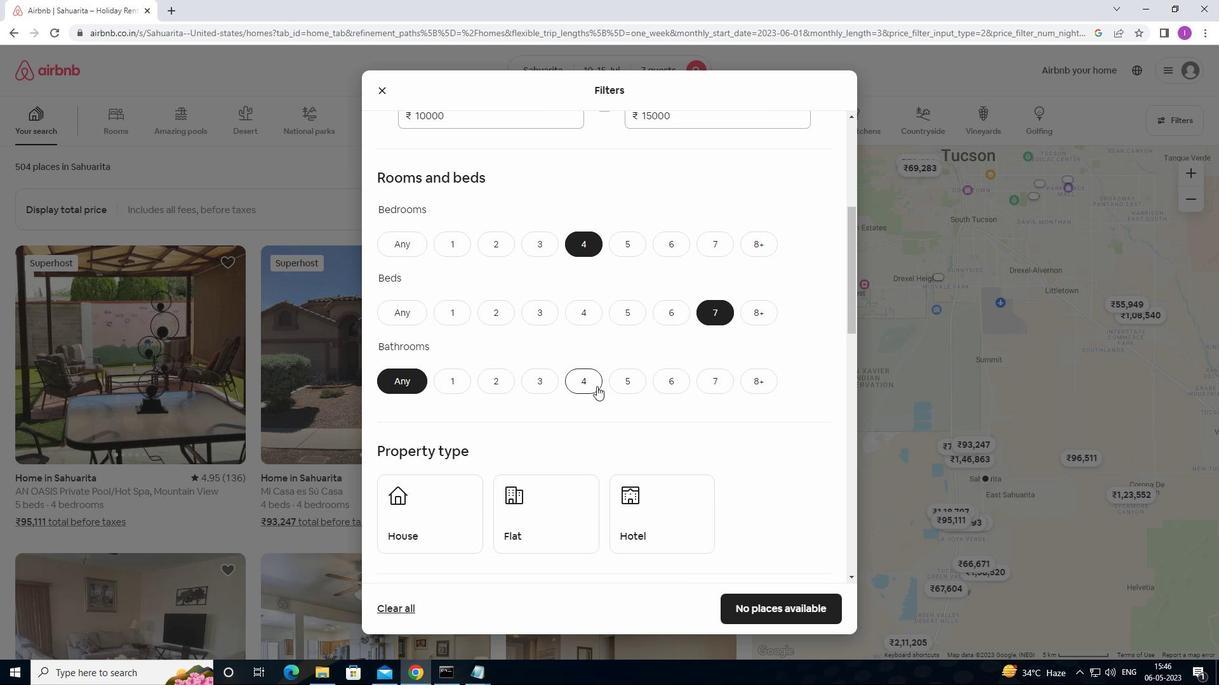 
Action: Mouse pressed left at (588, 380)
Screenshot: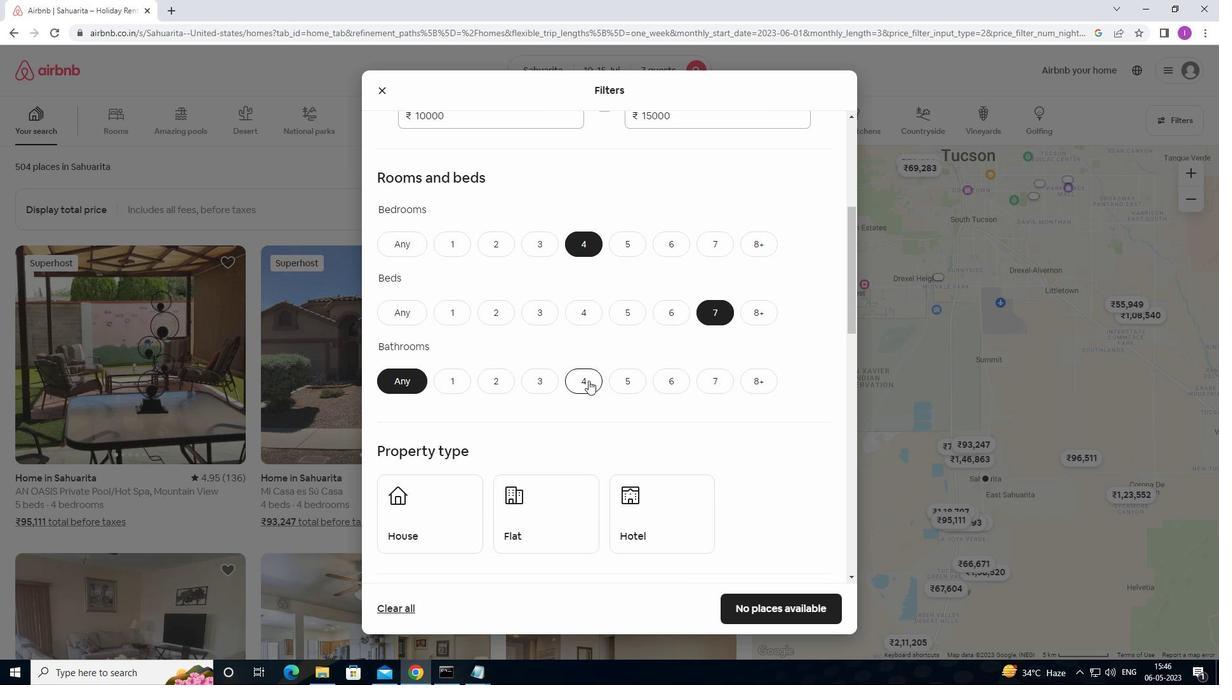
Action: Mouse moved to (593, 393)
Screenshot: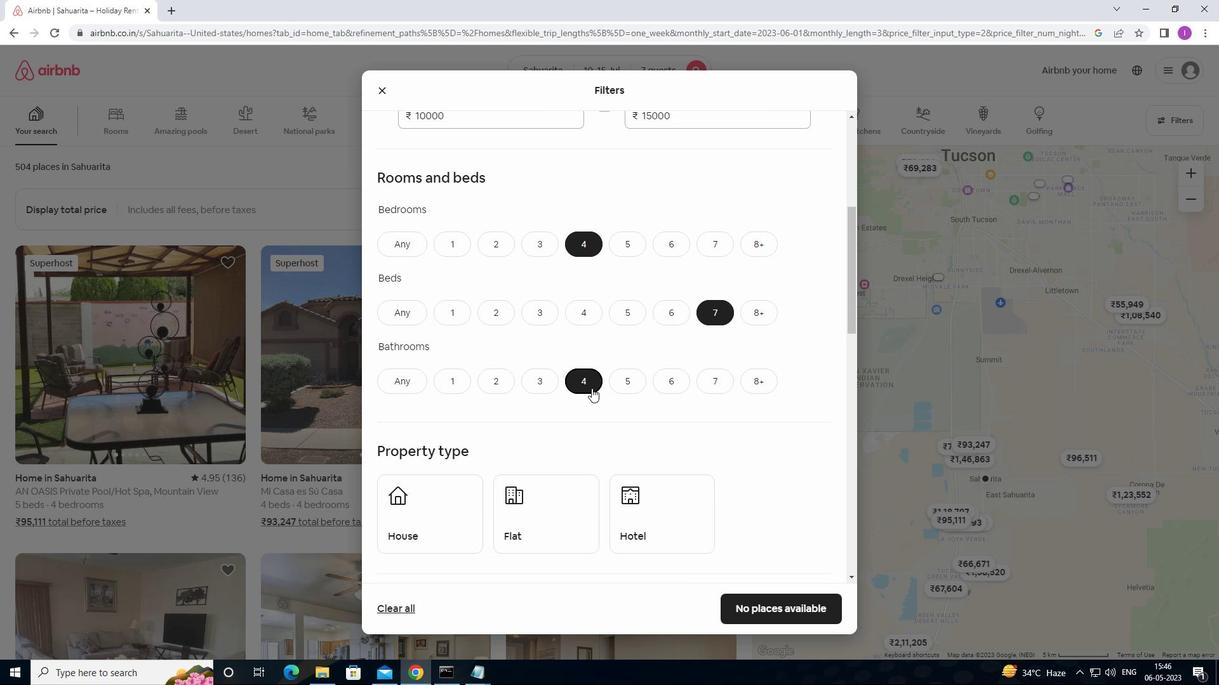 
Action: Mouse scrolled (593, 392) with delta (0, 0)
Screenshot: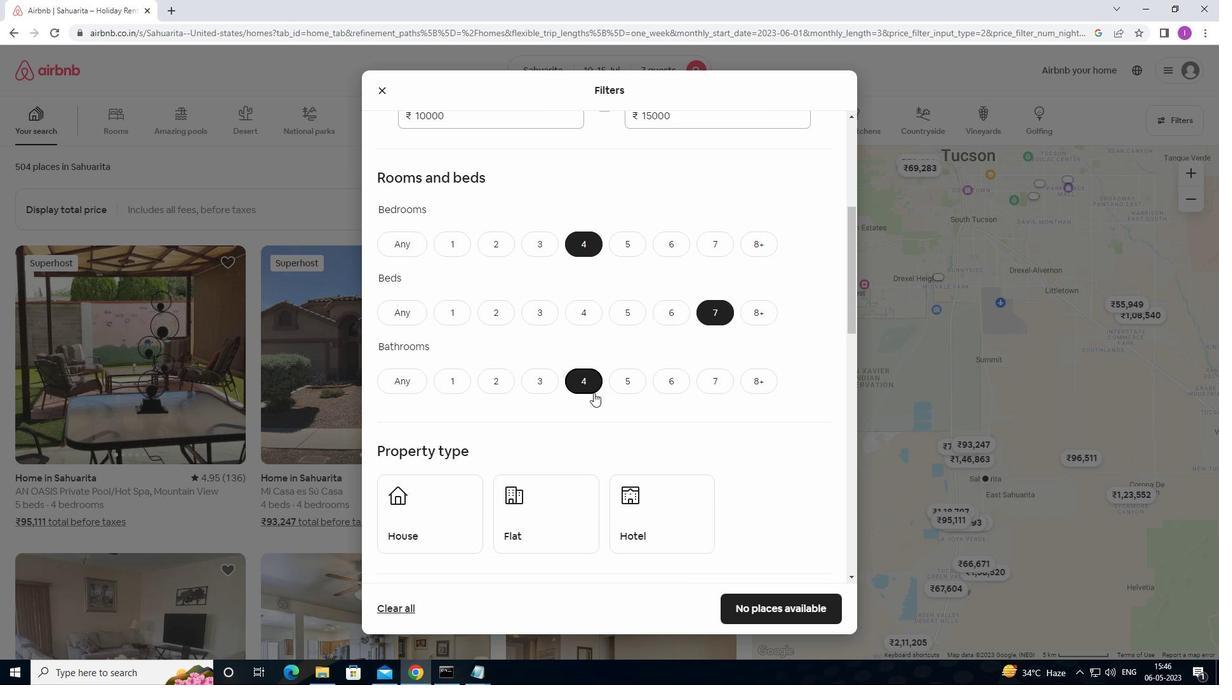 
Action: Mouse scrolled (593, 392) with delta (0, 0)
Screenshot: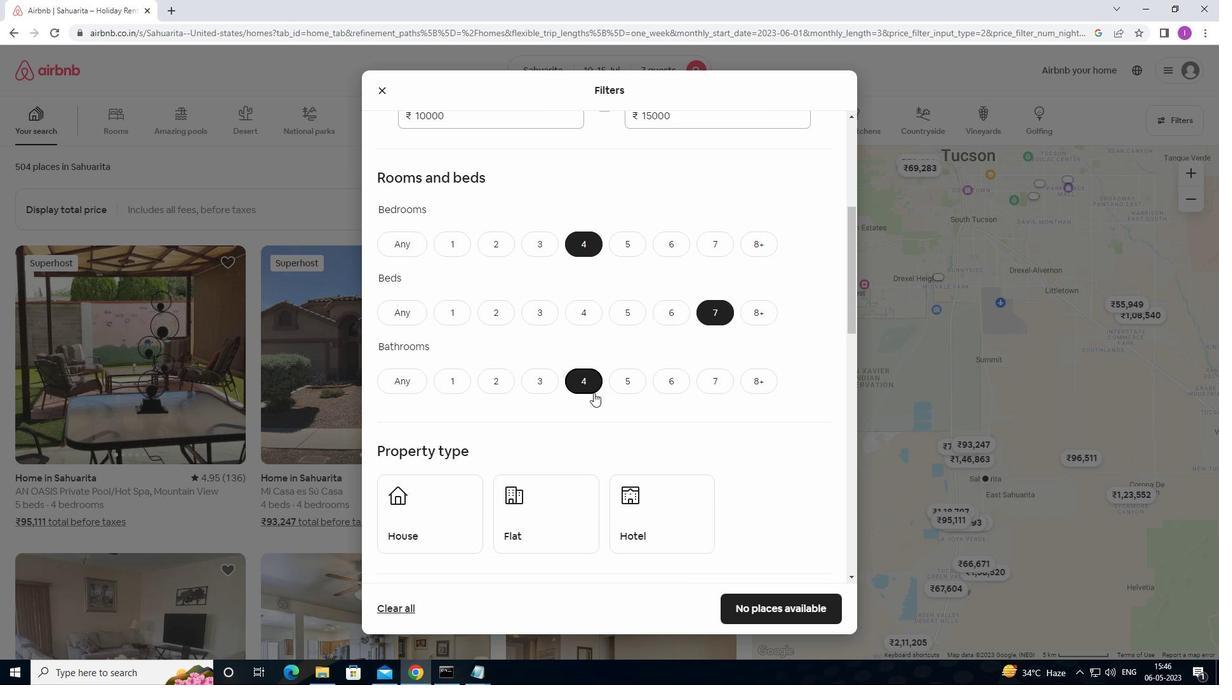 
Action: Mouse scrolled (593, 392) with delta (0, 0)
Screenshot: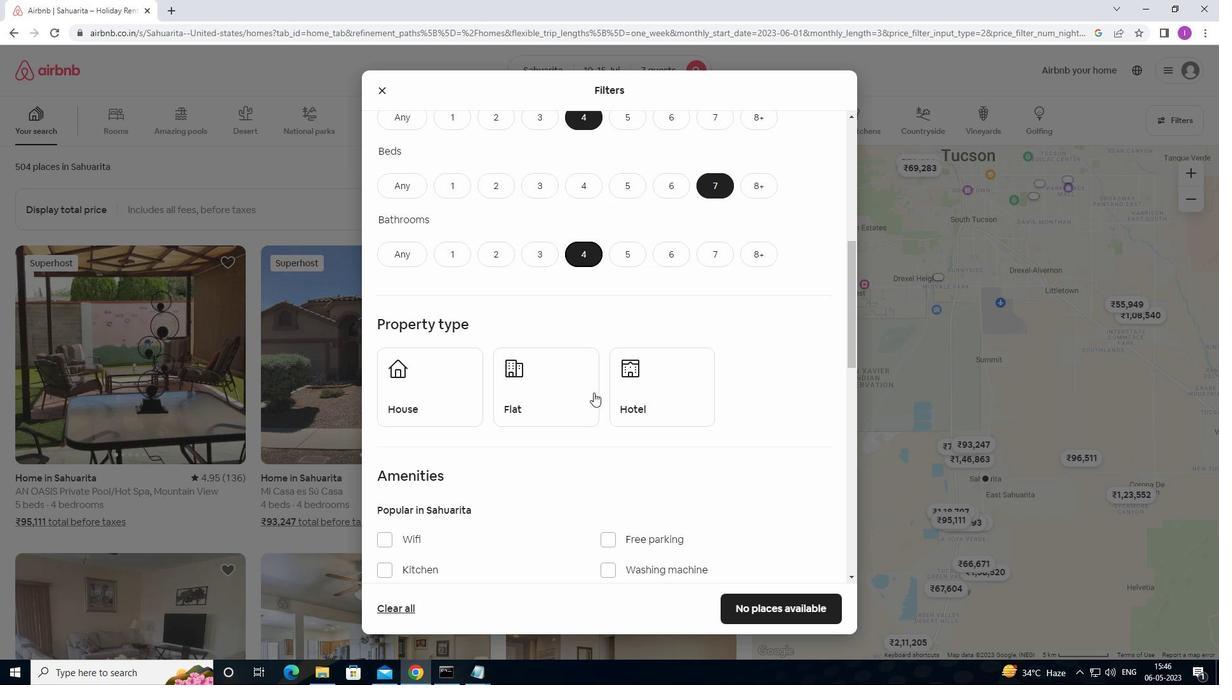
Action: Mouse moved to (400, 338)
Screenshot: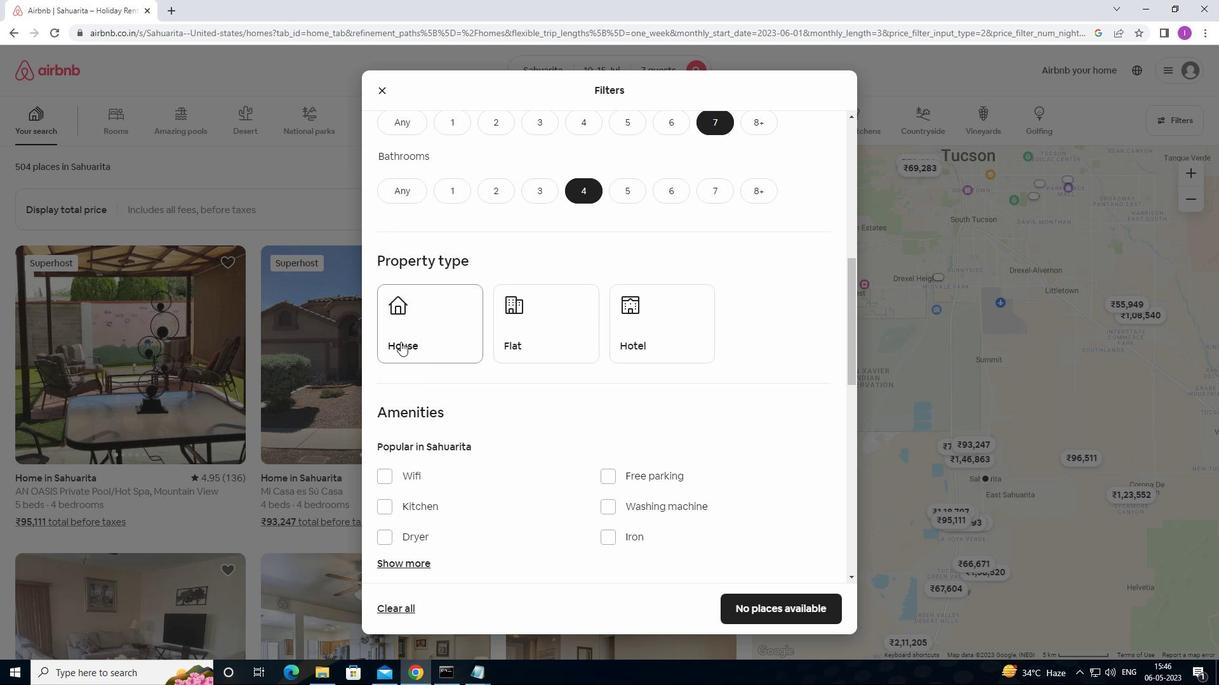 
Action: Mouse pressed left at (400, 338)
Screenshot: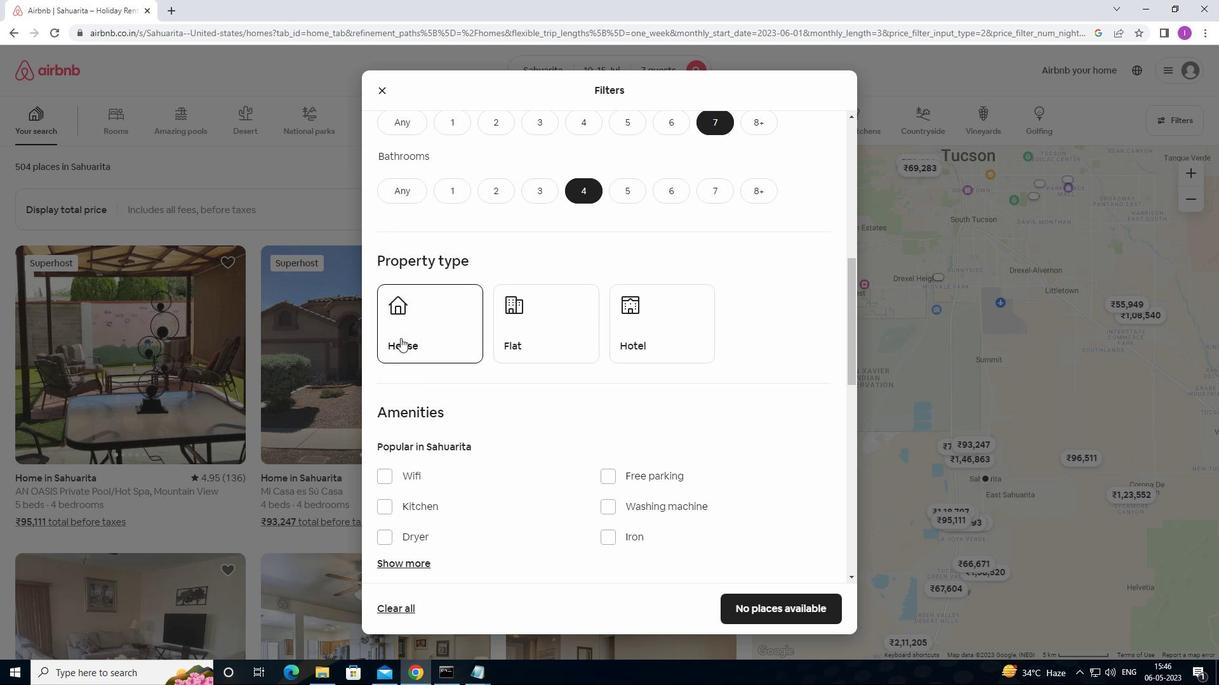 
Action: Mouse moved to (544, 338)
Screenshot: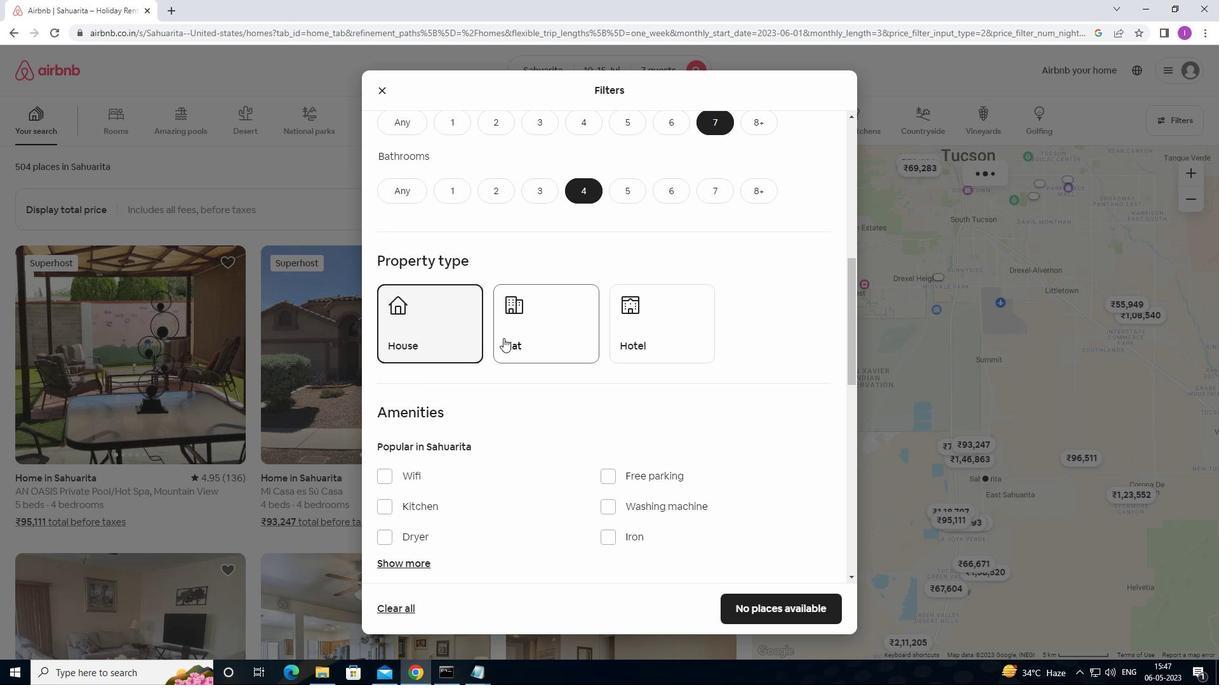
Action: Mouse pressed left at (544, 338)
Screenshot: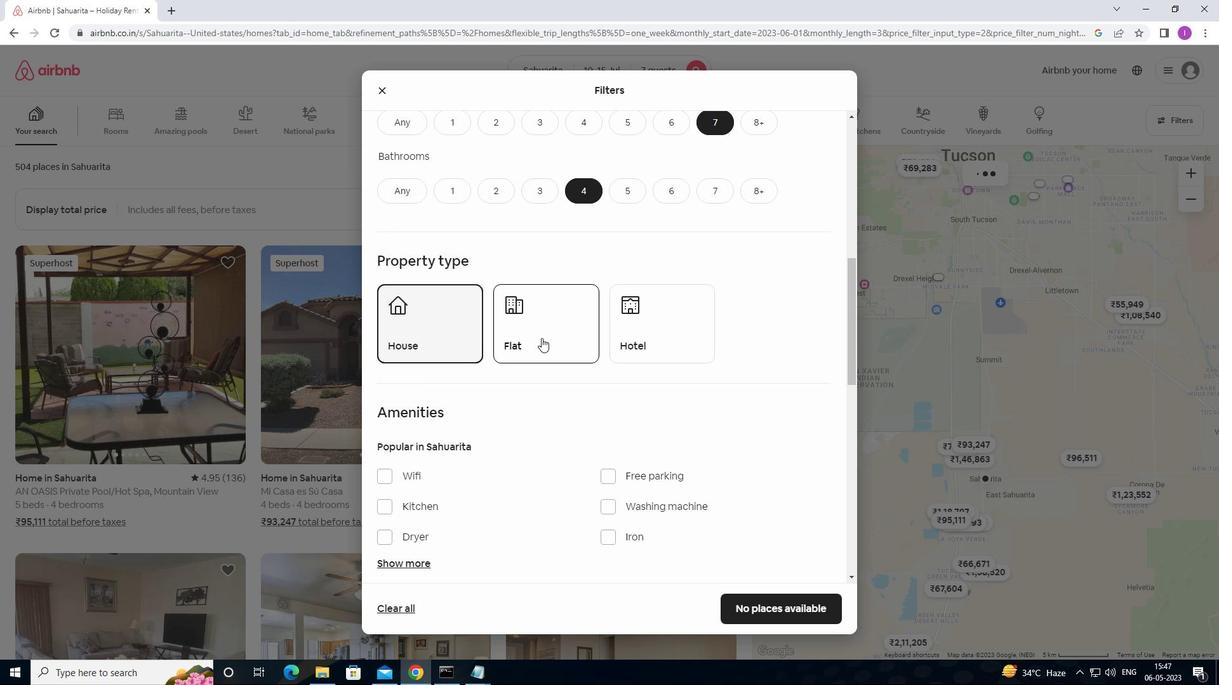 
Action: Mouse moved to (601, 364)
Screenshot: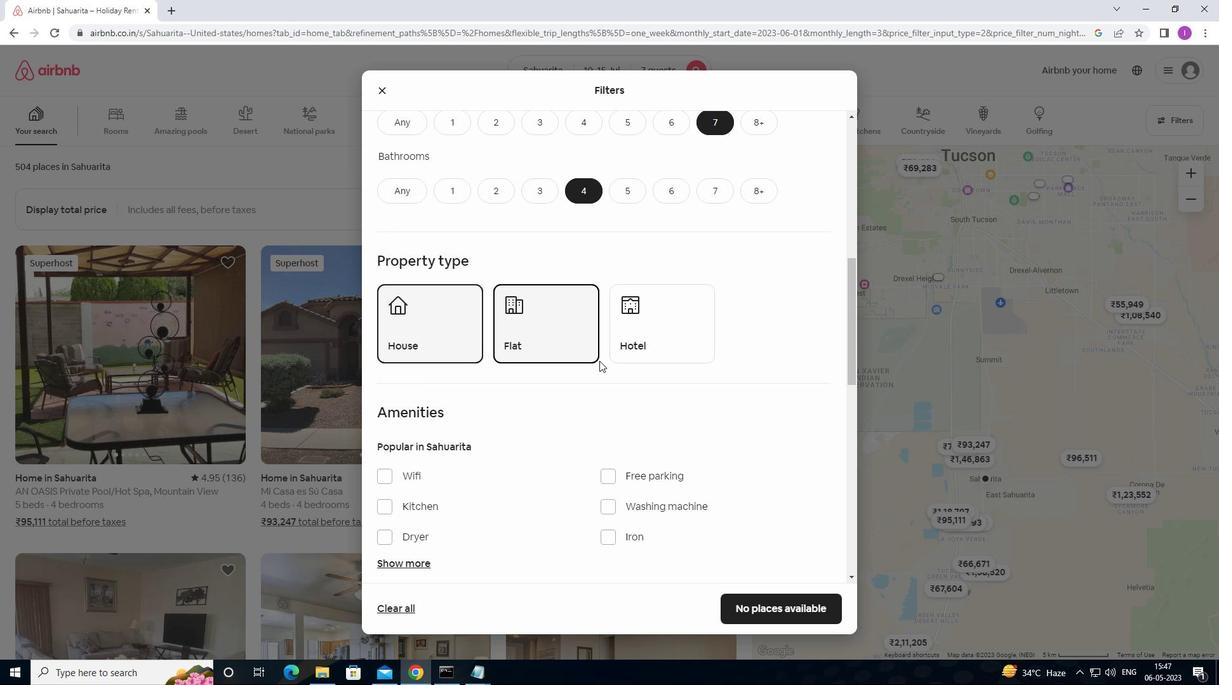 
Action: Mouse scrolled (601, 363) with delta (0, 0)
Screenshot: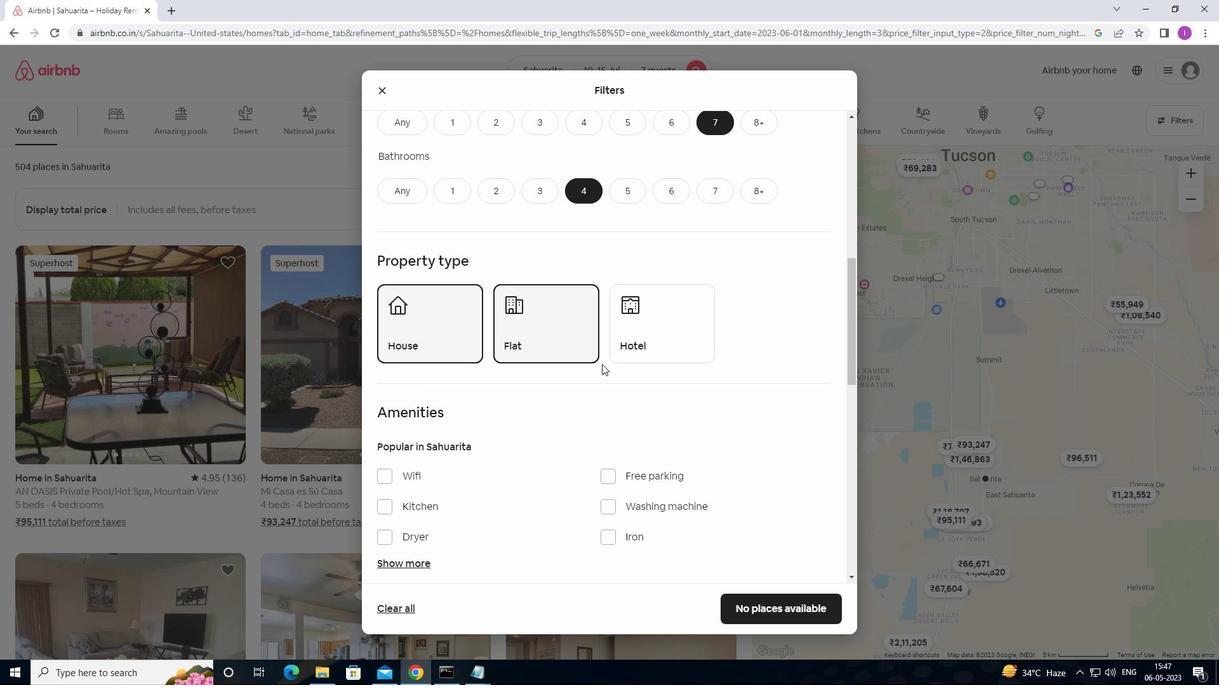 
Action: Mouse scrolled (601, 363) with delta (0, 0)
Screenshot: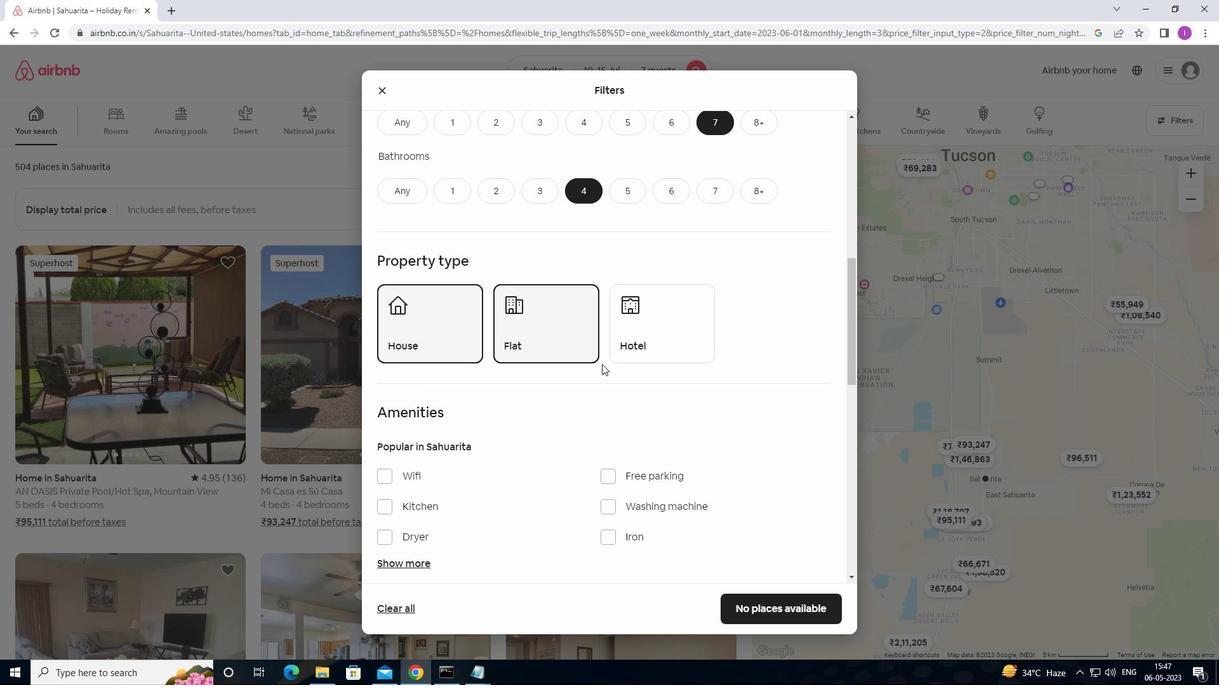 
Action: Mouse moved to (392, 342)
Screenshot: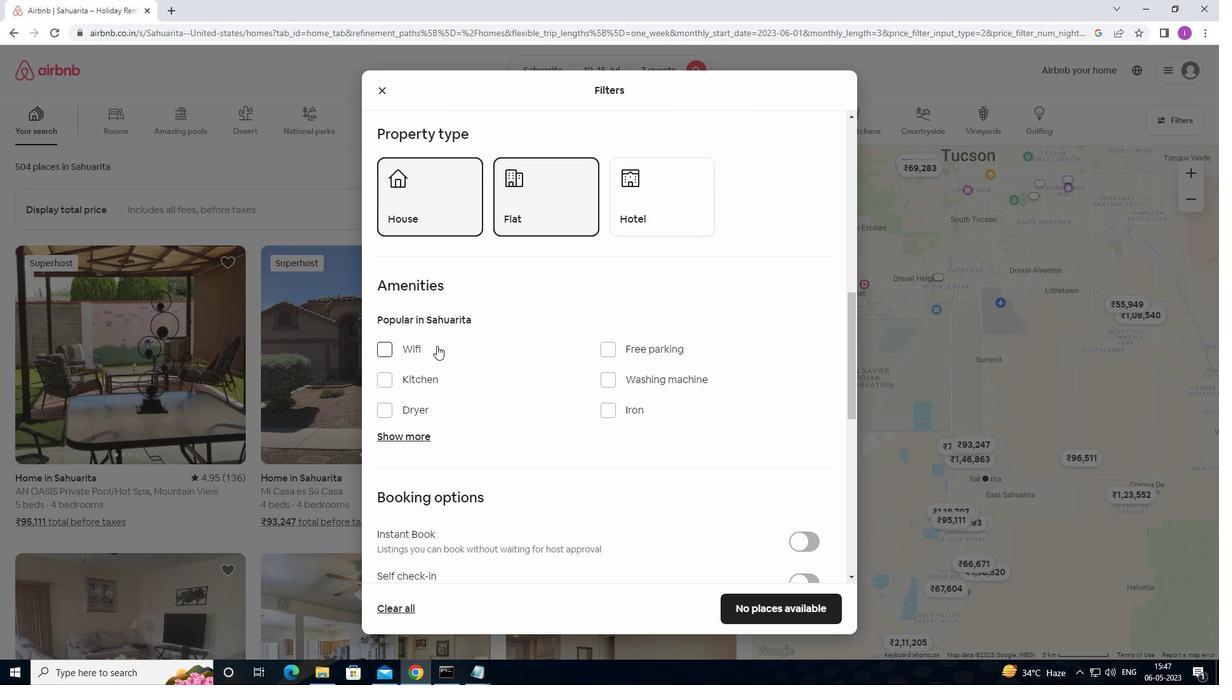 
Action: Mouse pressed left at (392, 342)
Screenshot: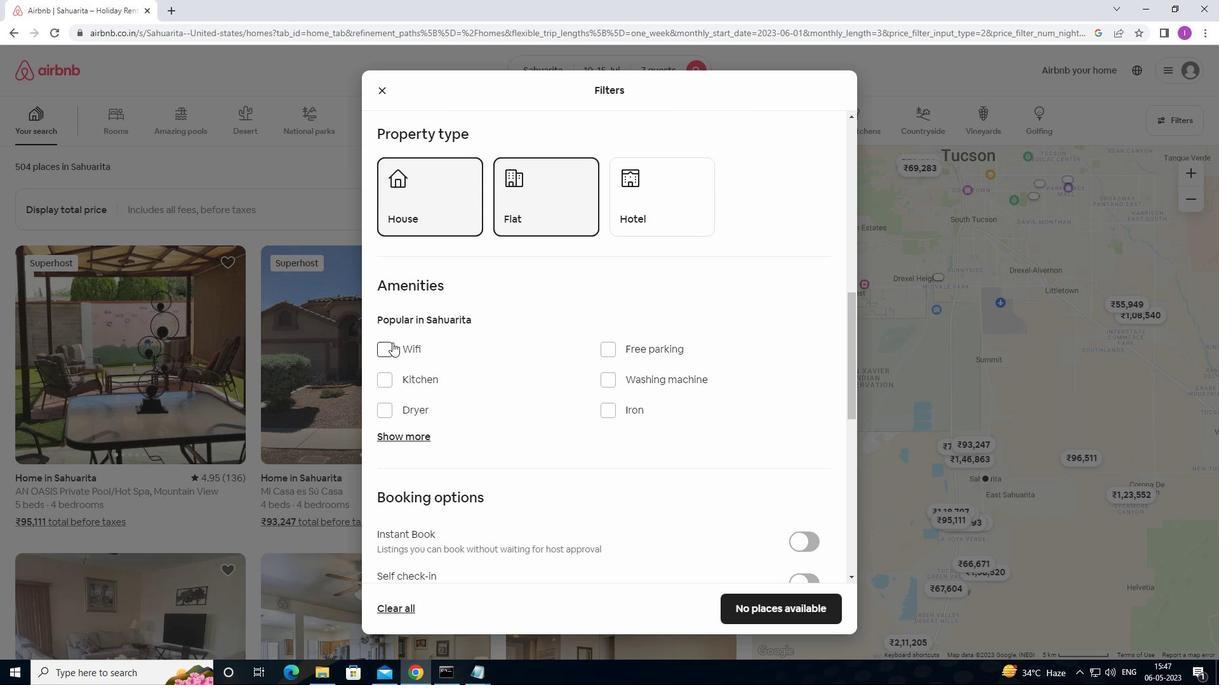 
Action: Mouse moved to (599, 351)
Screenshot: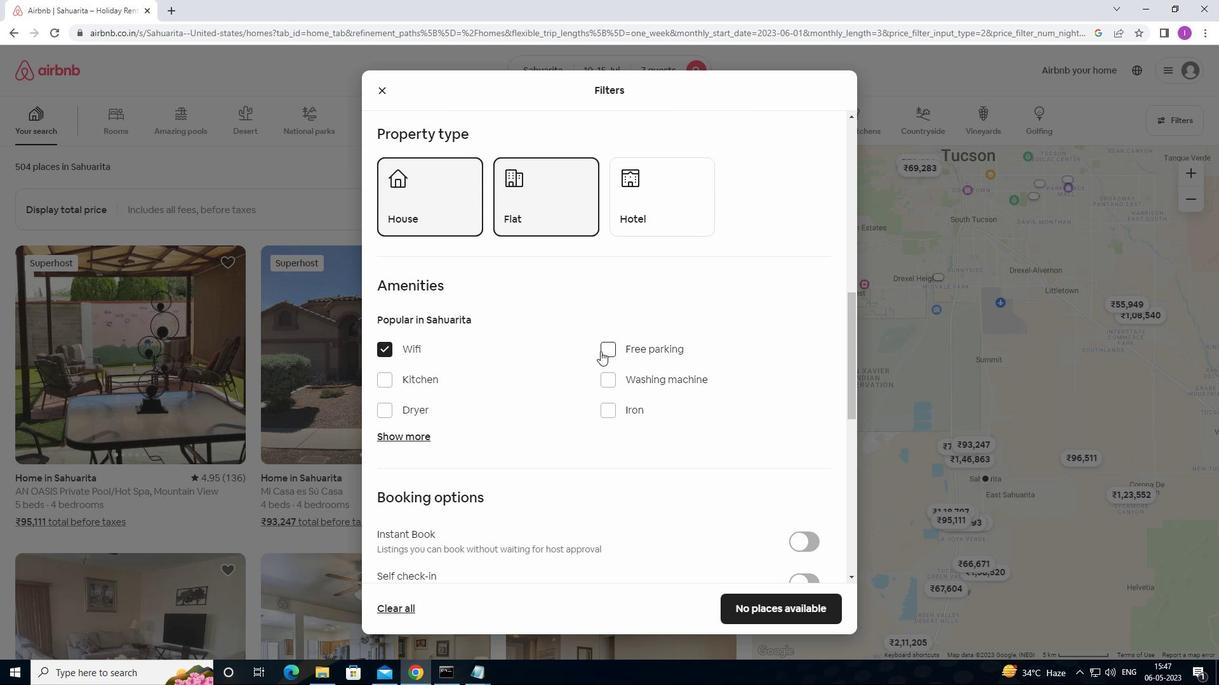 
Action: Mouse pressed left at (599, 351)
Screenshot: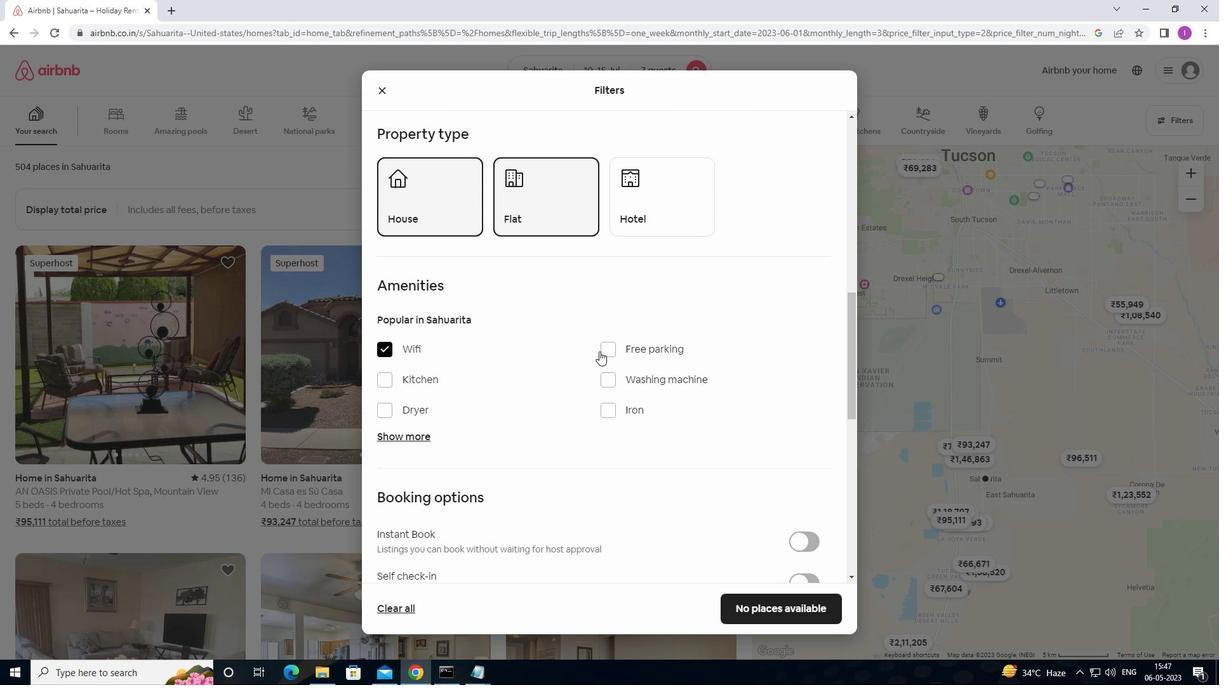 
Action: Mouse moved to (384, 350)
Screenshot: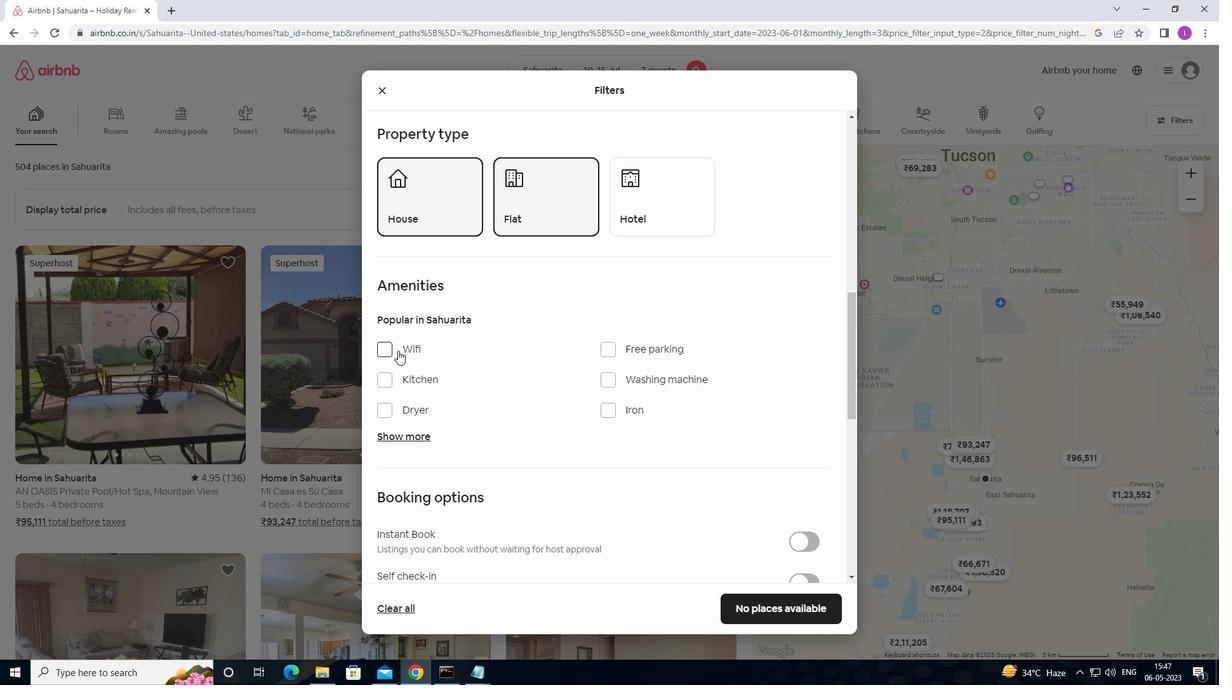 
Action: Mouse pressed left at (384, 350)
Screenshot: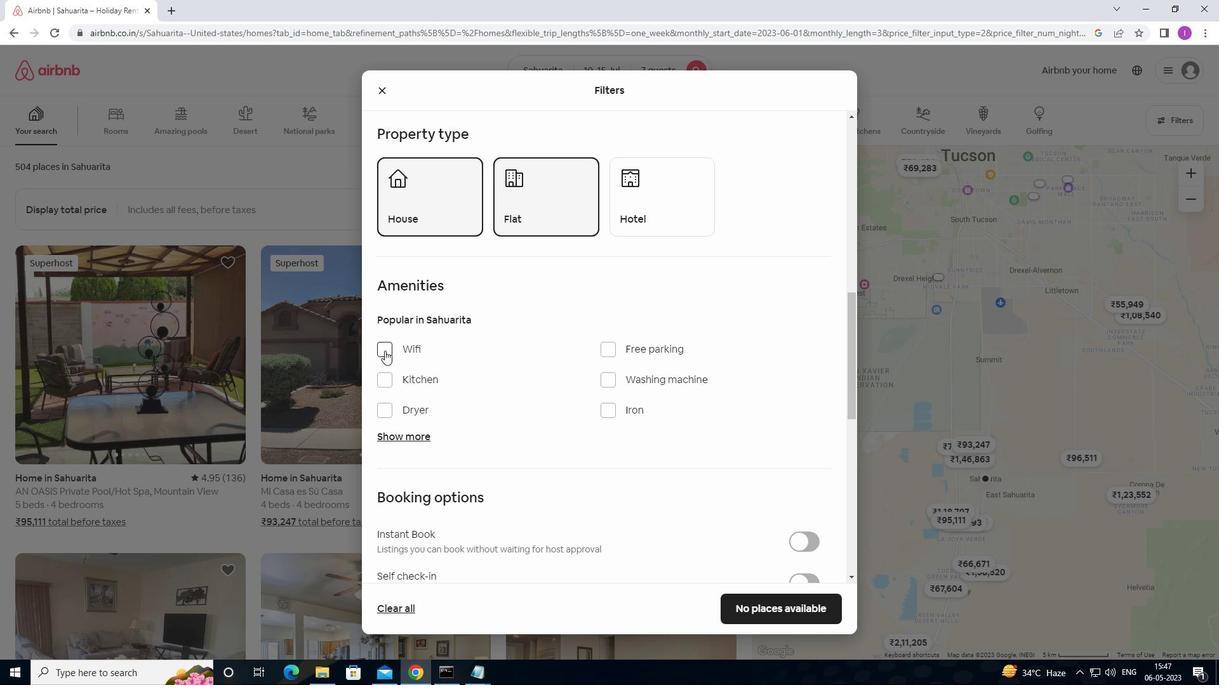 
Action: Mouse moved to (600, 350)
Screenshot: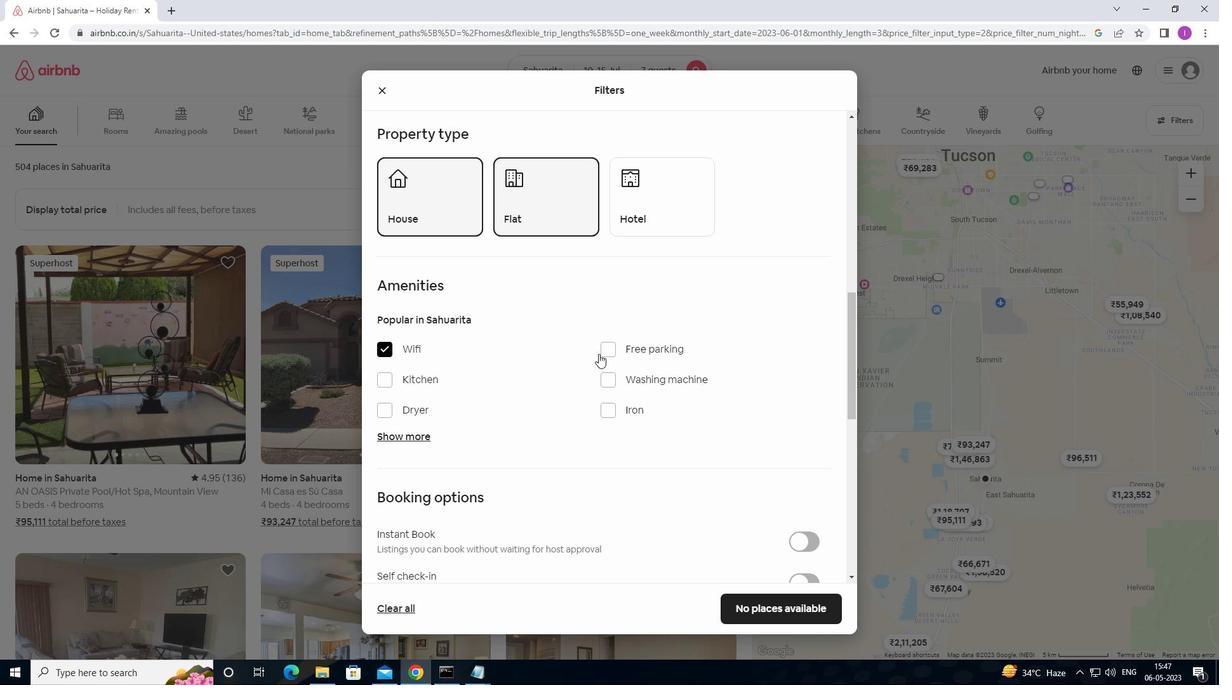 
Action: Mouse pressed left at (600, 350)
Screenshot: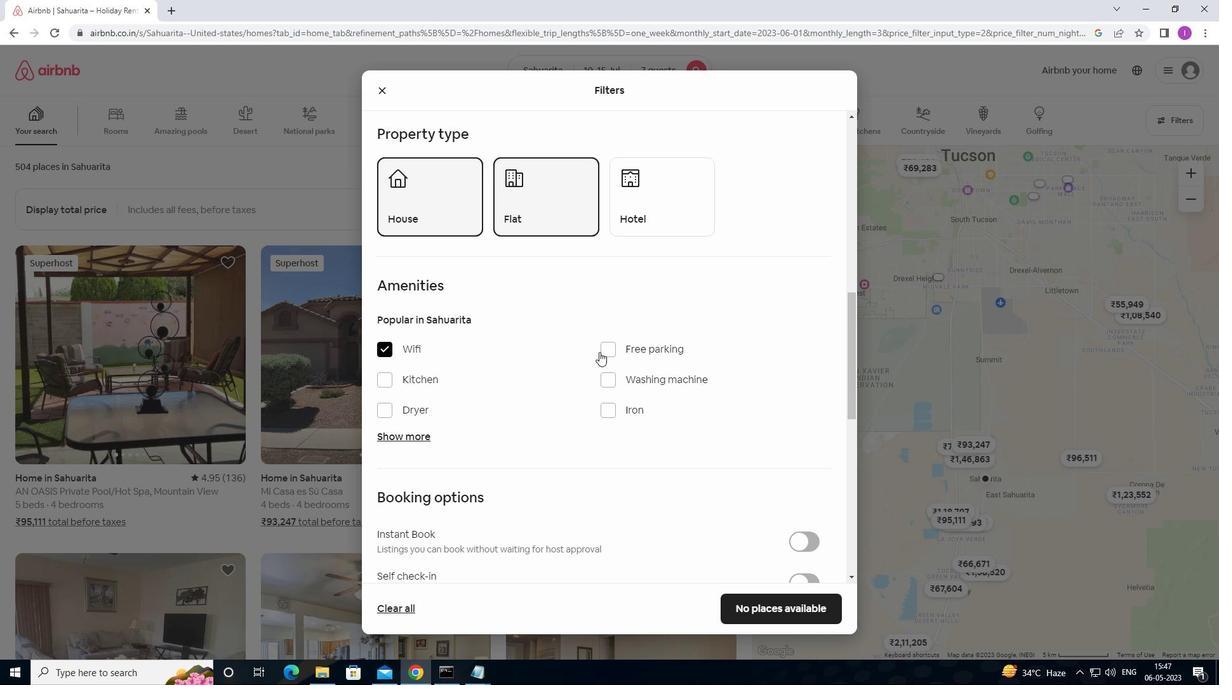 
Action: Mouse moved to (455, 453)
Screenshot: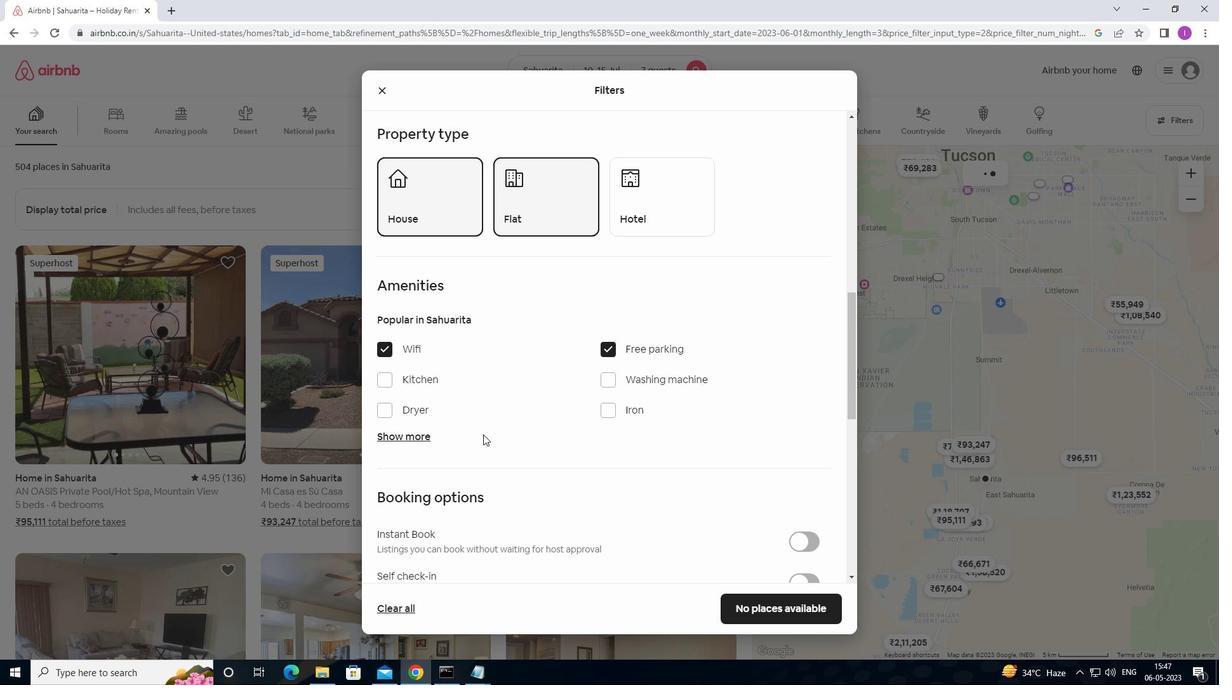 
Action: Mouse scrolled (455, 453) with delta (0, 0)
Screenshot: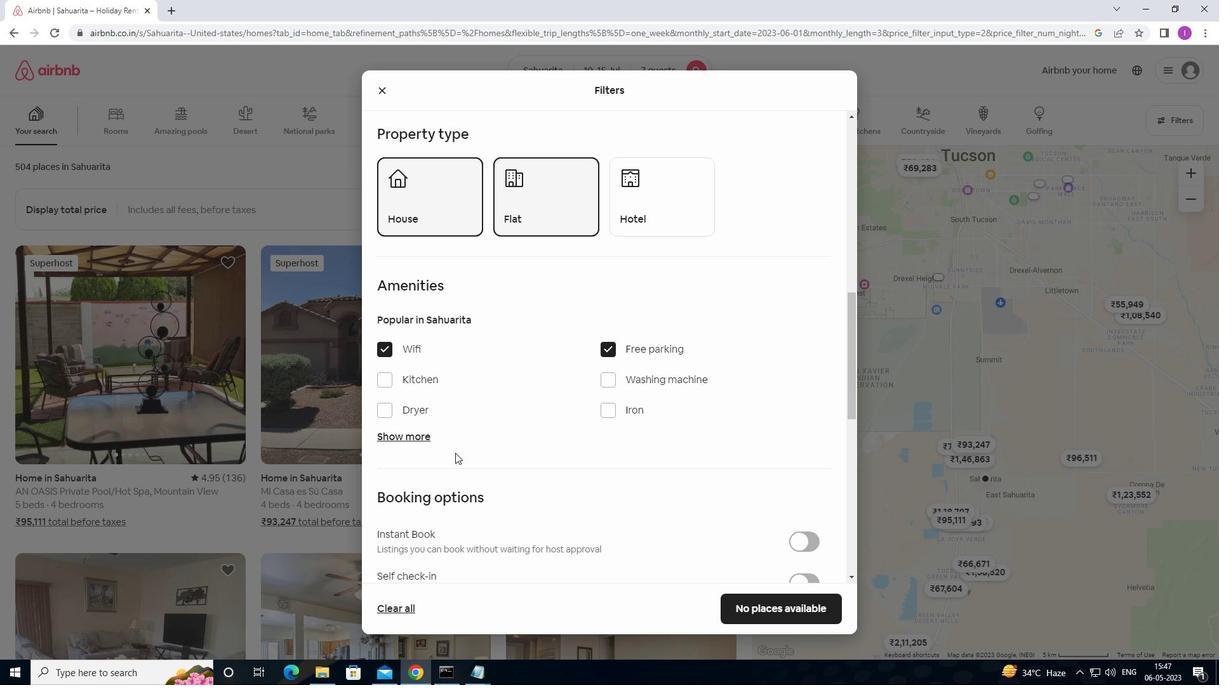 
Action: Mouse scrolled (455, 453) with delta (0, 0)
Screenshot: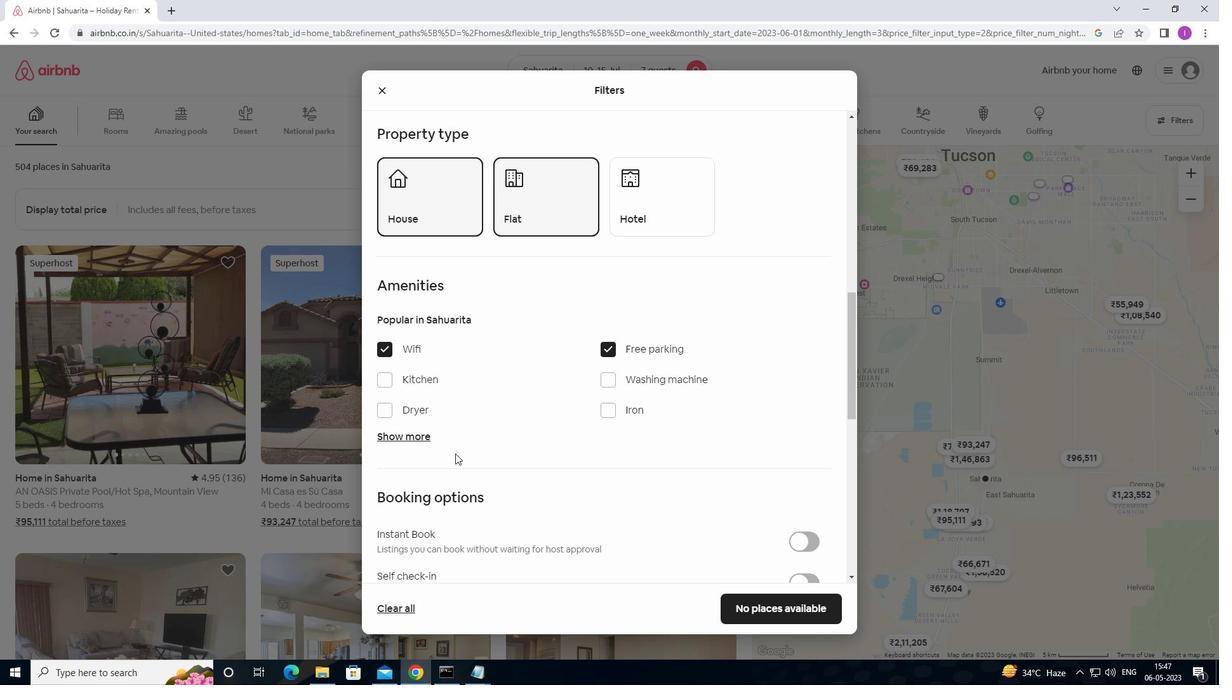 
Action: Mouse moved to (405, 309)
Screenshot: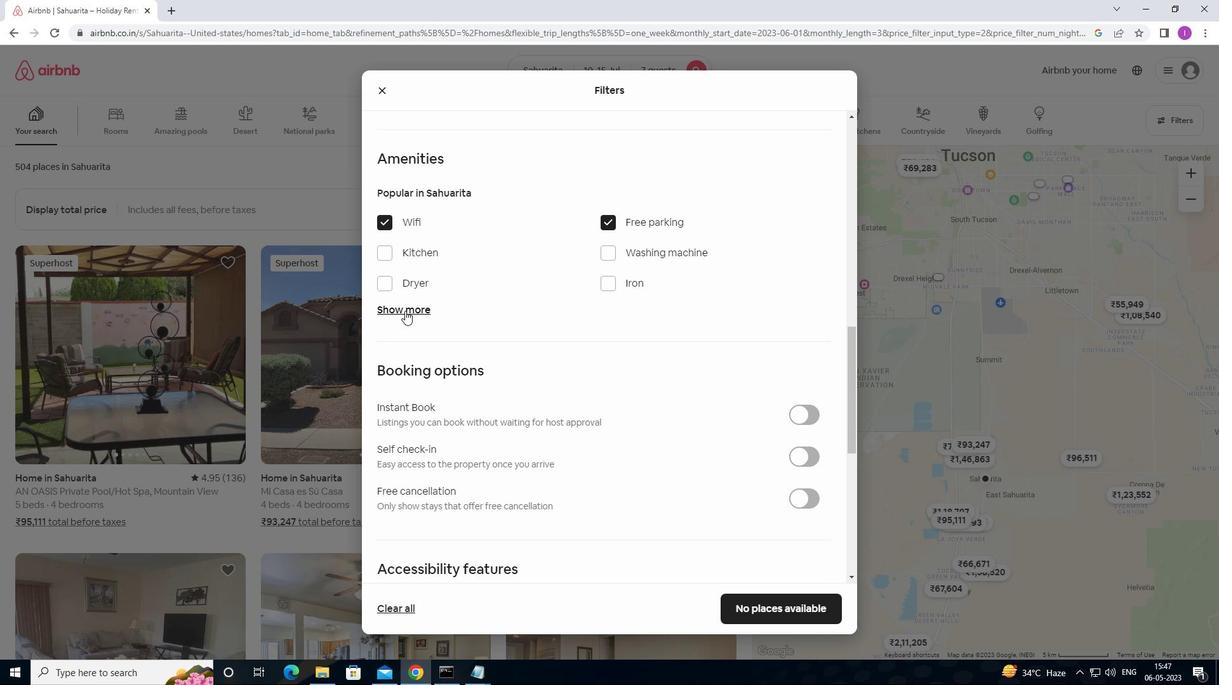 
Action: Mouse pressed left at (405, 309)
Screenshot: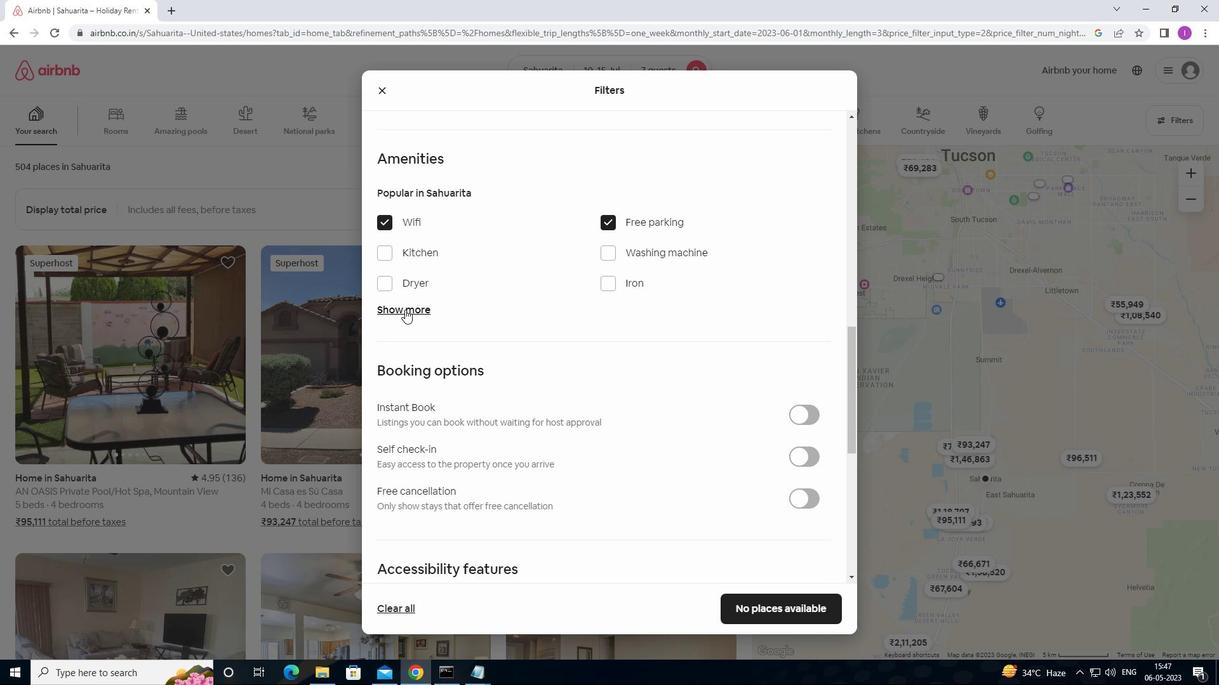 
Action: Mouse moved to (608, 389)
Screenshot: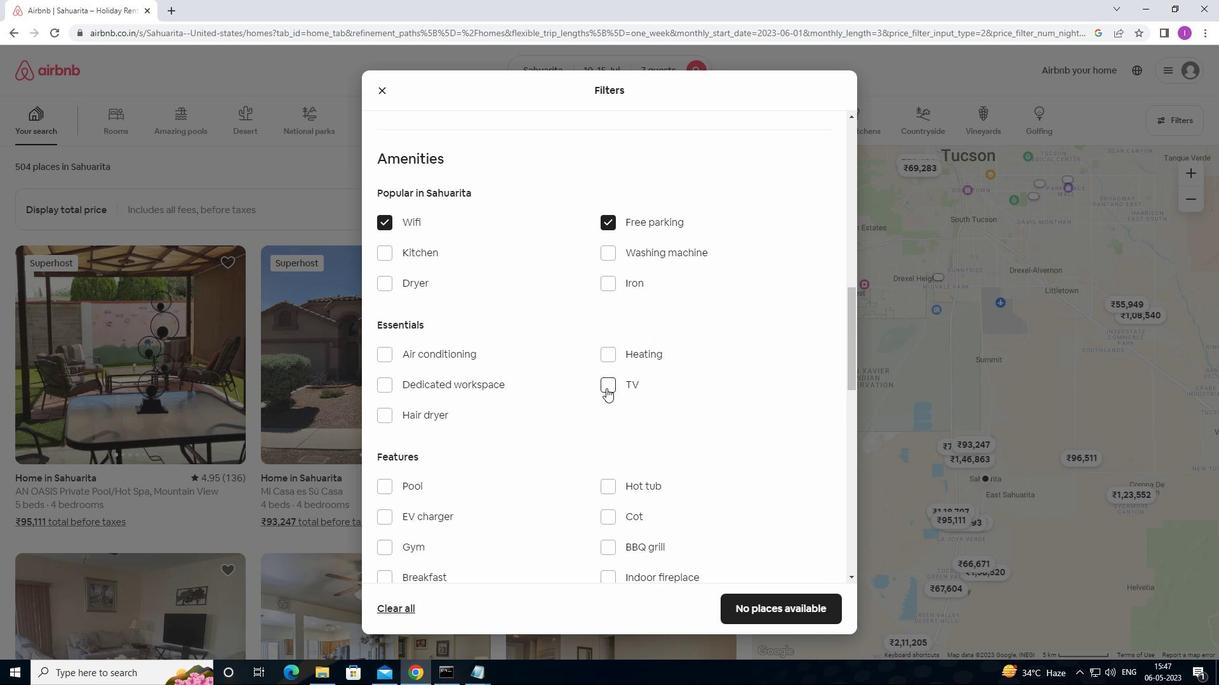 
Action: Mouse pressed left at (608, 389)
Screenshot: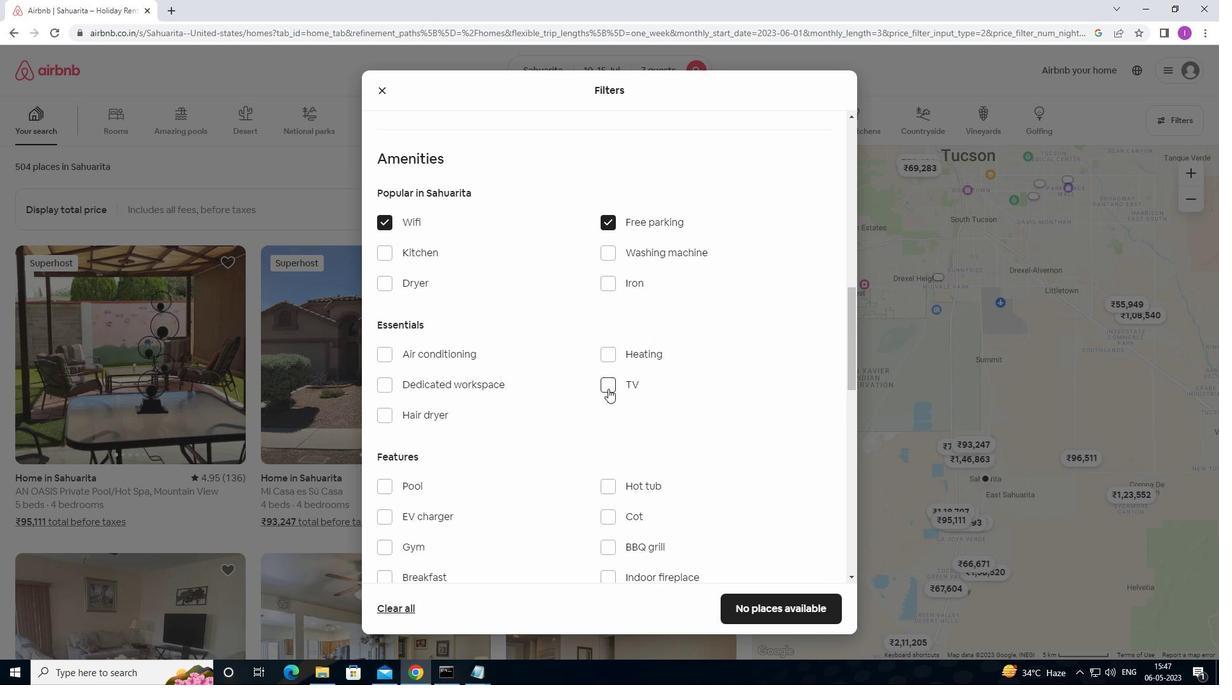 
Action: Mouse moved to (525, 466)
Screenshot: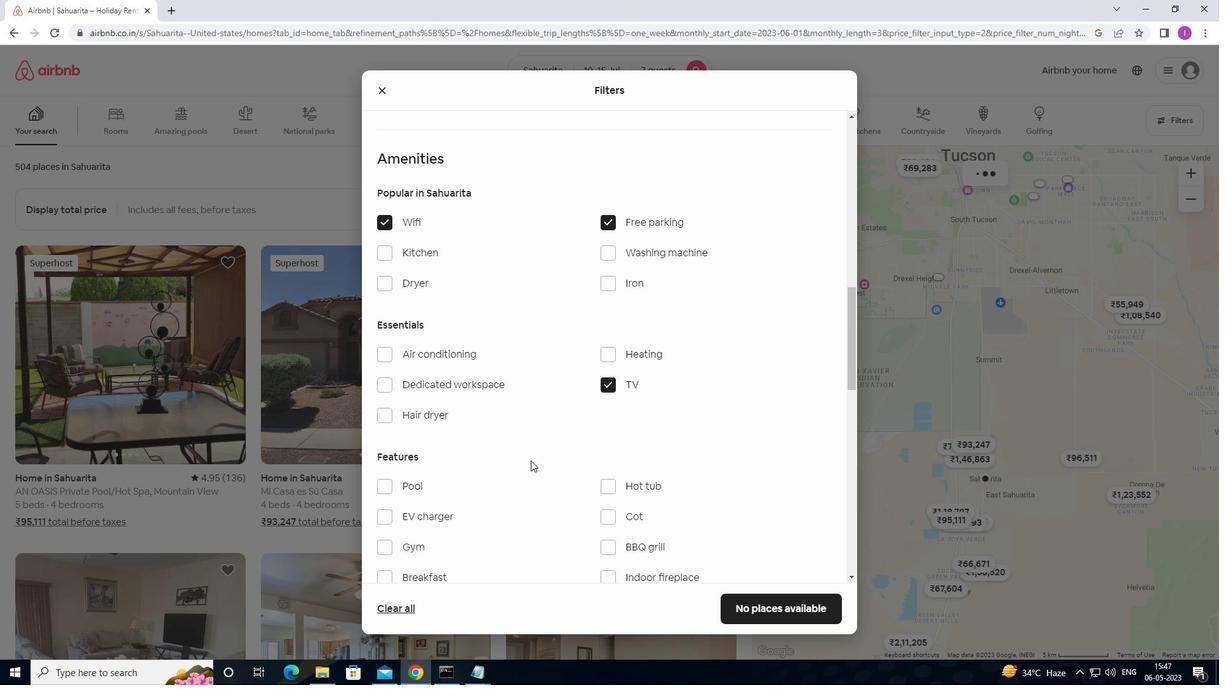
Action: Mouse scrolled (525, 465) with delta (0, 0)
Screenshot: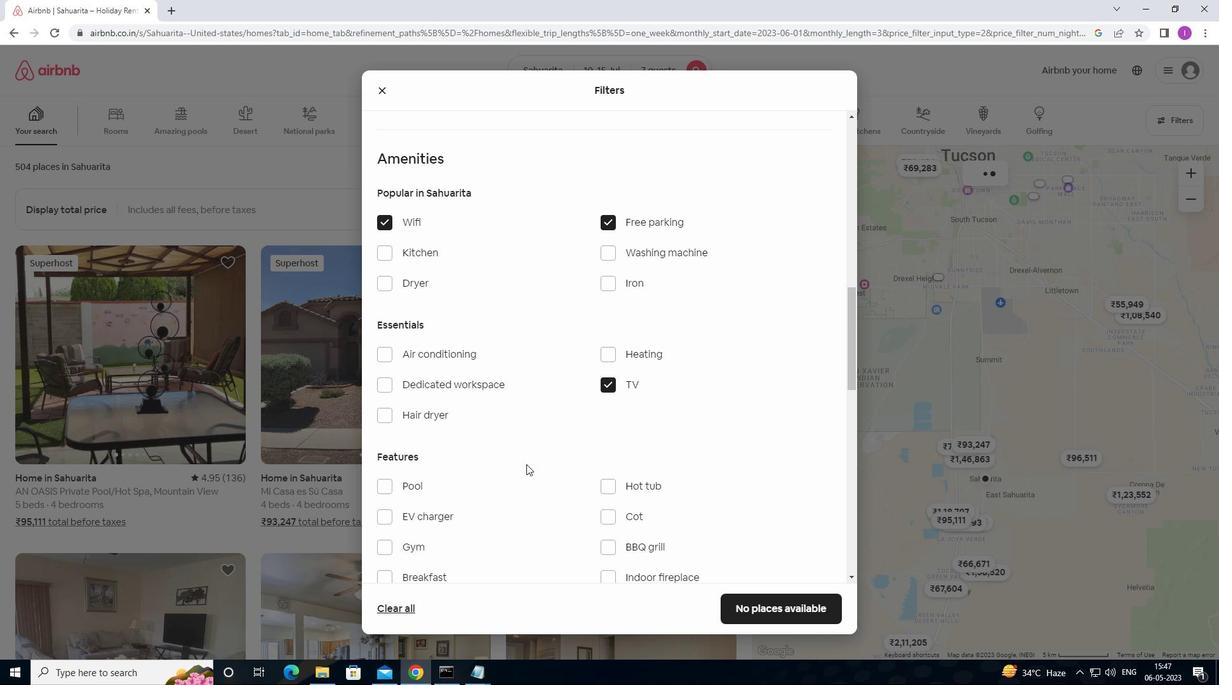 
Action: Mouse scrolled (525, 465) with delta (0, 0)
Screenshot: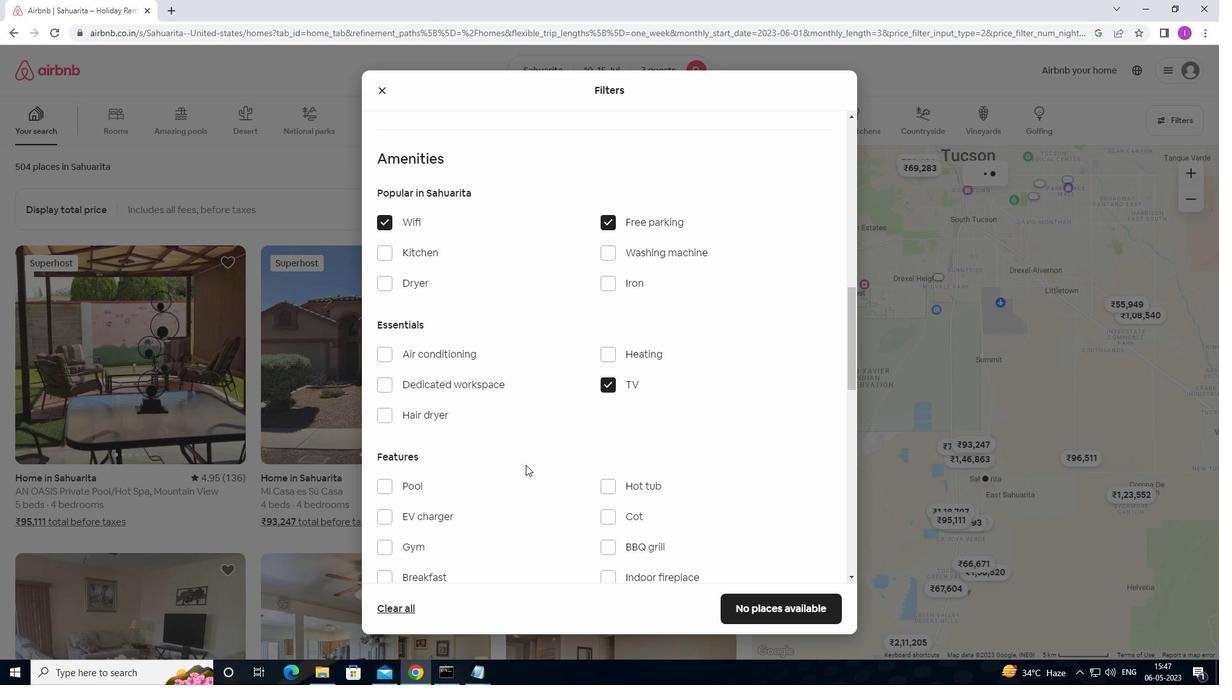 
Action: Mouse moved to (377, 417)
Screenshot: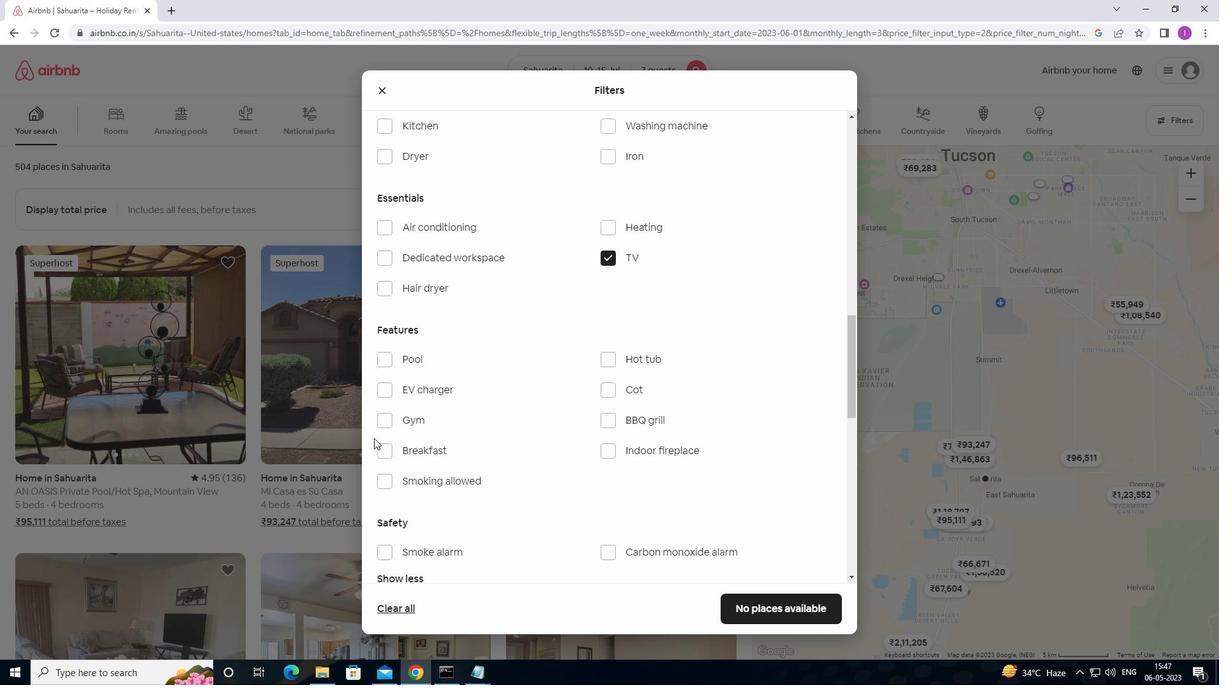 
Action: Mouse pressed left at (377, 417)
Screenshot: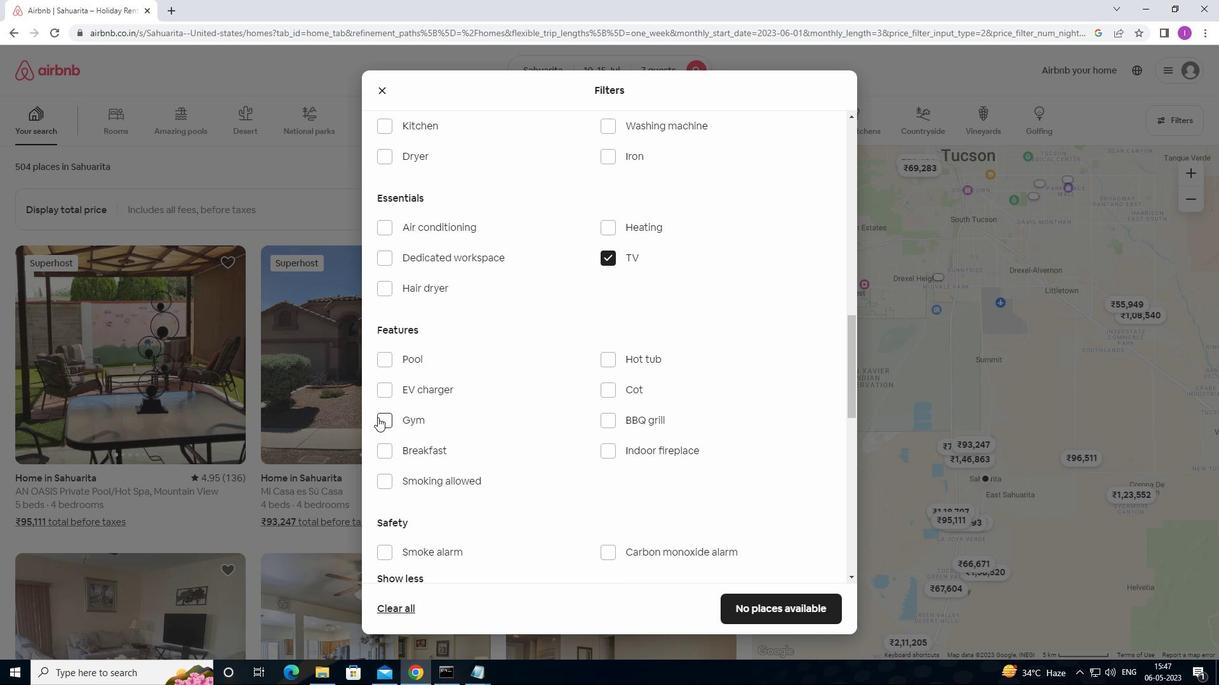 
Action: Mouse moved to (386, 448)
Screenshot: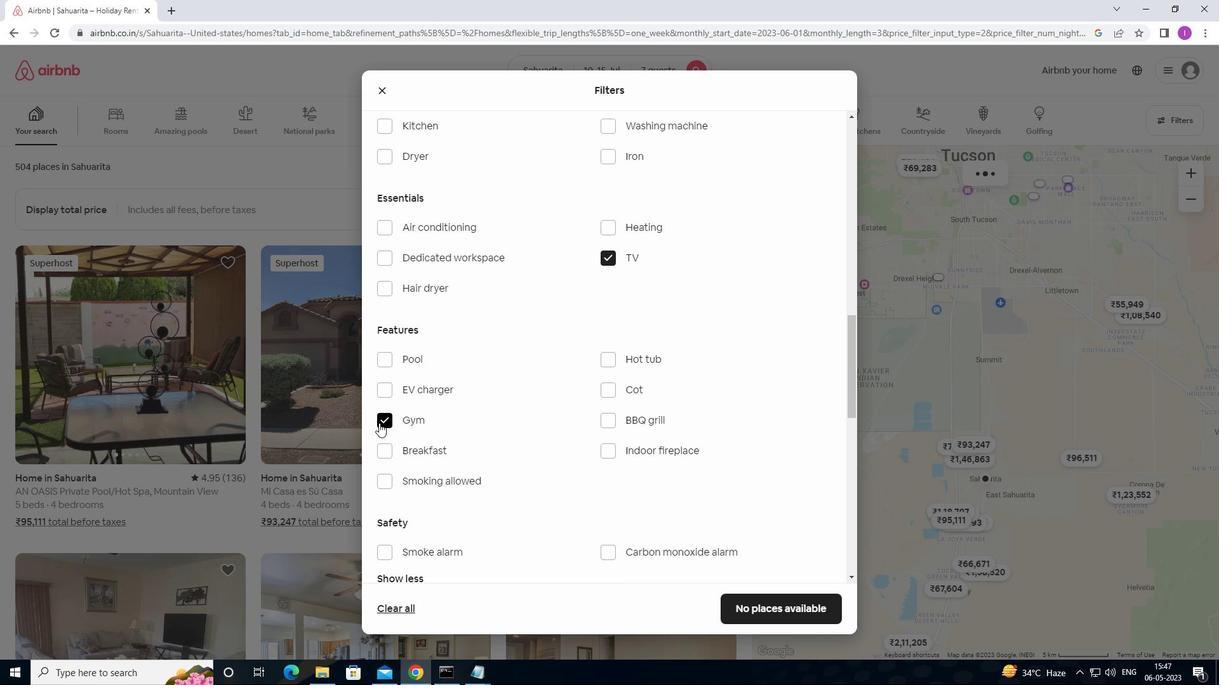 
Action: Mouse pressed left at (386, 448)
Screenshot: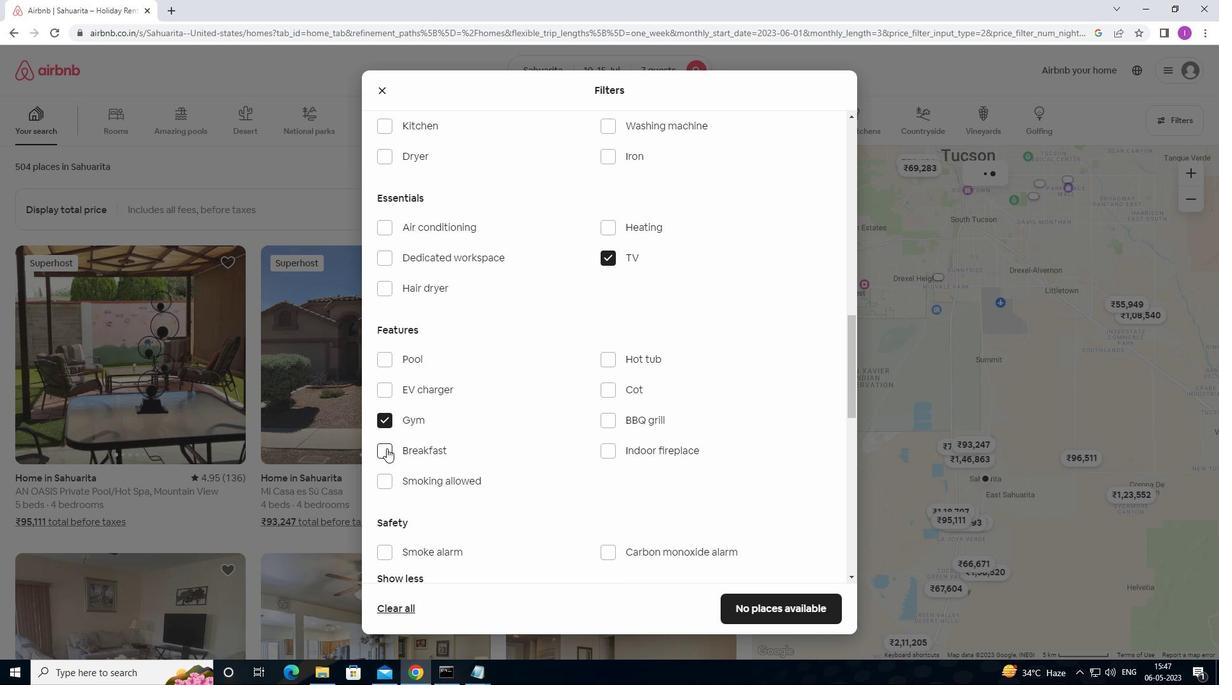 
Action: Mouse moved to (426, 476)
Screenshot: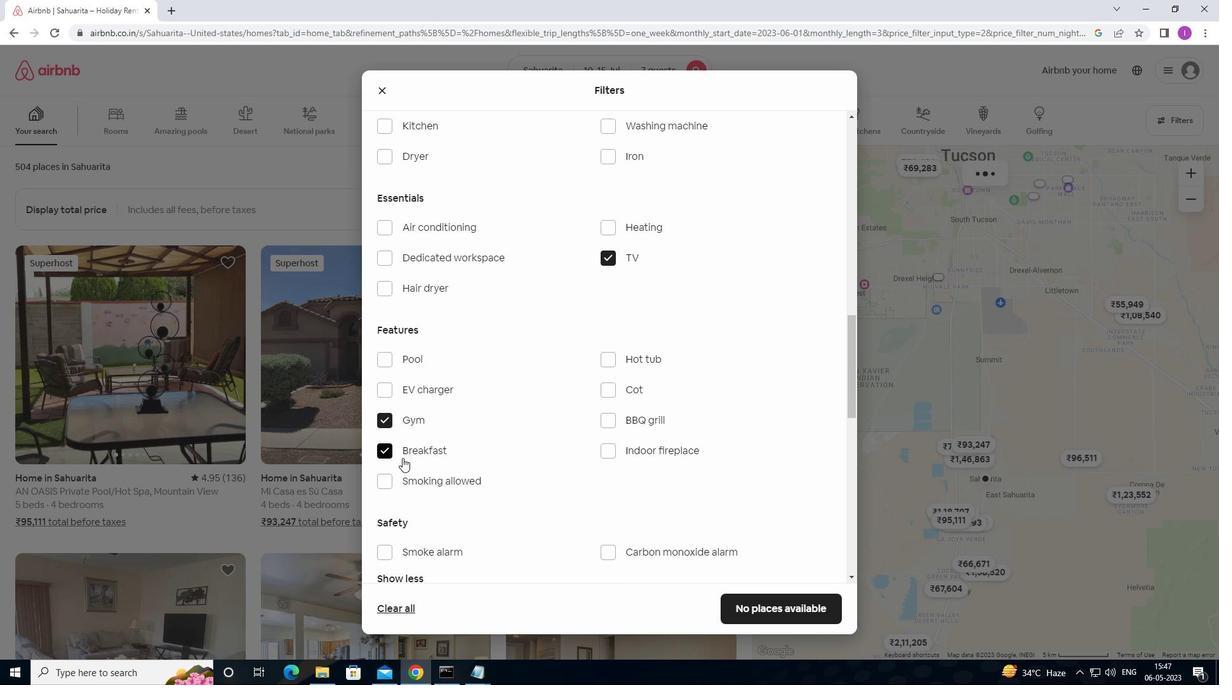 
Action: Mouse scrolled (426, 476) with delta (0, 0)
Screenshot: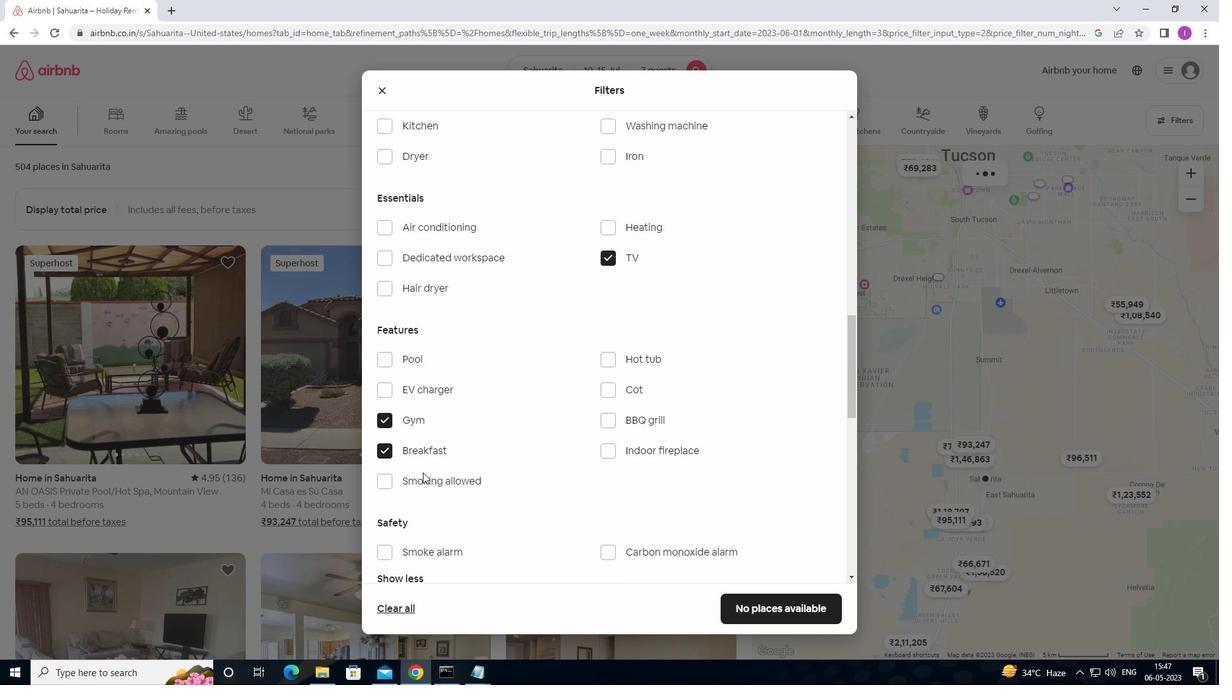 
Action: Mouse scrolled (426, 476) with delta (0, 0)
Screenshot: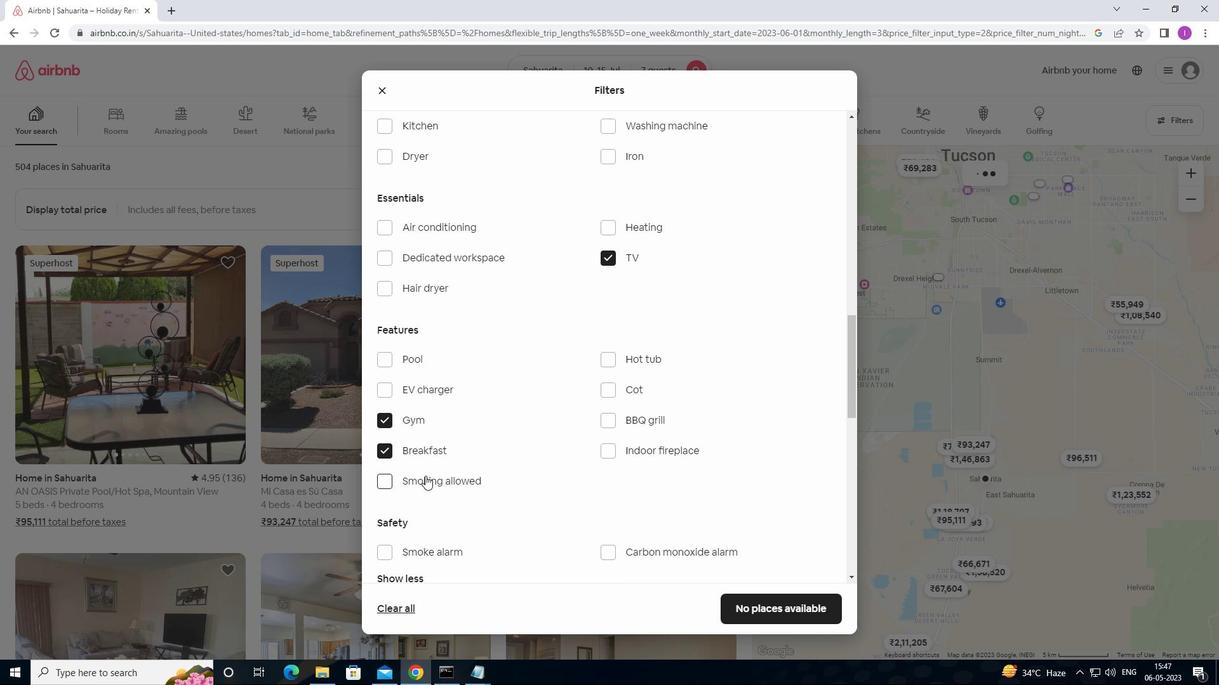 
Action: Mouse moved to (427, 477)
Screenshot: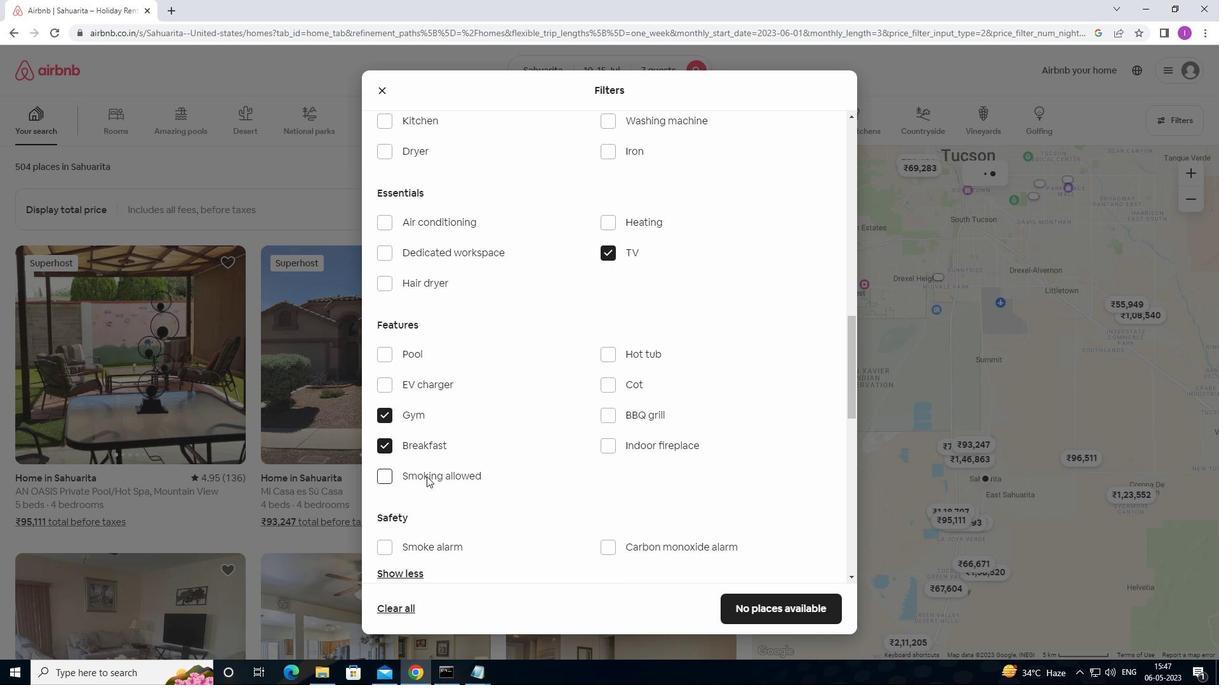 
Action: Mouse scrolled (427, 476) with delta (0, 0)
Screenshot: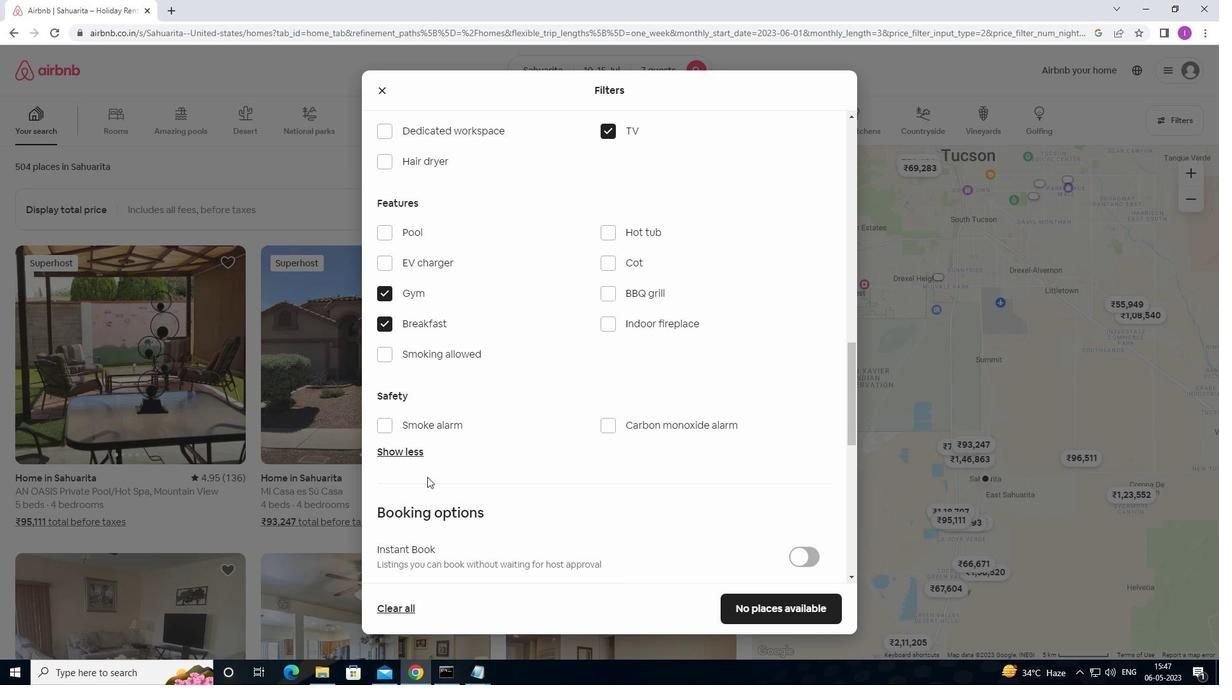 
Action: Mouse scrolled (427, 476) with delta (0, 0)
Screenshot: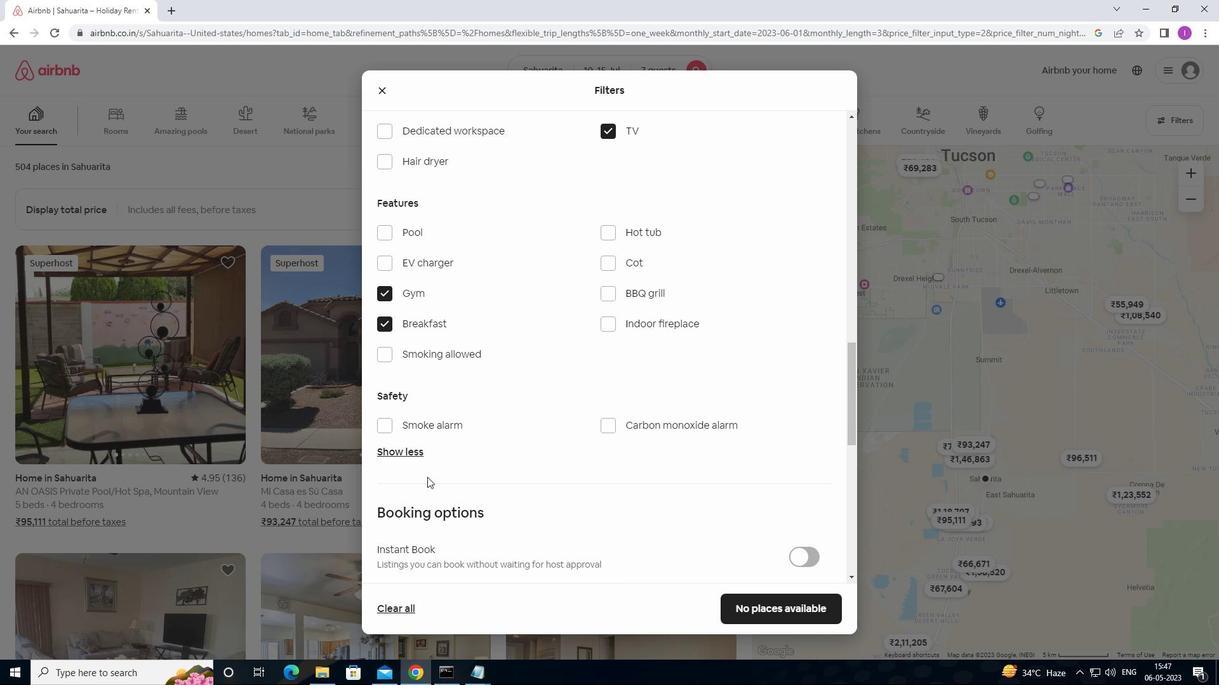 
Action: Mouse moved to (818, 474)
Screenshot: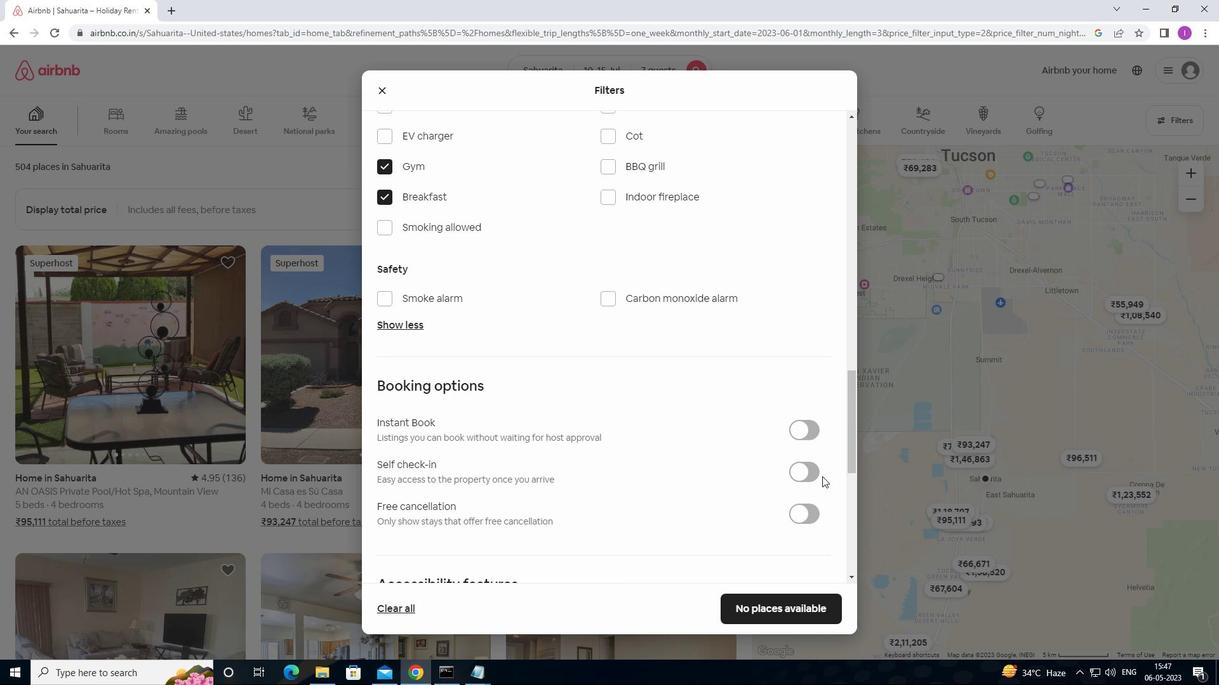
Action: Mouse pressed left at (818, 474)
Screenshot: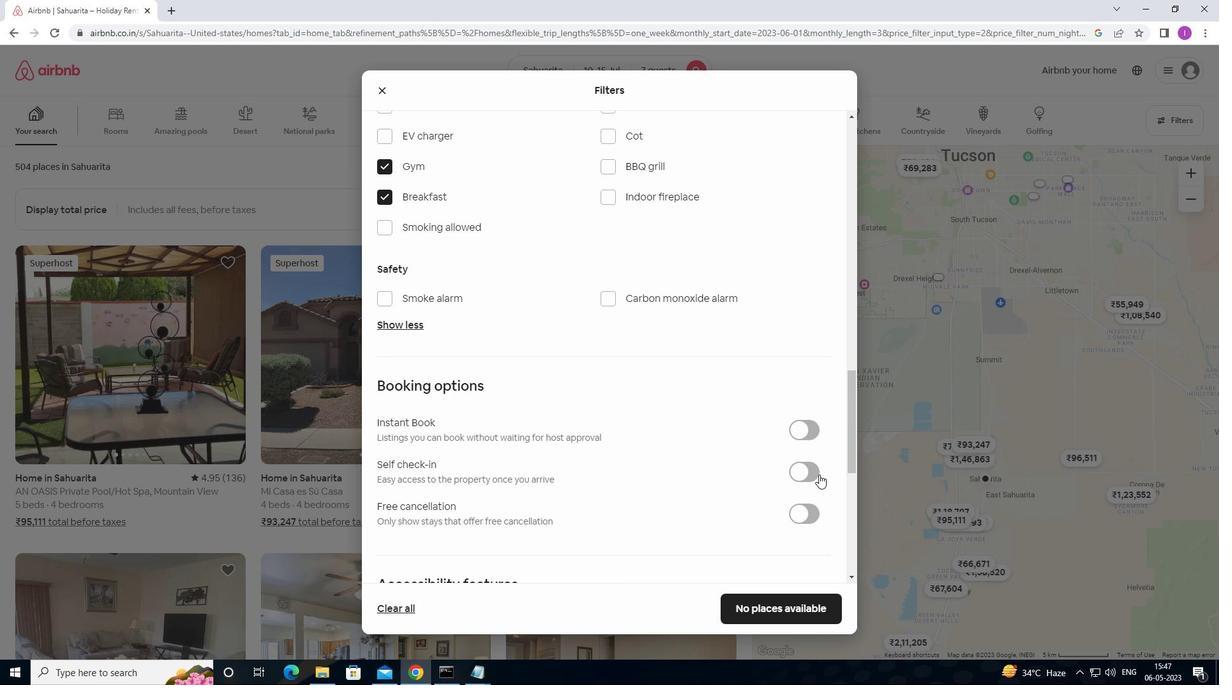 
Action: Mouse moved to (683, 526)
Screenshot: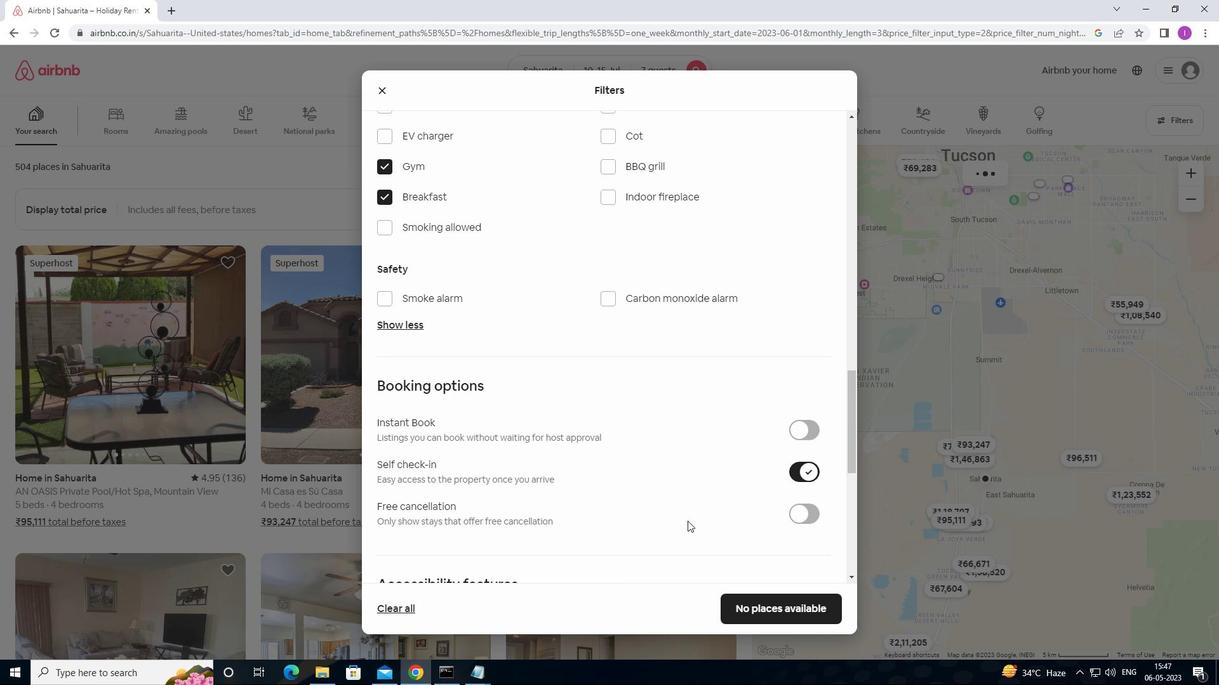 
Action: Mouse scrolled (683, 525) with delta (0, 0)
Screenshot: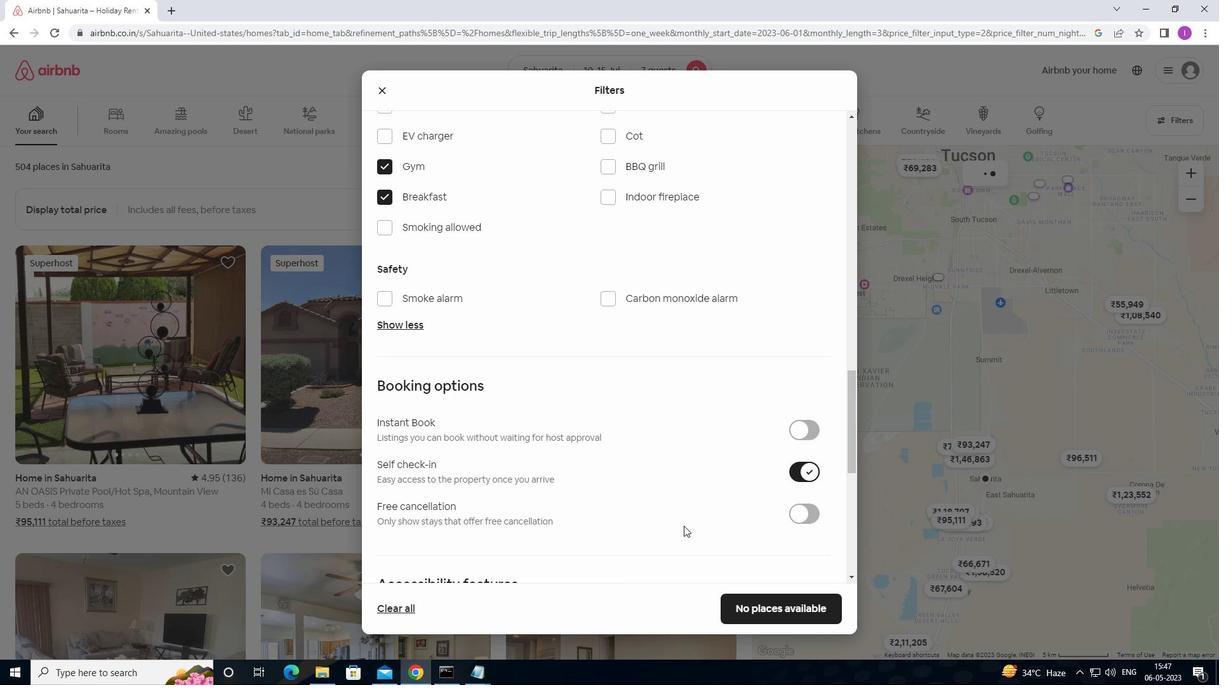 
Action: Mouse scrolled (683, 525) with delta (0, 0)
Screenshot: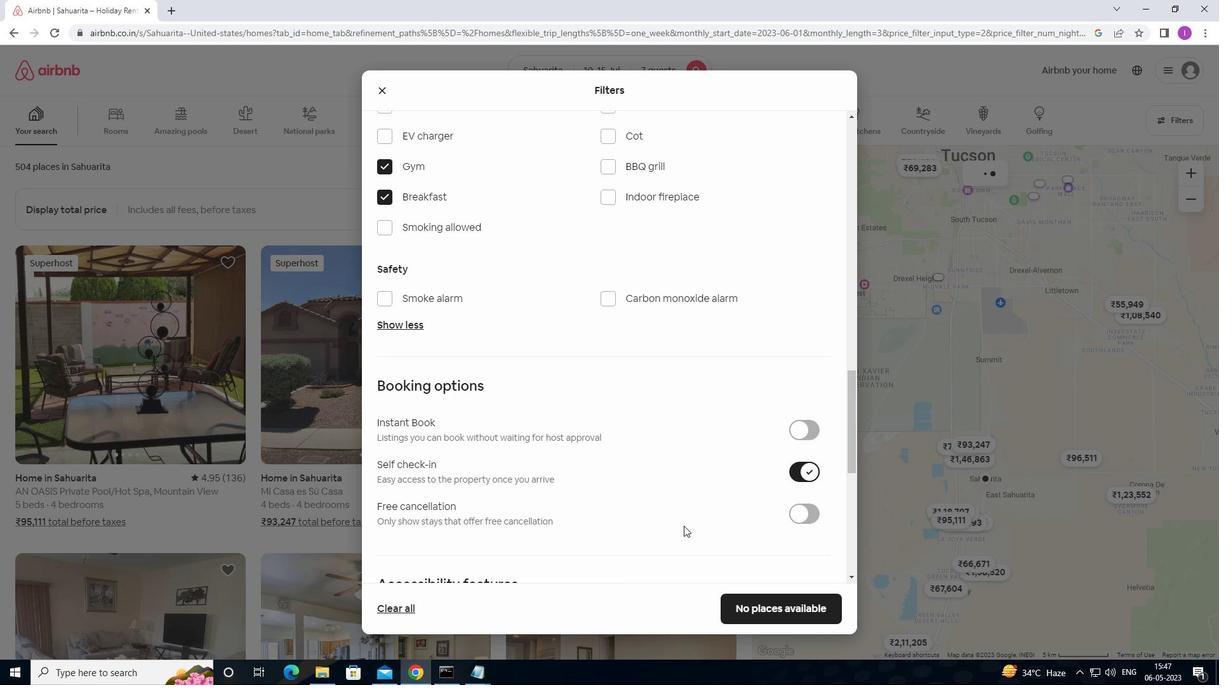 
Action: Mouse scrolled (683, 525) with delta (0, 0)
Screenshot: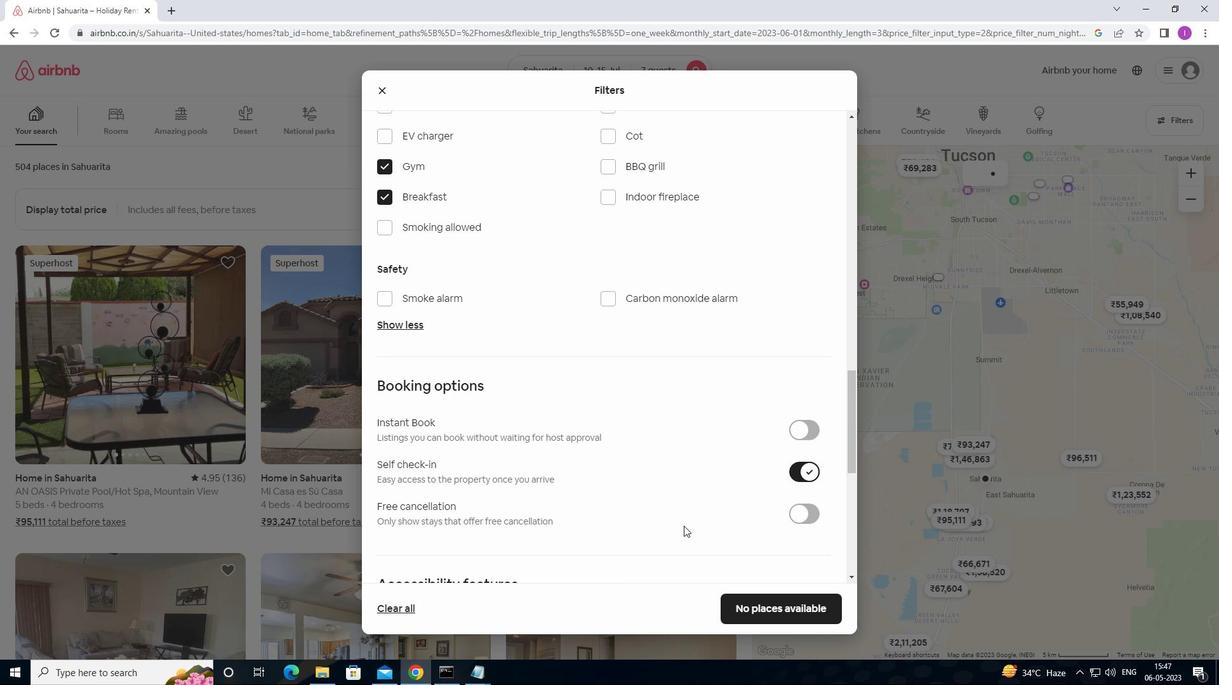 
Action: Mouse scrolled (683, 525) with delta (0, 0)
Screenshot: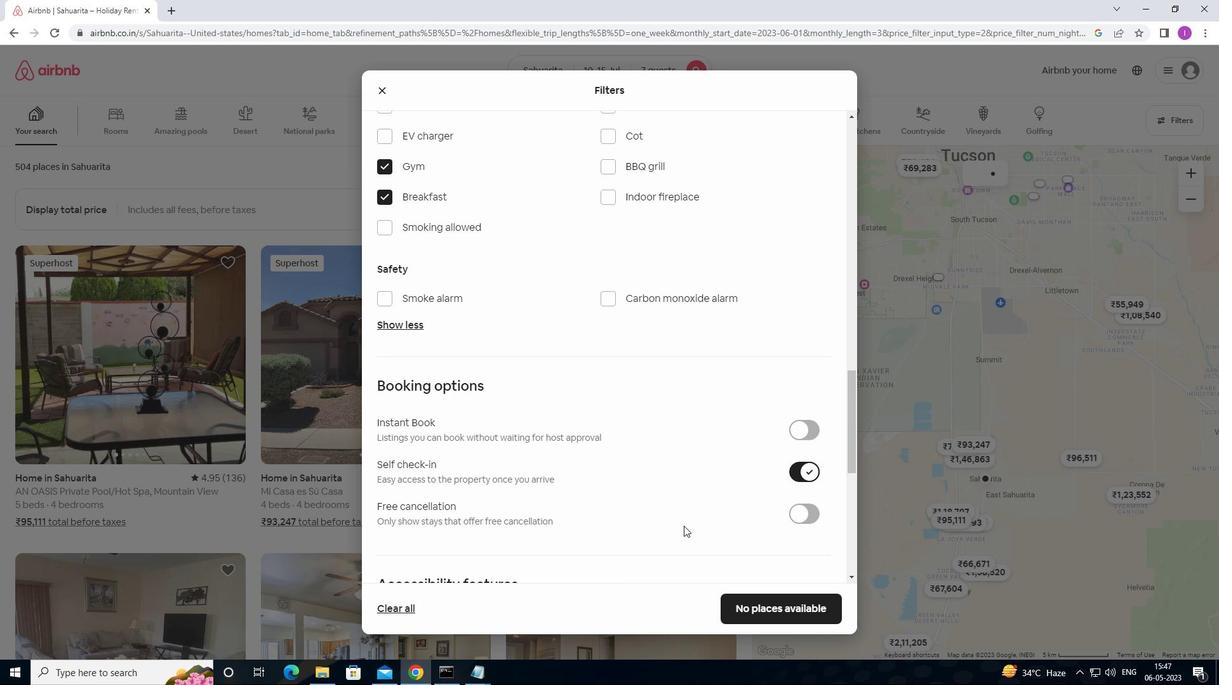 
Action: Mouse moved to (613, 527)
Screenshot: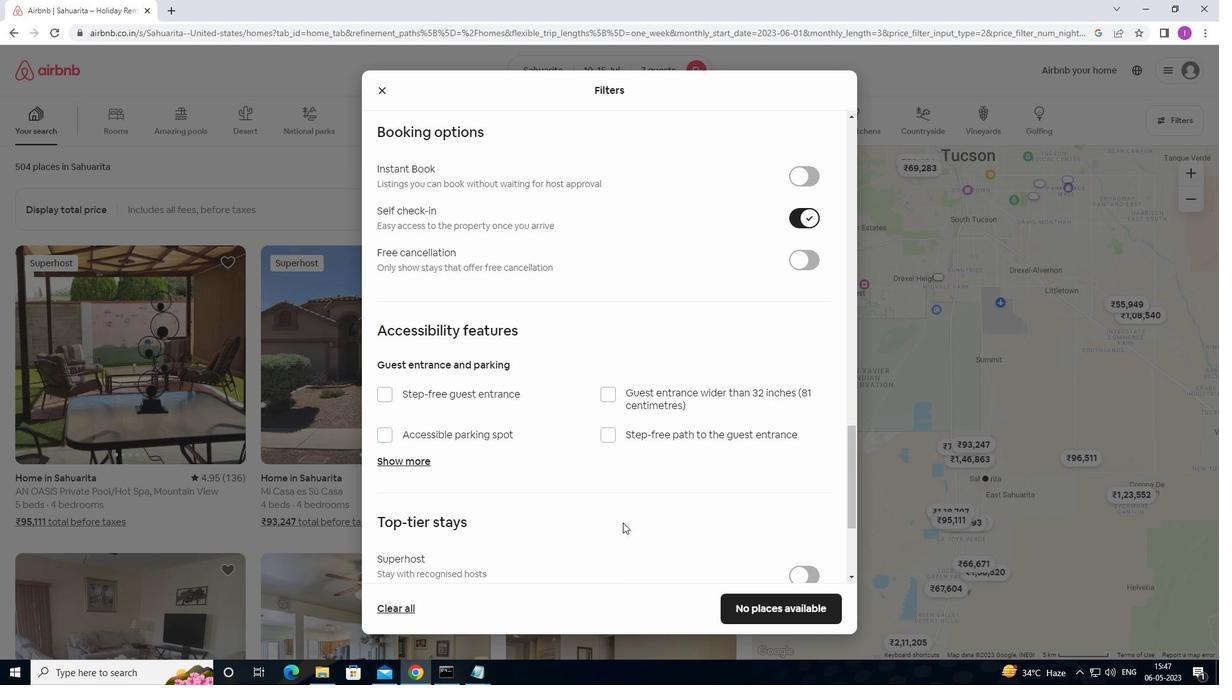
Action: Mouse scrolled (613, 527) with delta (0, 0)
Screenshot: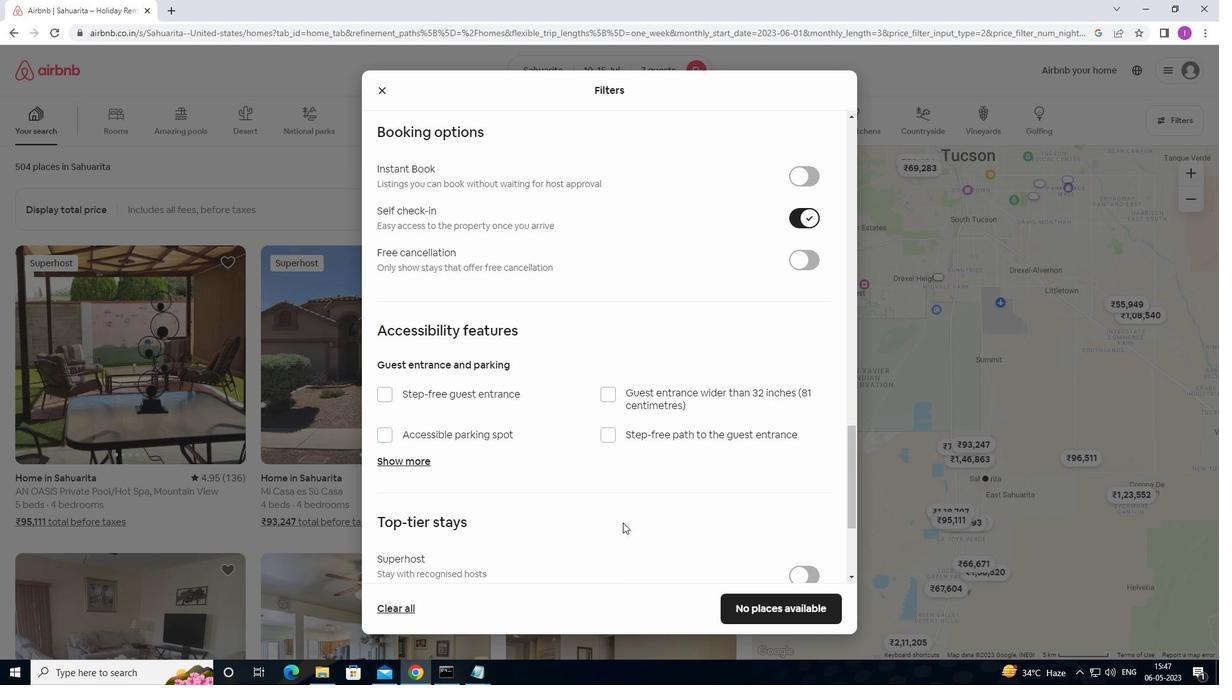 
Action: Mouse scrolled (613, 527) with delta (0, 0)
Screenshot: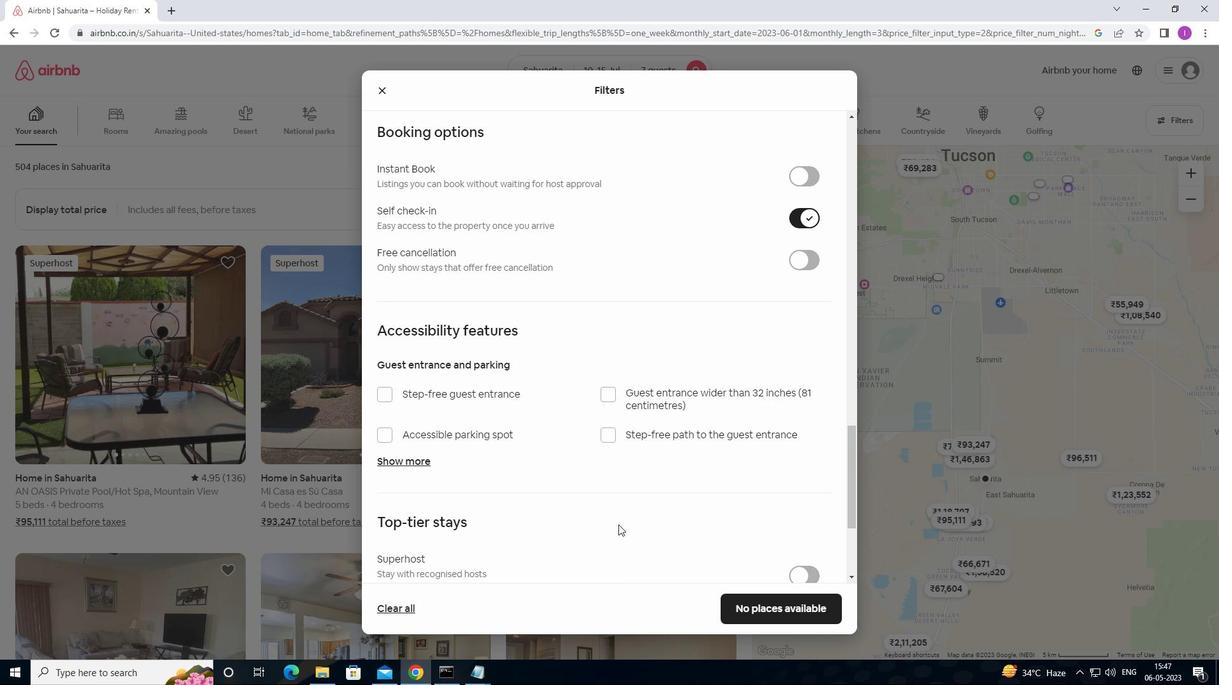 
Action: Mouse moved to (612, 527)
Screenshot: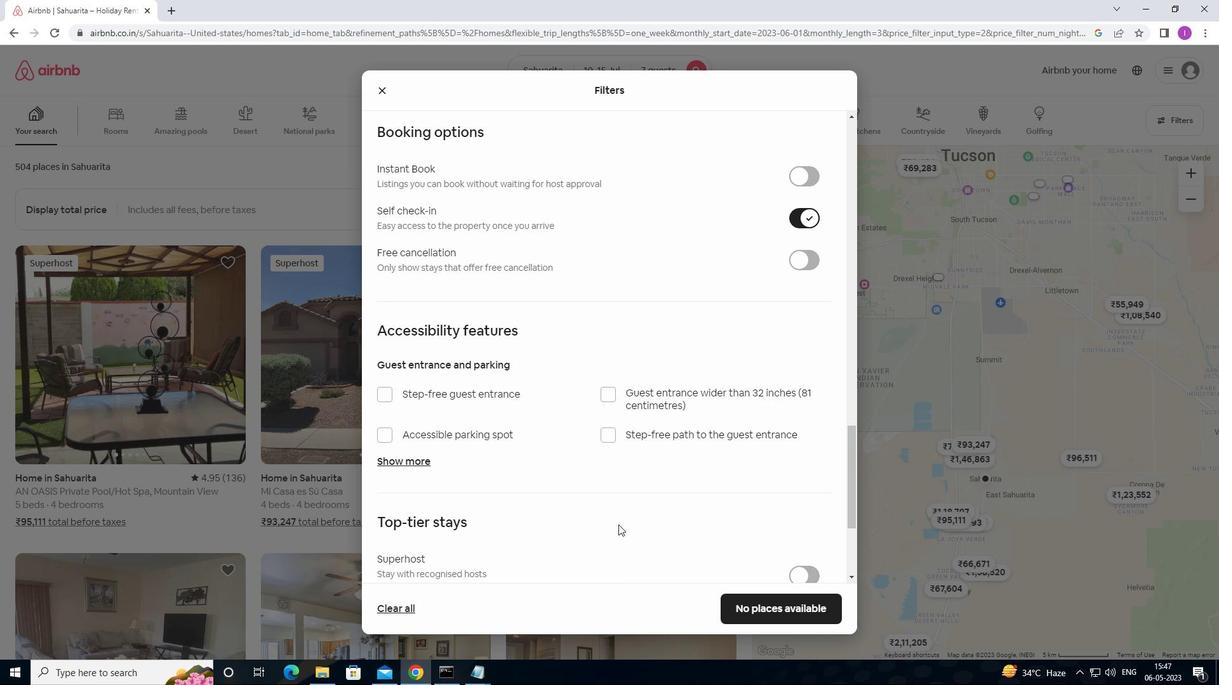 
Action: Mouse scrolled (612, 527) with delta (0, 0)
Screenshot: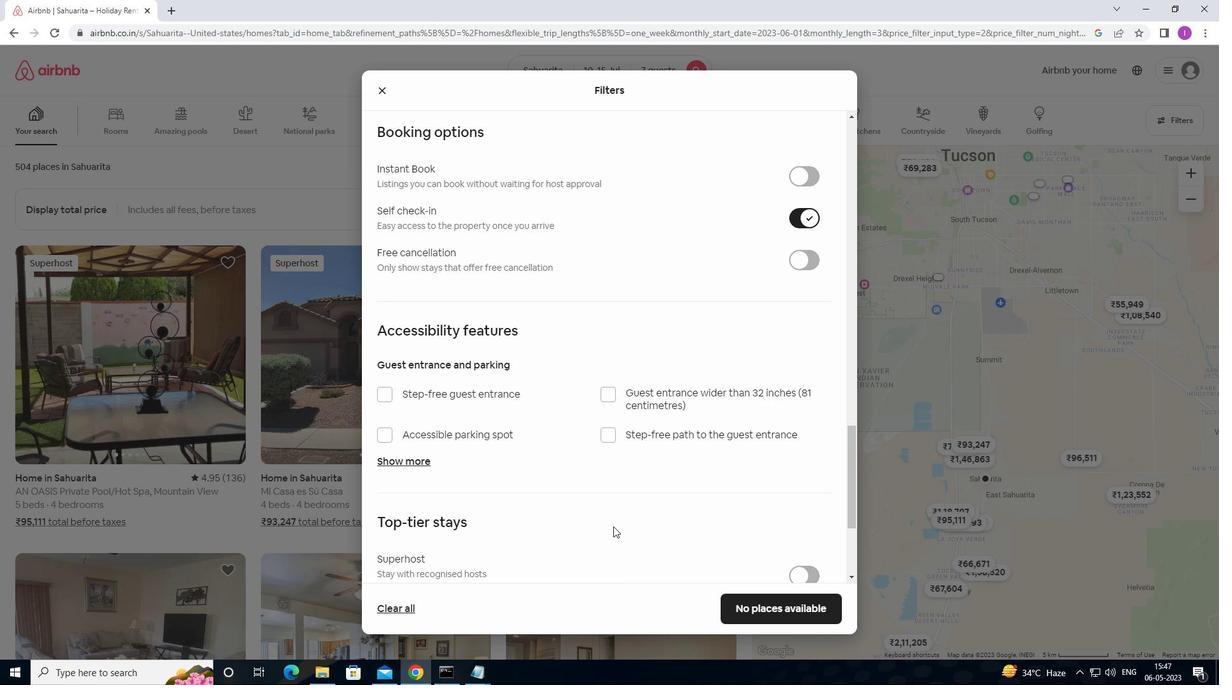 
Action: Mouse moved to (380, 501)
Screenshot: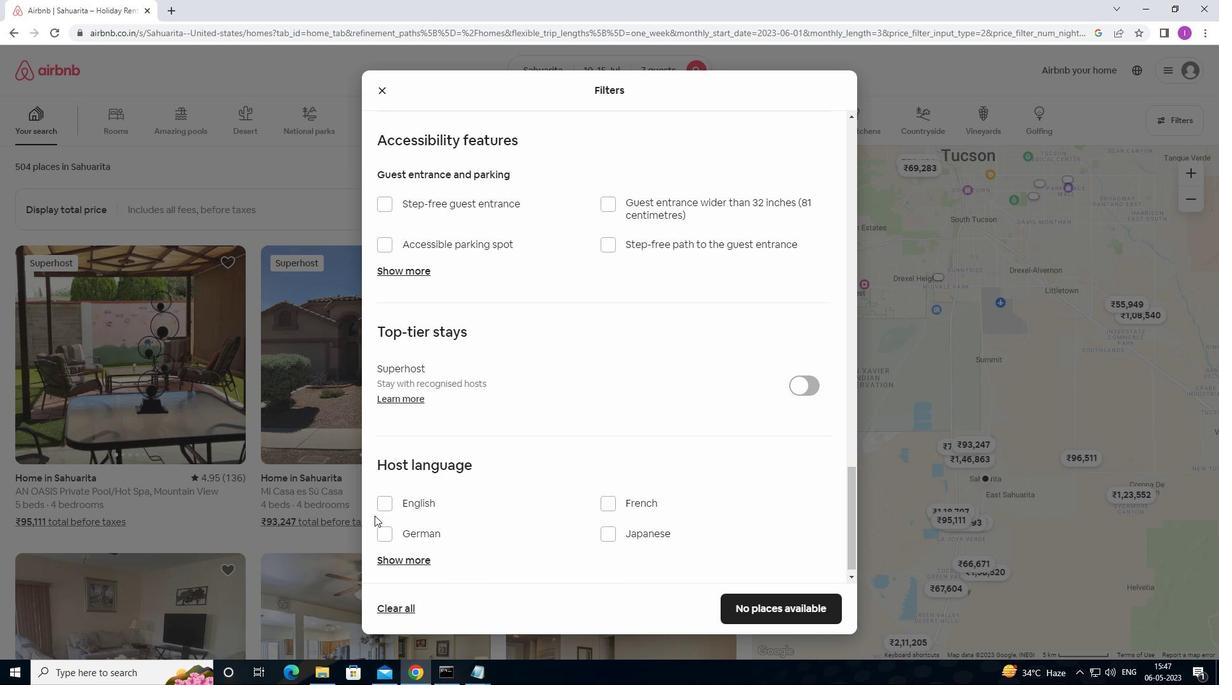 
Action: Mouse pressed left at (380, 501)
Screenshot: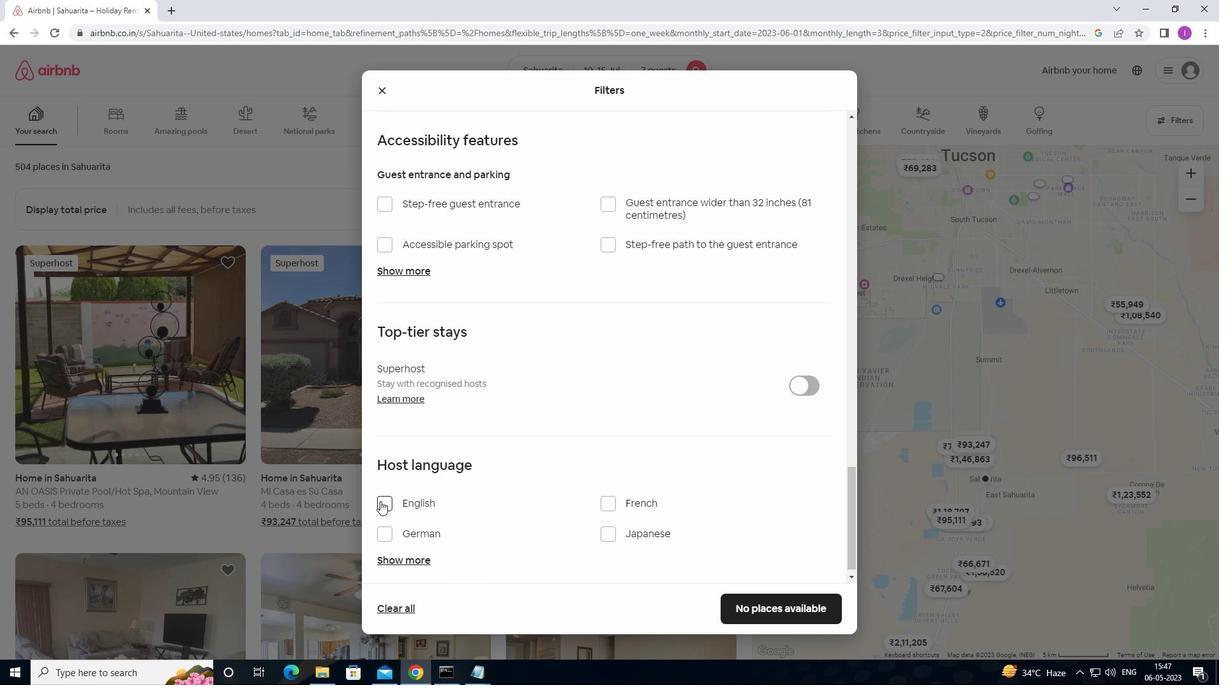 
Action: Mouse moved to (806, 608)
Screenshot: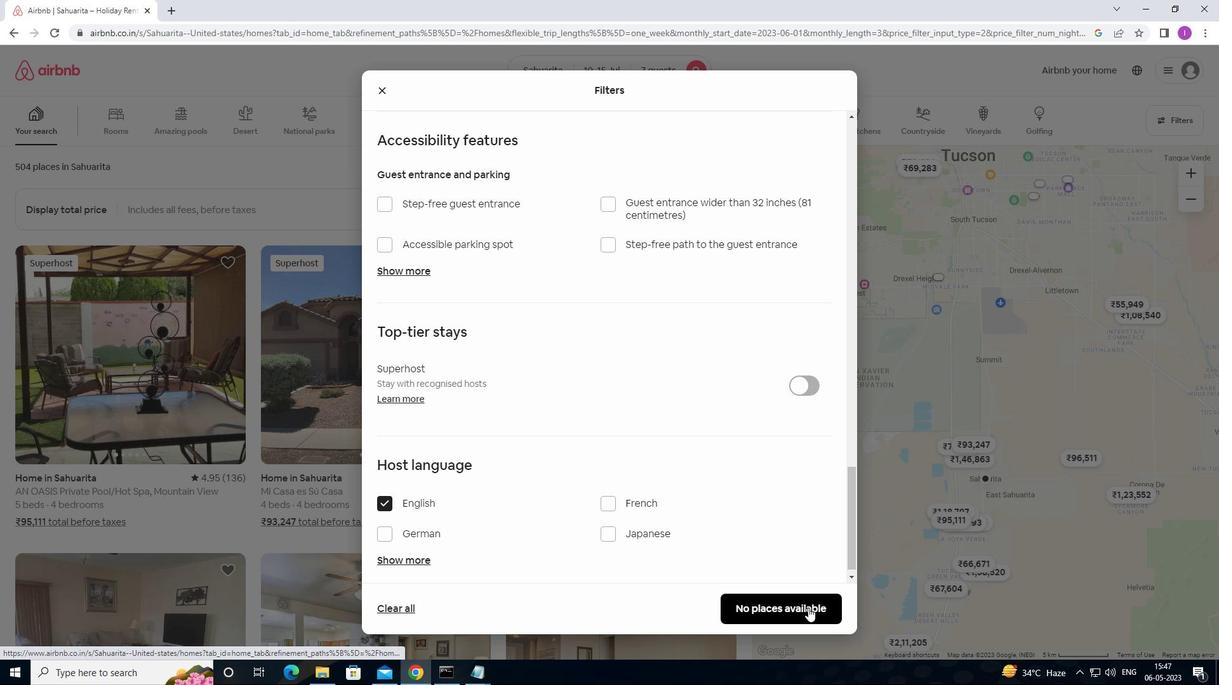 
Action: Mouse pressed left at (806, 608)
Screenshot: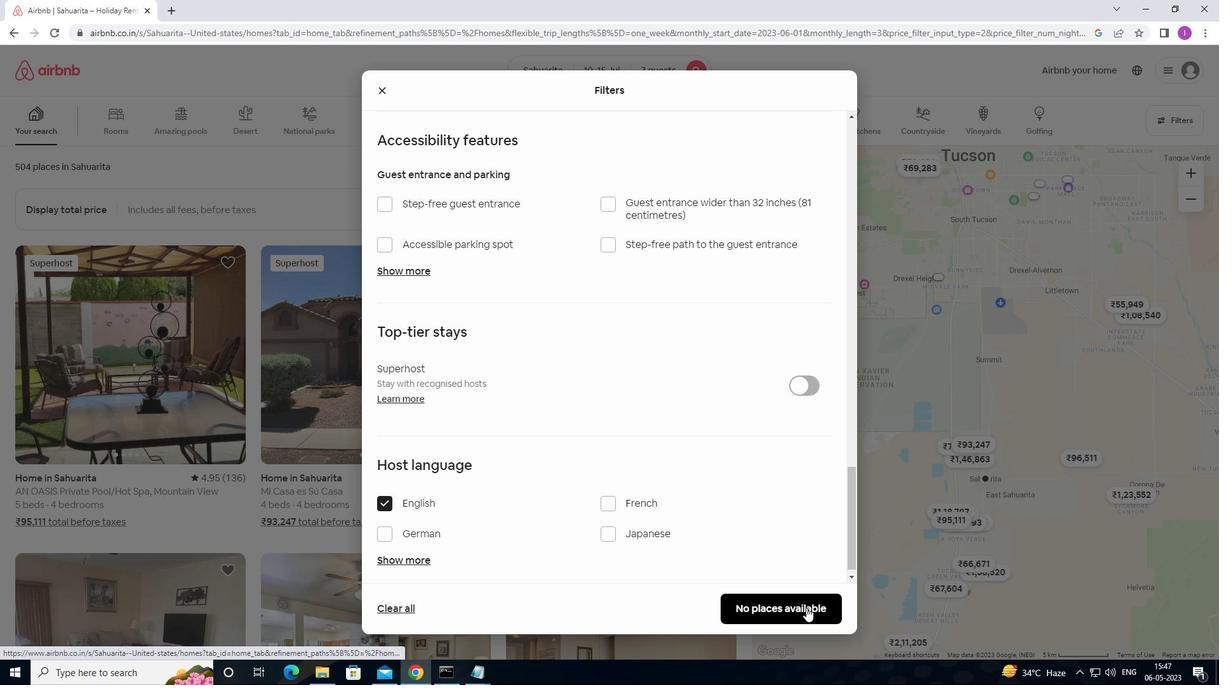 
Action: Mouse scrolled (806, 607) with delta (0, 0)
Screenshot: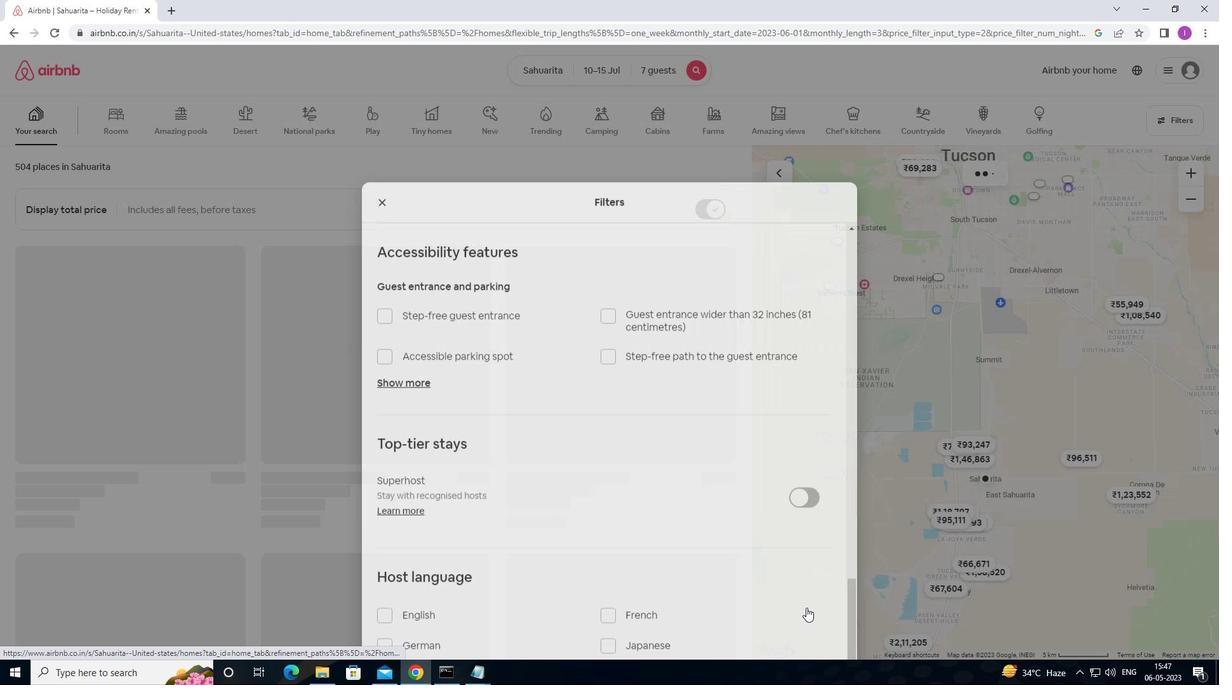 
Action: Mouse moved to (448, 673)
Screenshot: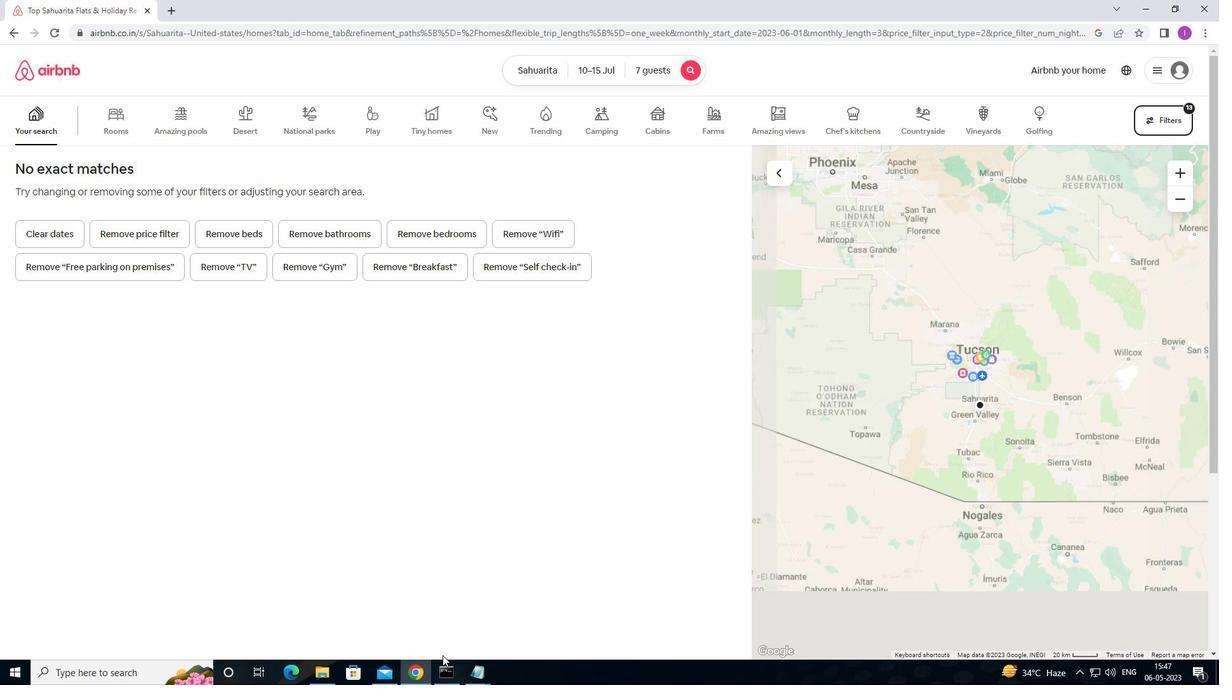 
Action: Mouse pressed left at (448, 673)
Screenshot: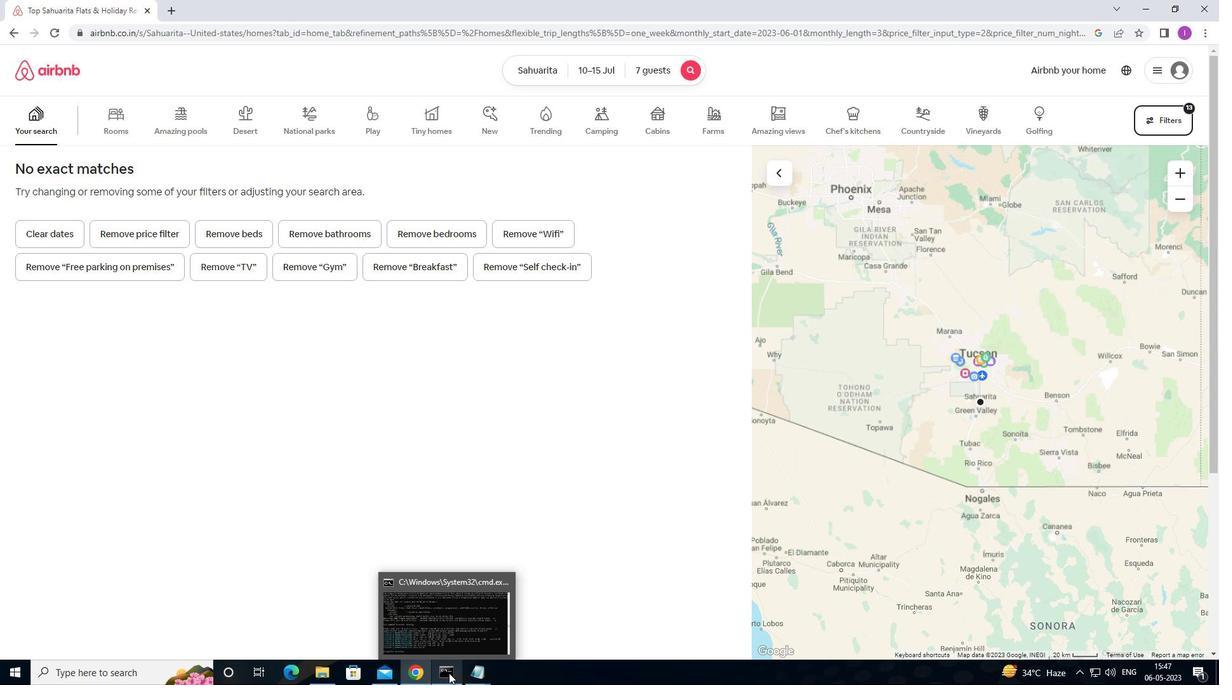 
Action: Mouse moved to (452, 673)
Screenshot: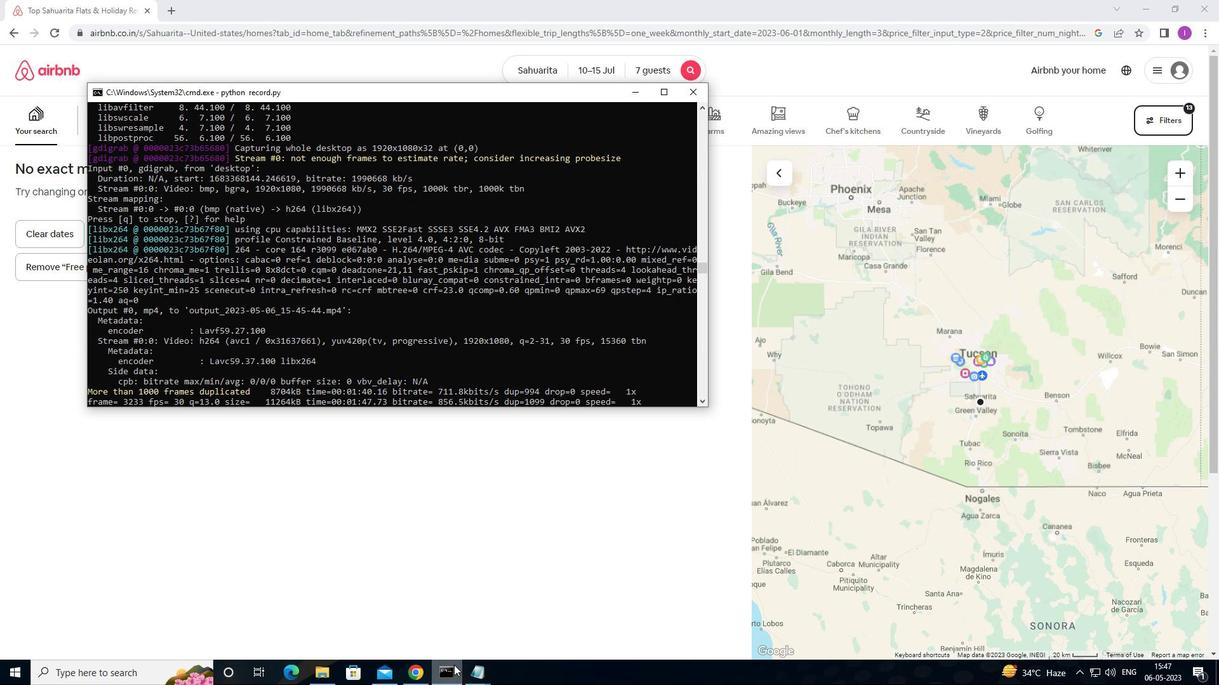 
Action: Mouse pressed left at (452, 673)
Screenshot: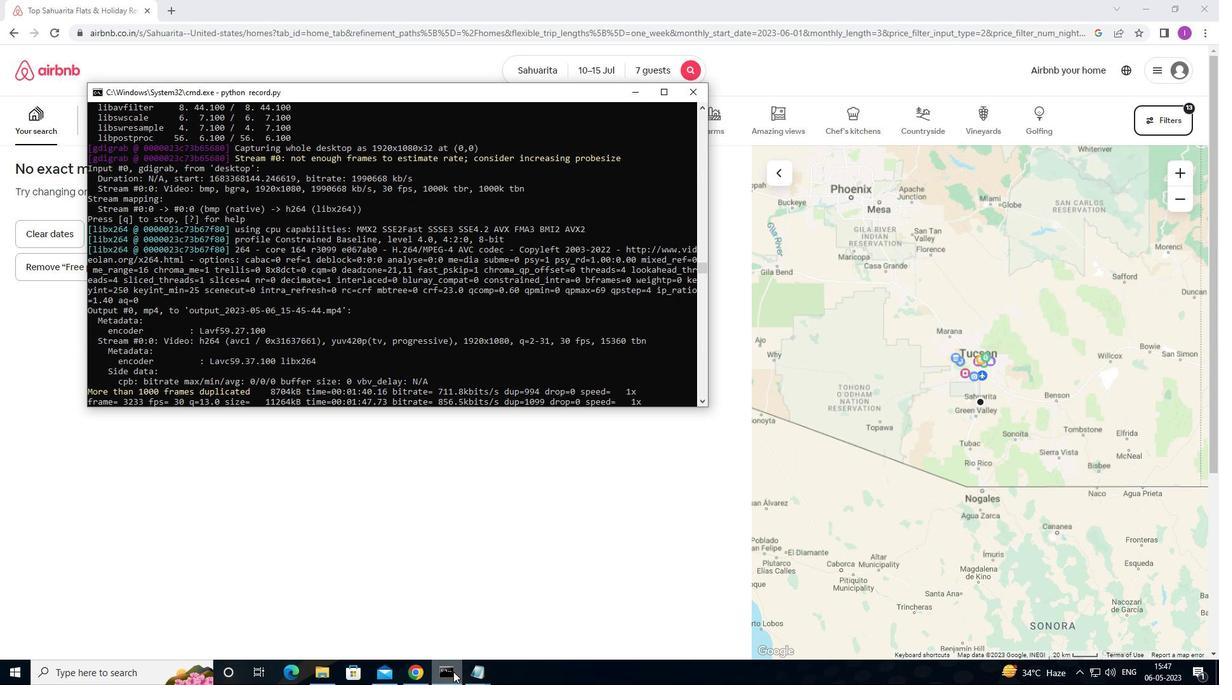 
Action: Mouse moved to (328, 677)
Screenshot: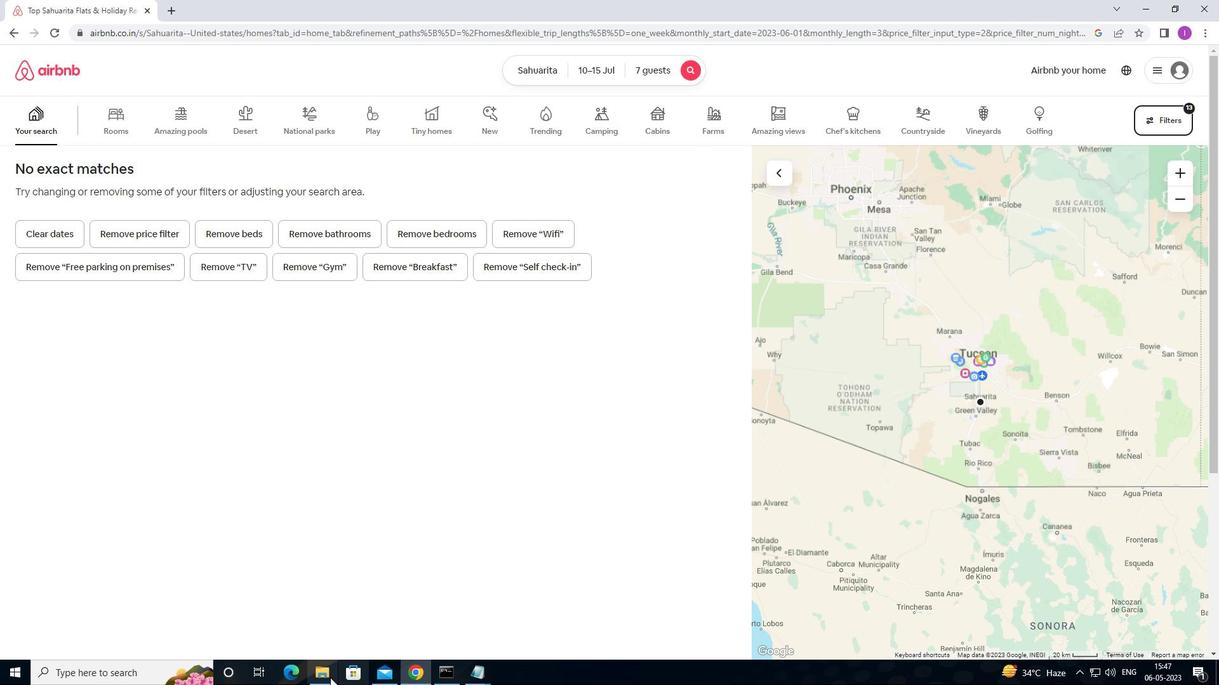 
Action: Key pressed <Key.f8>
Screenshot: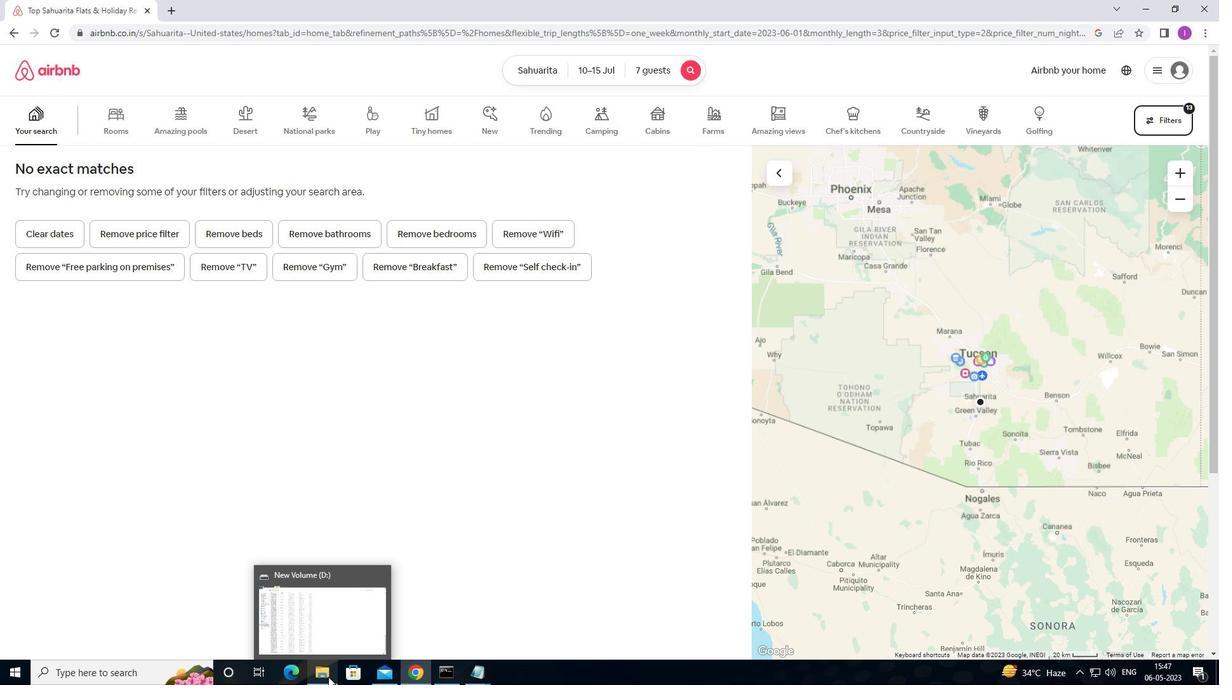 
